 Task: Research Airbnb properties in Puyo, Ecuador from 6th December, 2023 to 10th December, 2023 for 6 adults, 2 children. Place can be entire room or shared room with 6 bedrooms having 6 beds and 6 bathrooms. Property type can be house. Amenities needed are: wifi, TV, free parkinig on premises, gym, breakfast.
Action: Mouse moved to (494, 118)
Screenshot: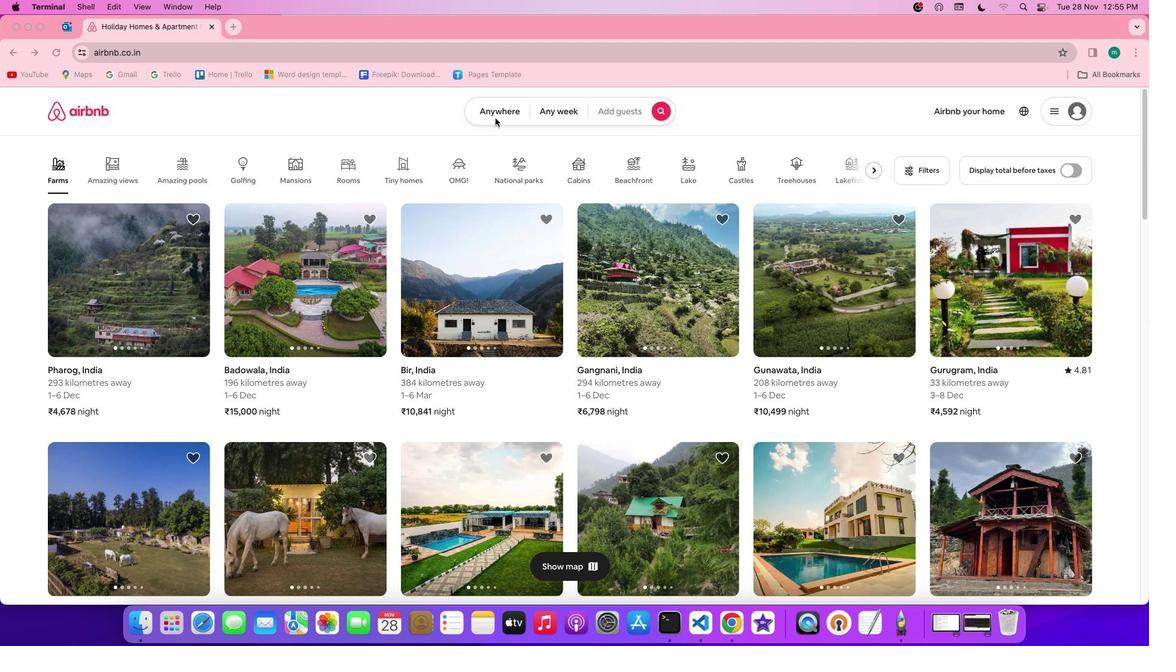 
Action: Mouse pressed left at (494, 118)
Screenshot: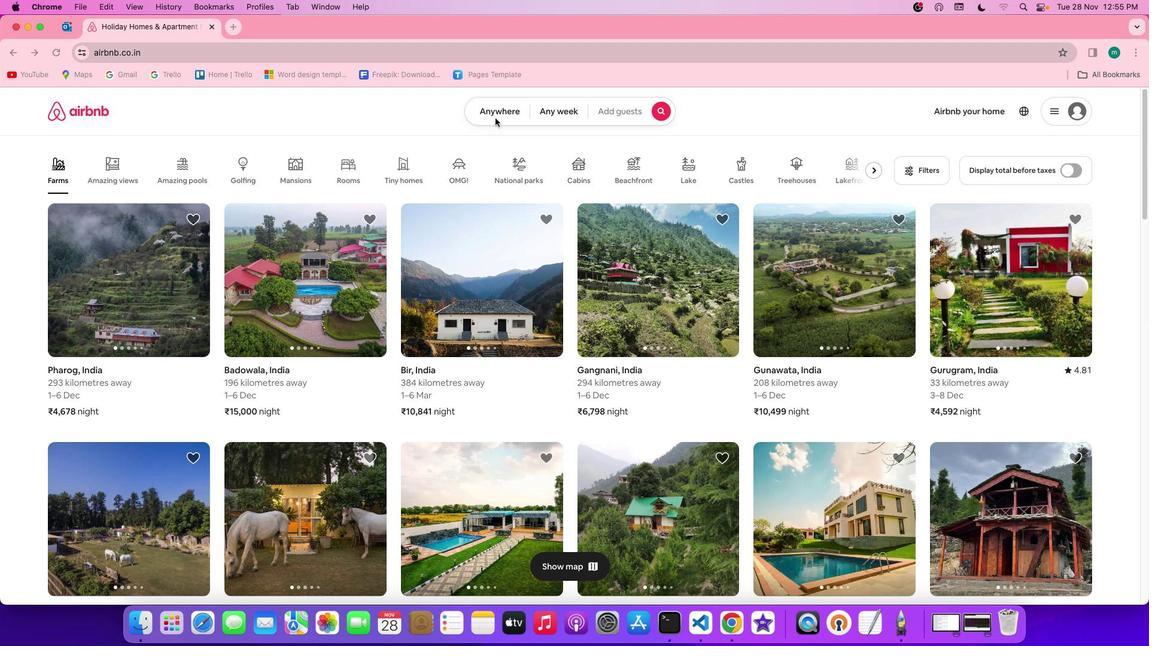 
Action: Mouse moved to (494, 114)
Screenshot: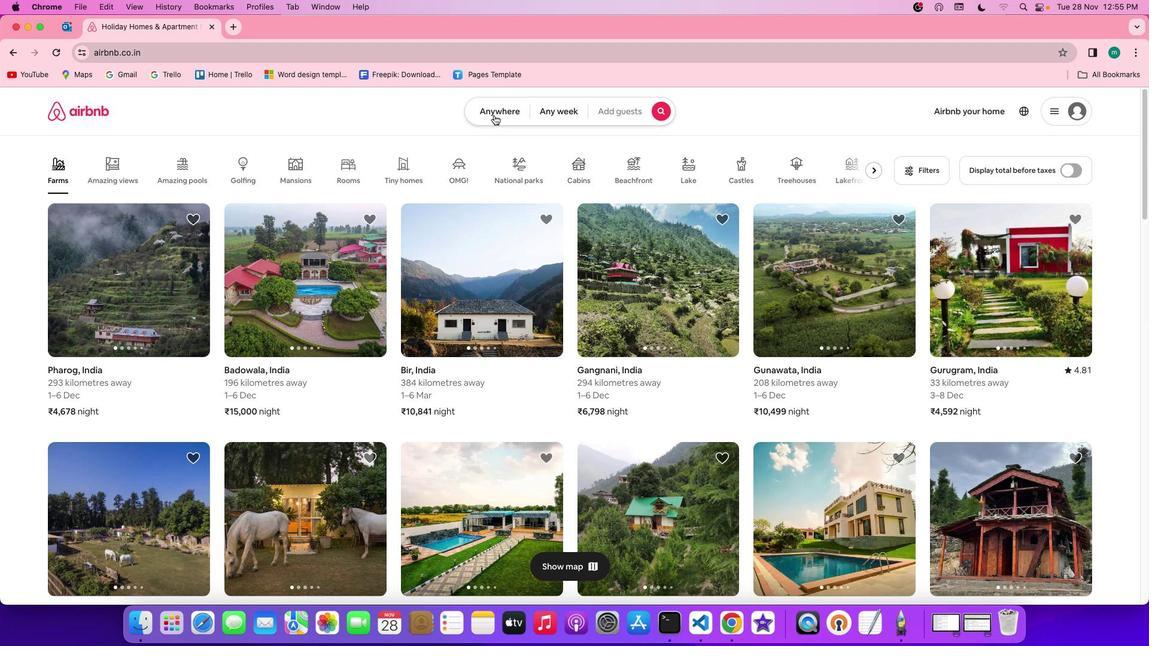 
Action: Mouse pressed left at (494, 114)
Screenshot: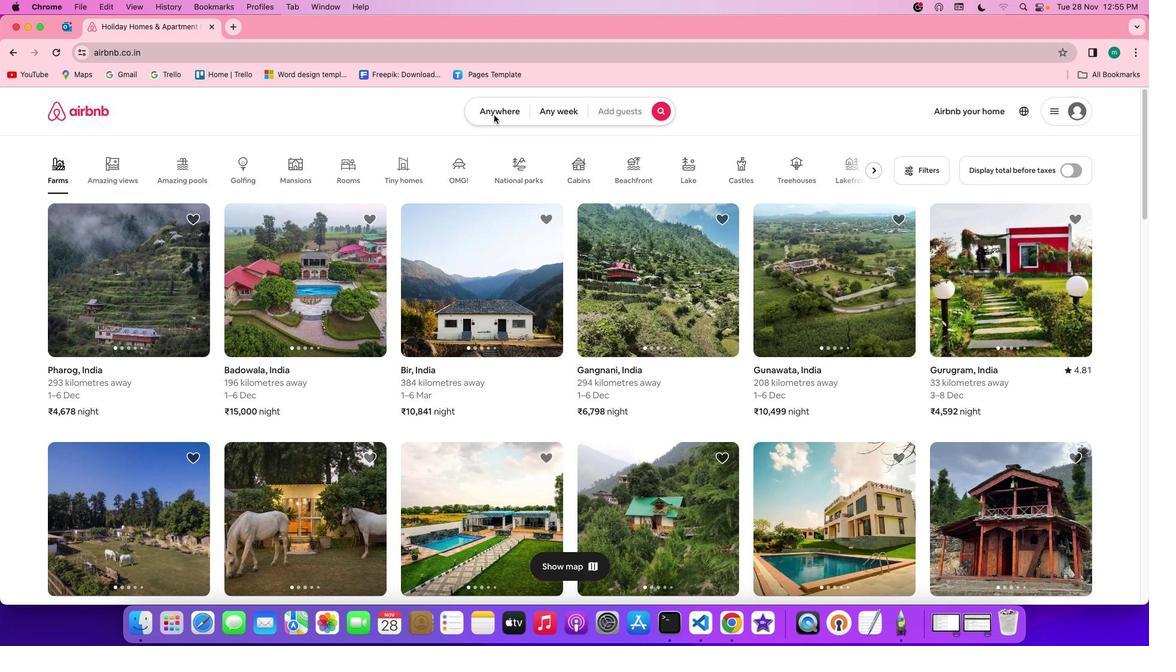 
Action: Mouse moved to (426, 158)
Screenshot: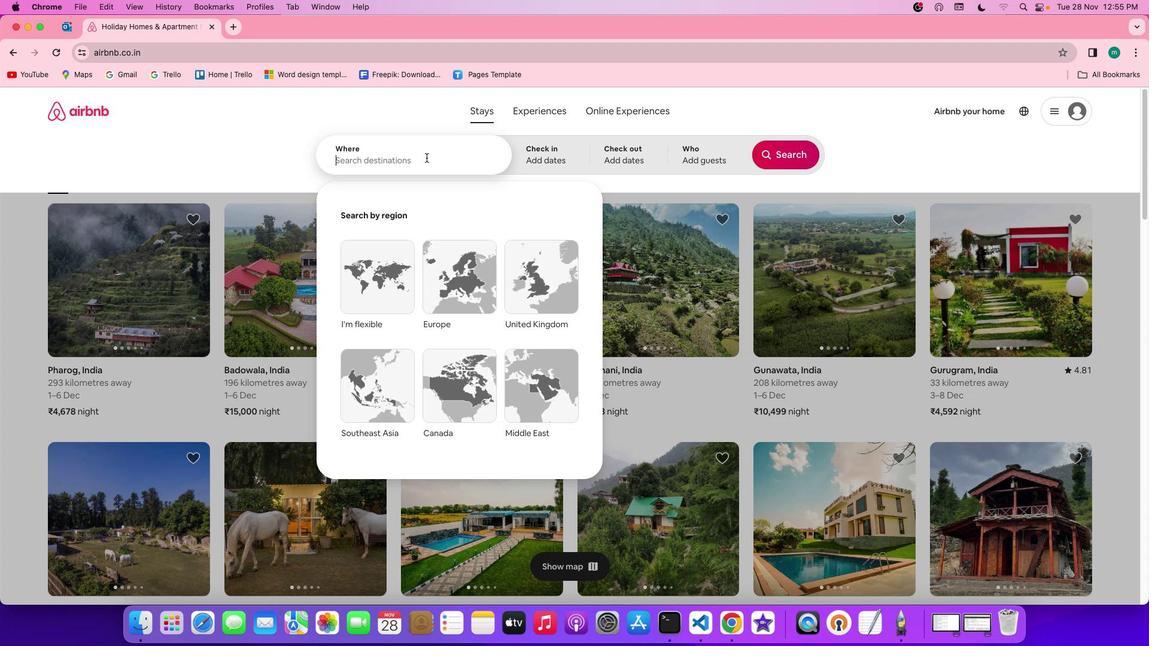 
Action: Mouse pressed left at (426, 158)
Screenshot: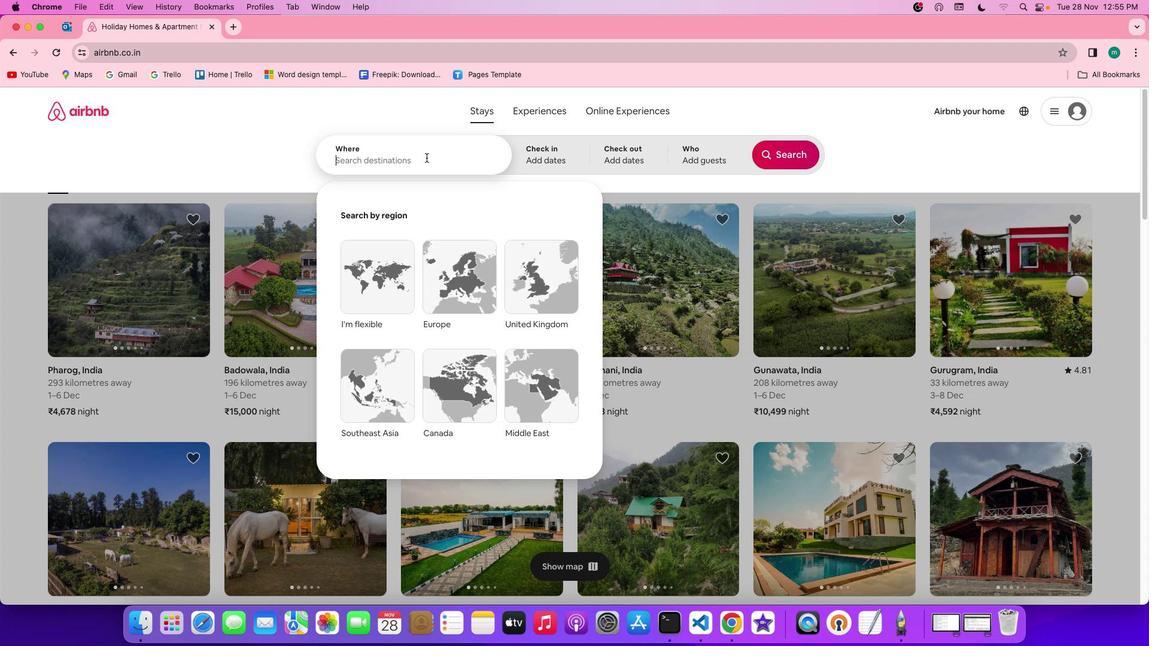 
Action: Mouse moved to (424, 158)
Screenshot: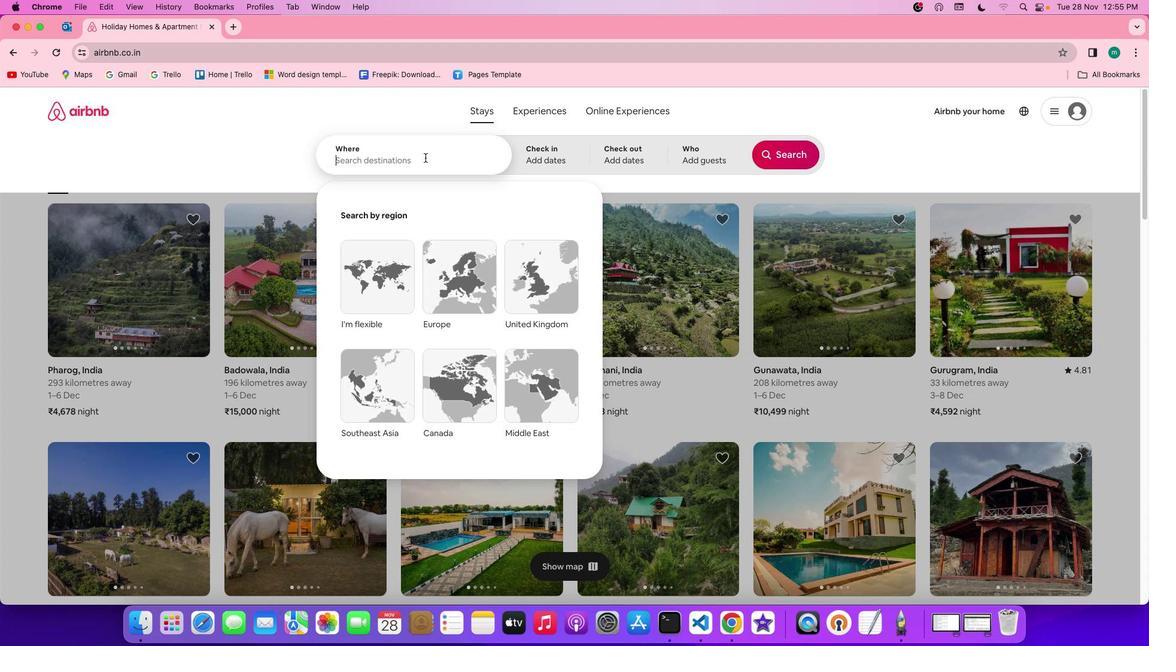 
Action: Key pressed Key.shift'P''u''y''o'','Key.spaceKey.shift'S'Key.backspaceKey.shift'E''d''u'Key.backspaceKey.backspace'c''u''d''o''r'
Screenshot: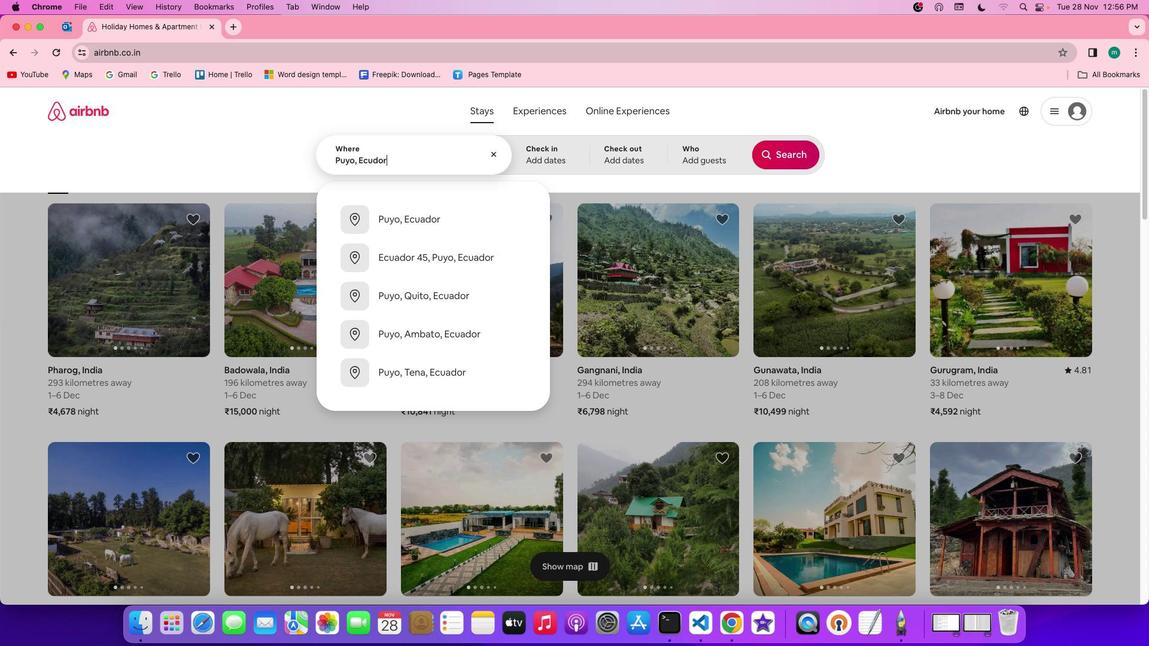 
Action: Mouse moved to (553, 156)
Screenshot: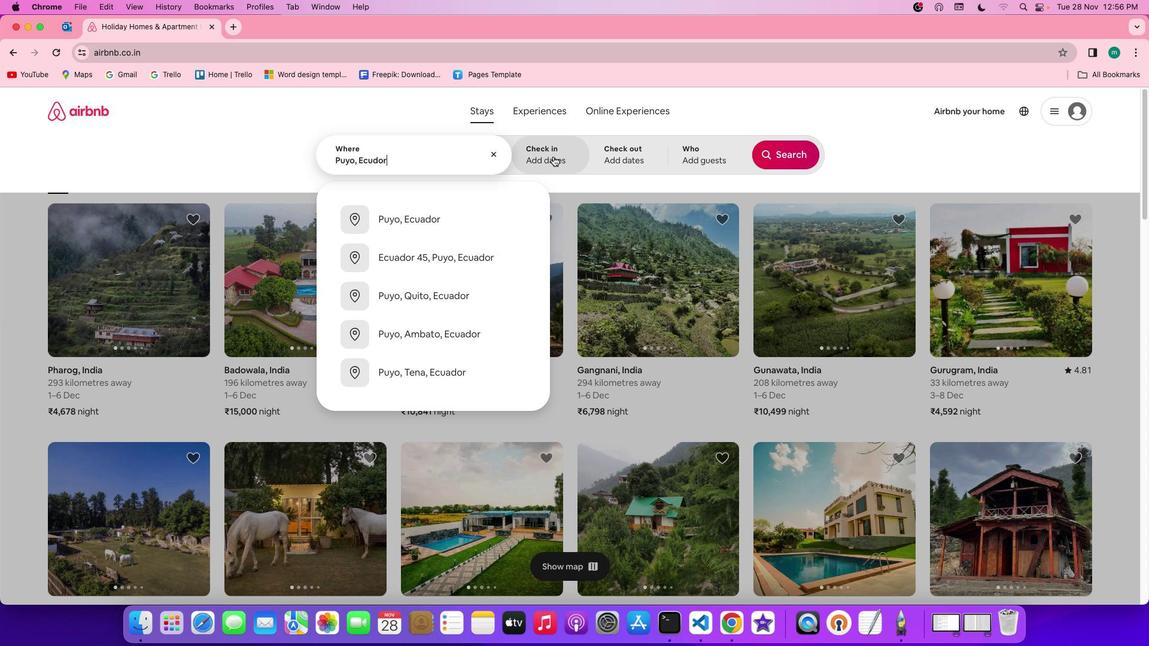 
Action: Mouse pressed left at (553, 156)
Screenshot: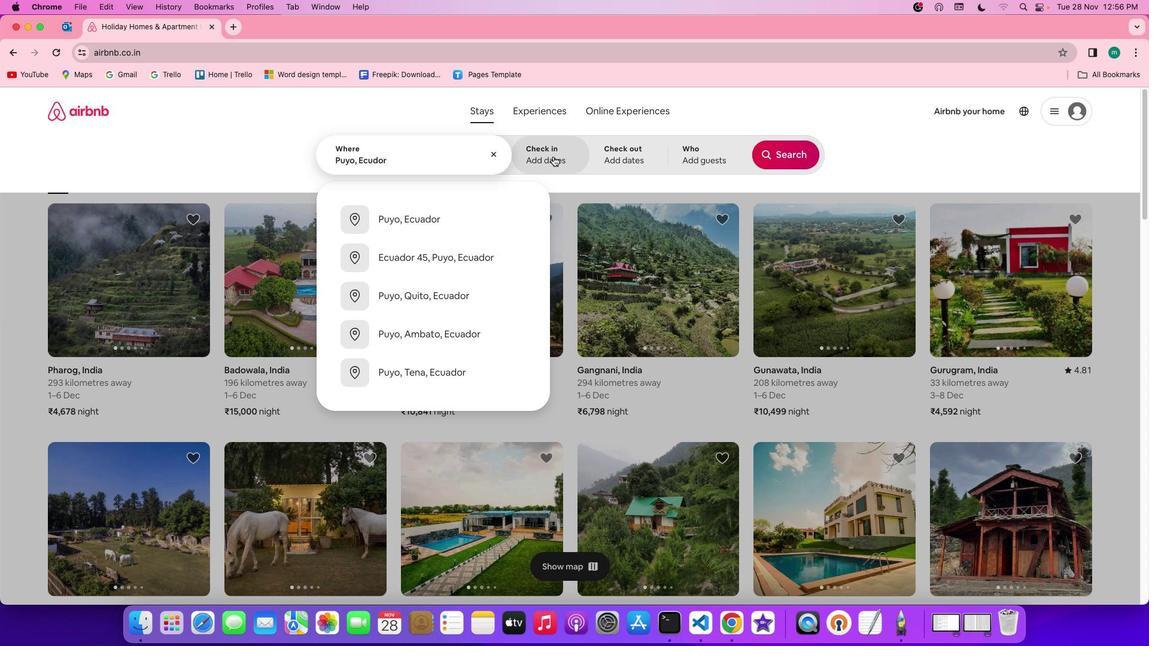 
Action: Mouse moved to (684, 327)
Screenshot: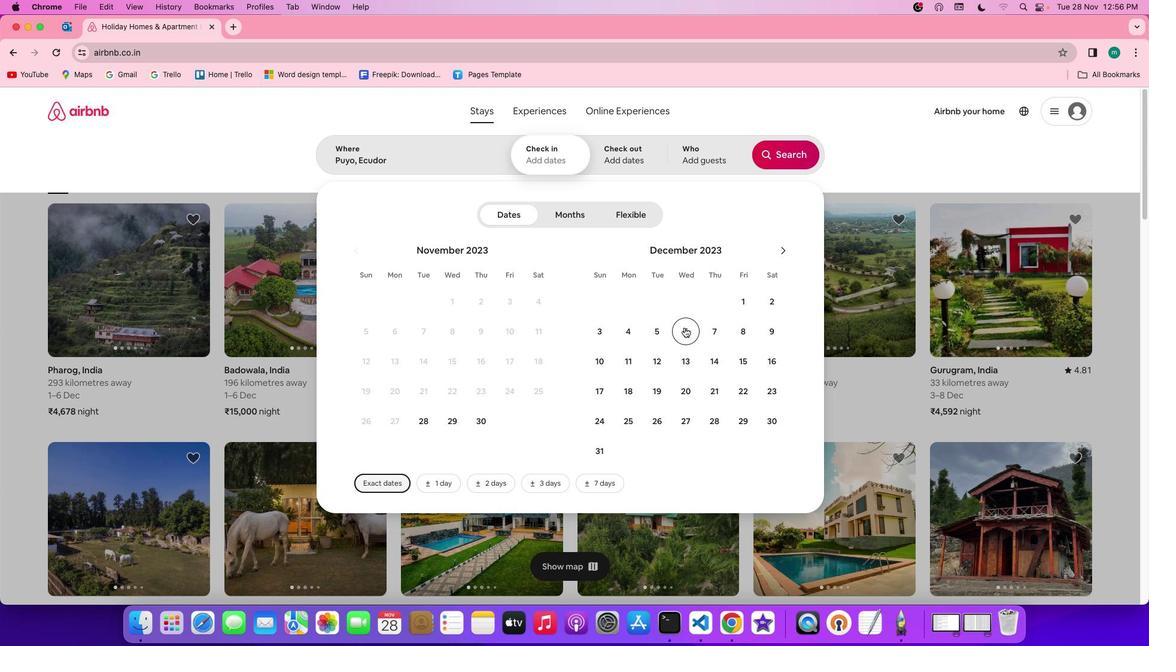 
Action: Mouse pressed left at (684, 327)
Screenshot: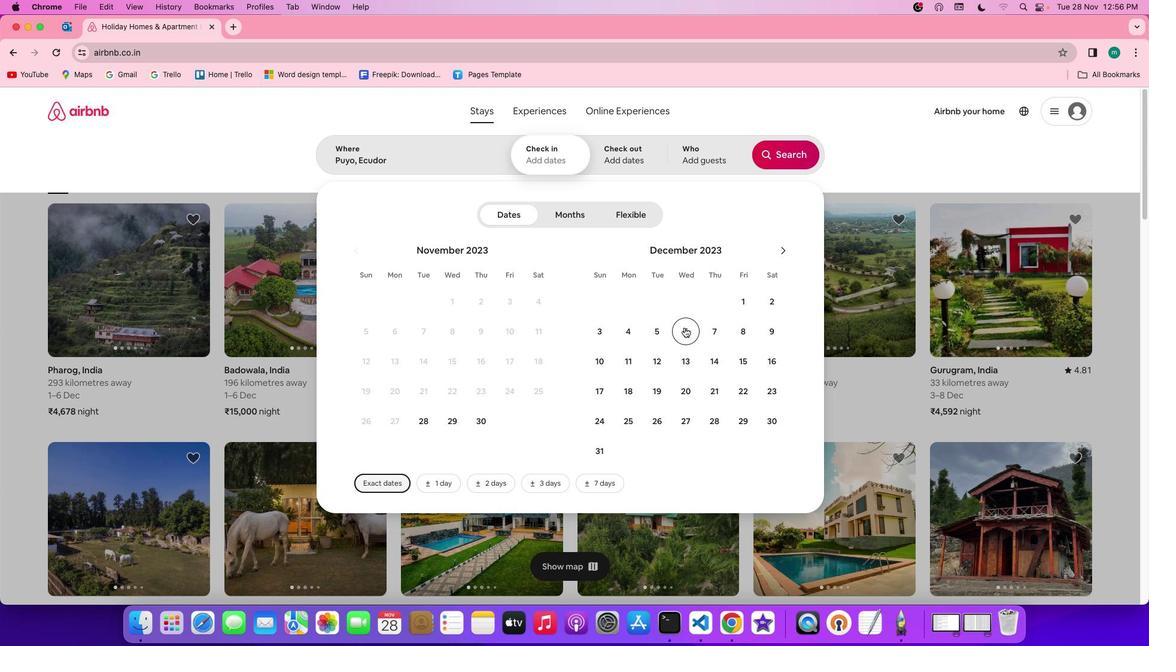 
Action: Mouse moved to (608, 368)
Screenshot: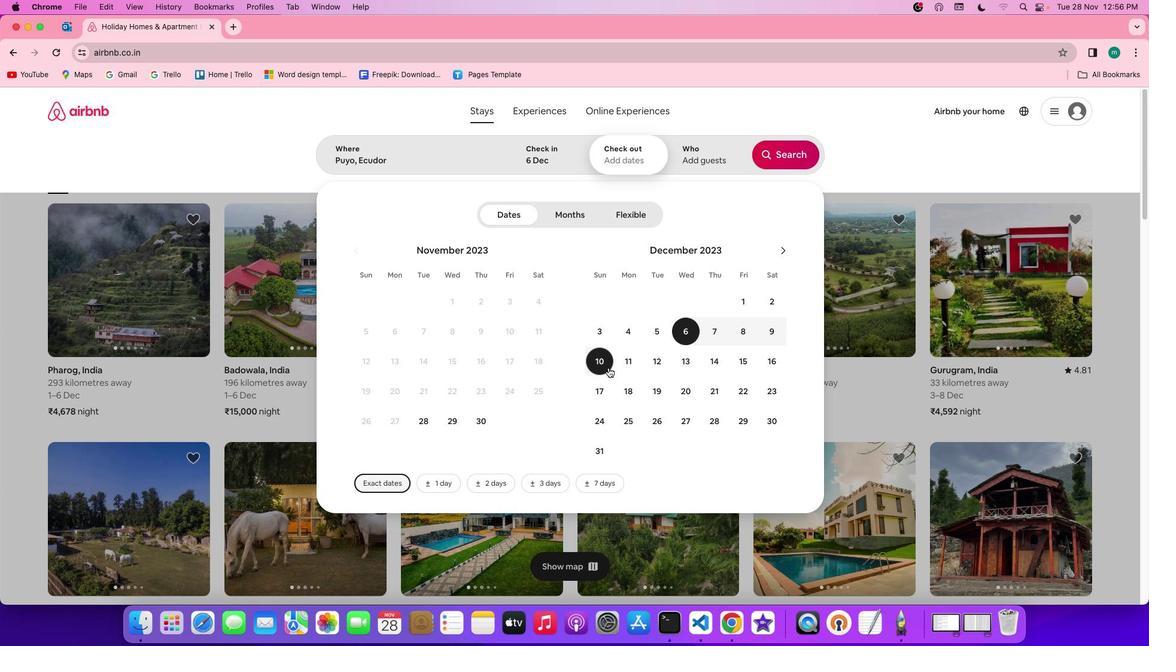 
Action: Mouse pressed left at (608, 368)
Screenshot: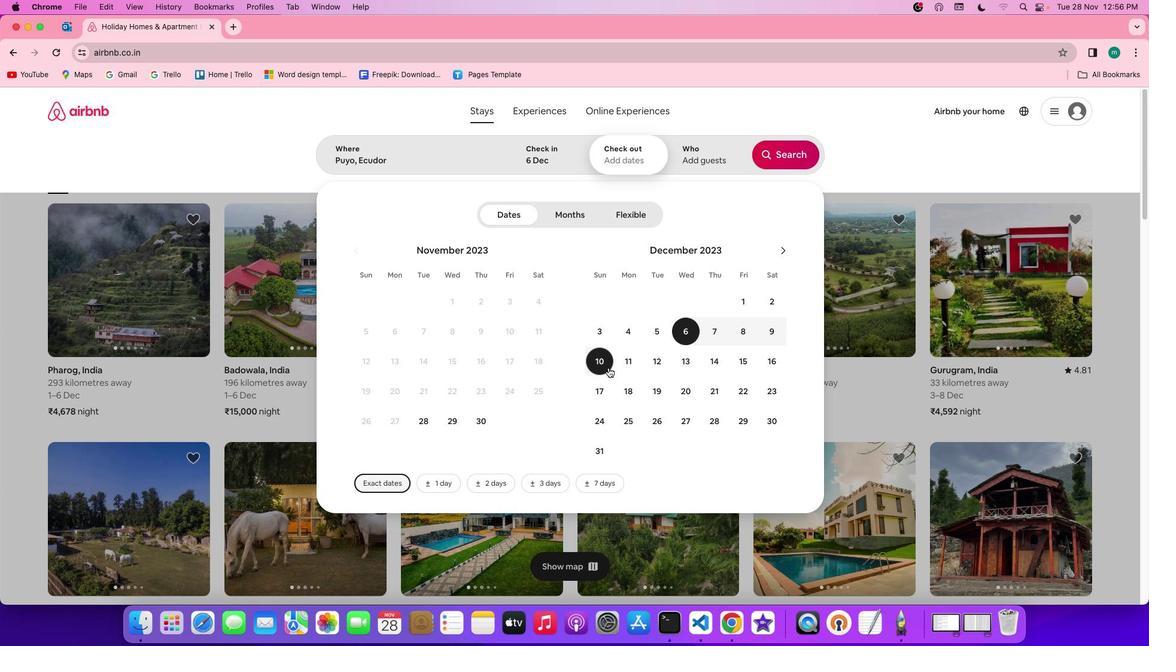 
Action: Mouse moved to (712, 162)
Screenshot: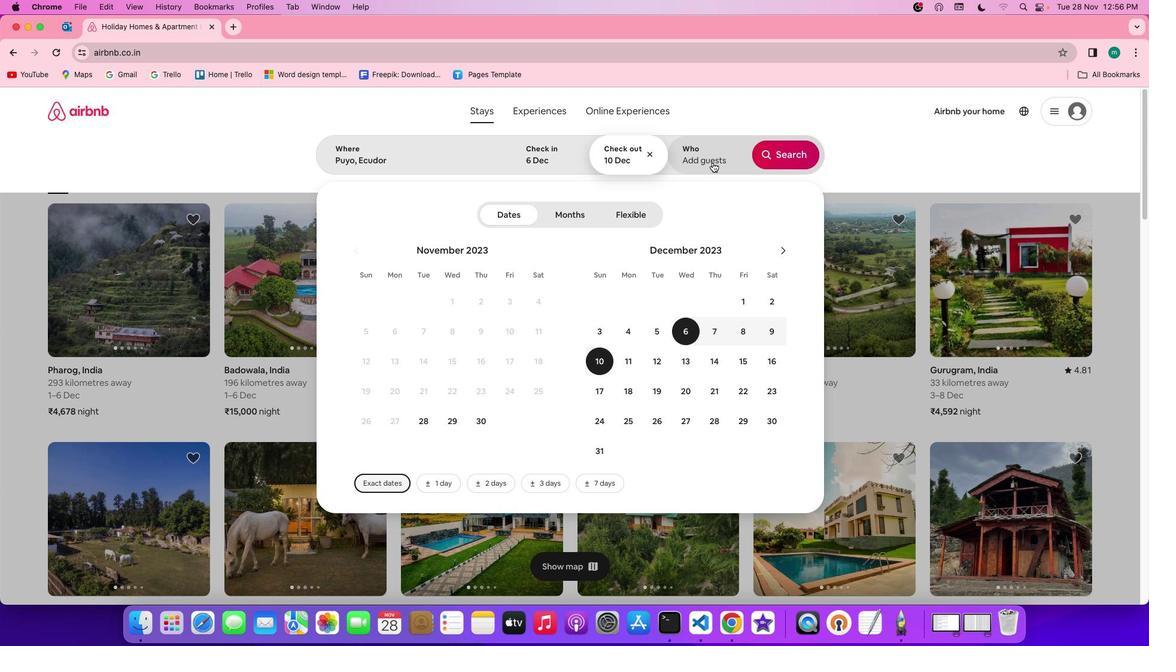 
Action: Mouse pressed left at (712, 162)
Screenshot: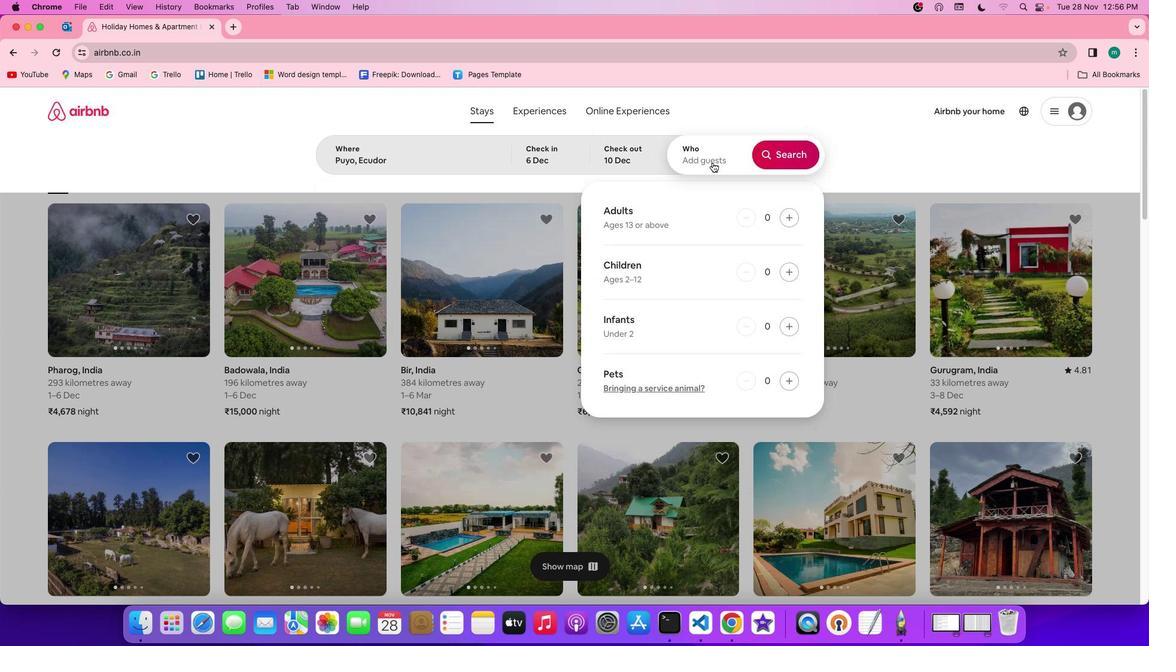 
Action: Mouse moved to (786, 220)
Screenshot: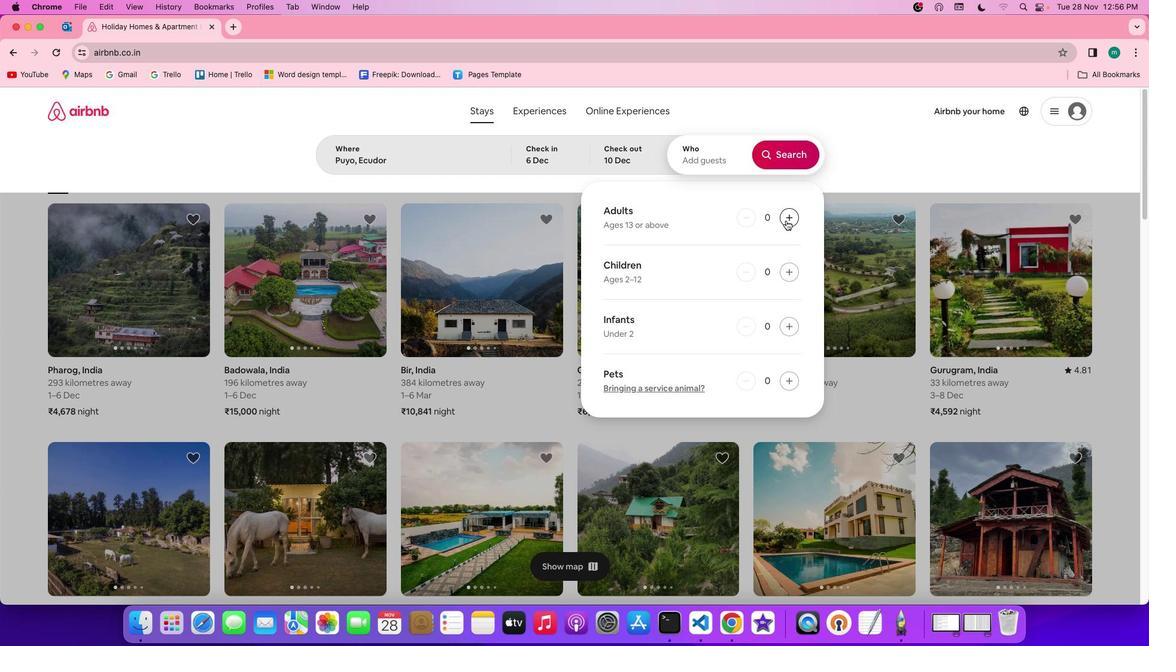 
Action: Mouse pressed left at (786, 220)
Screenshot: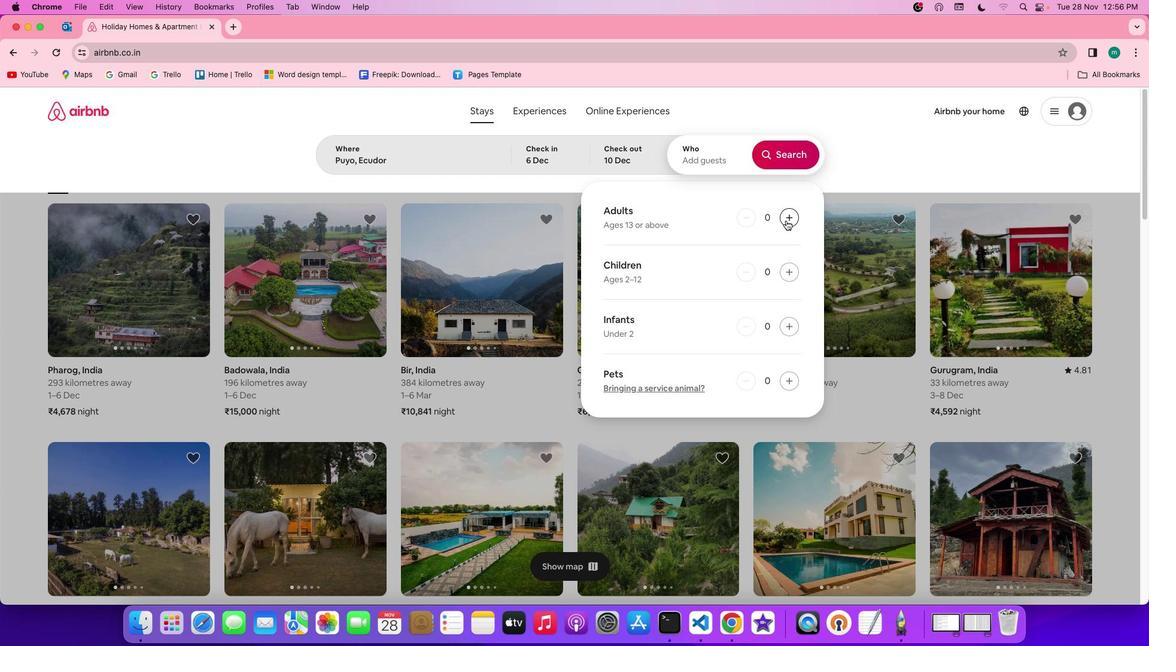 
Action: Mouse pressed left at (786, 220)
Screenshot: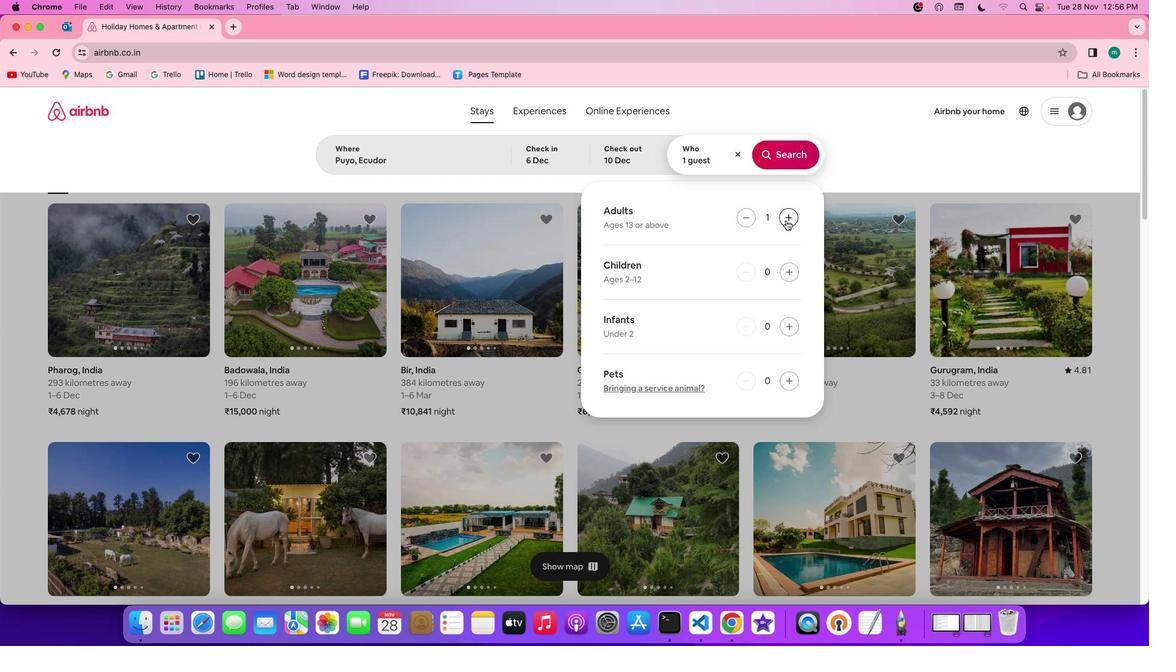 
Action: Mouse pressed left at (786, 220)
Screenshot: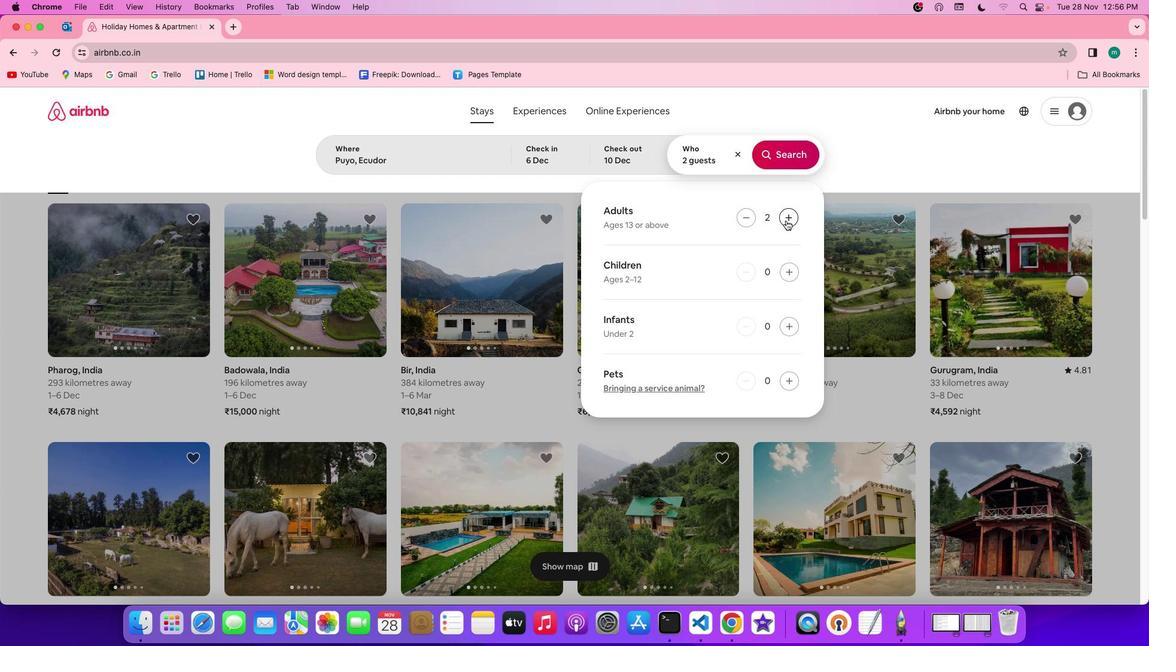 
Action: Mouse pressed left at (786, 220)
Screenshot: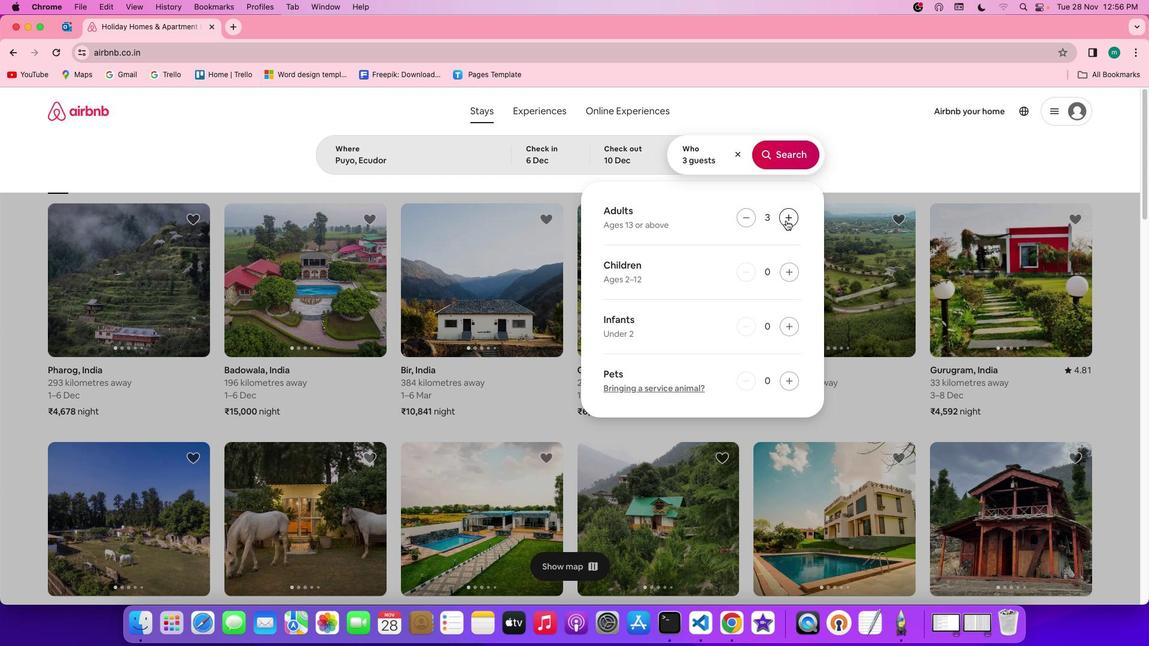
Action: Mouse pressed left at (786, 220)
Screenshot: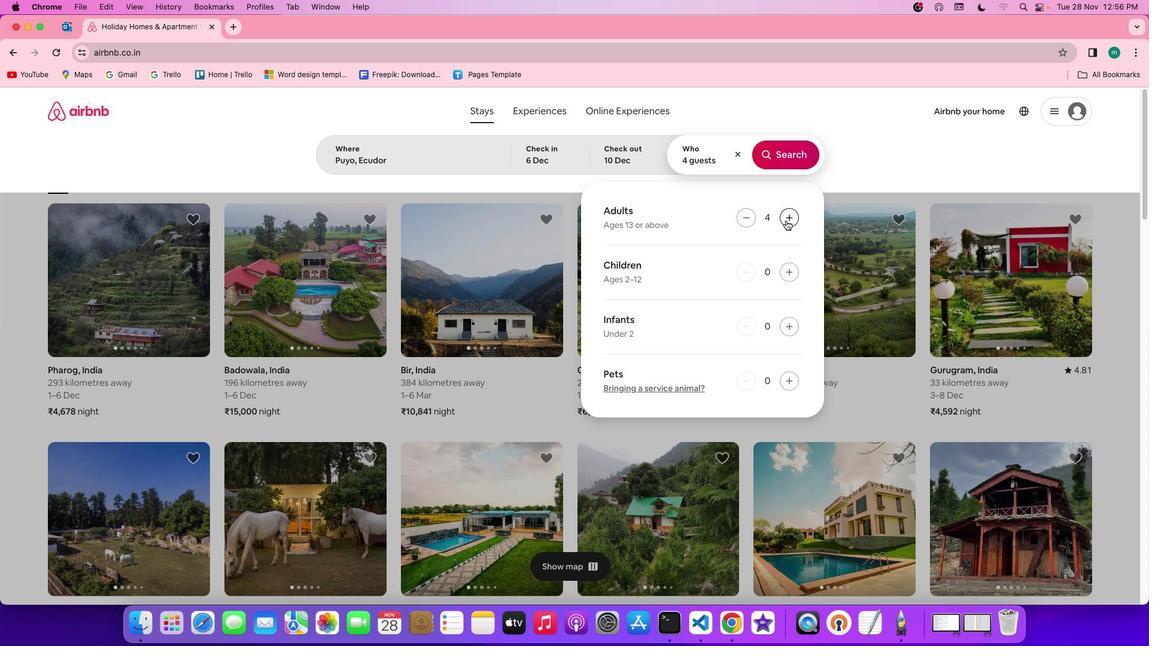 
Action: Mouse pressed left at (786, 220)
Screenshot: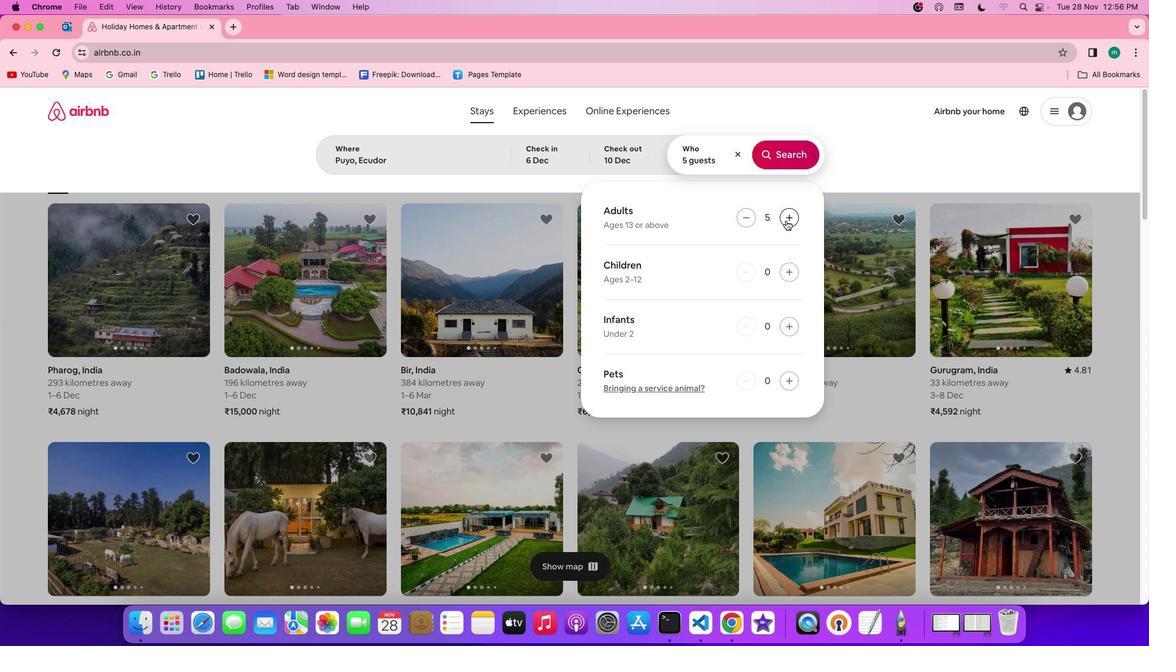 
Action: Mouse pressed left at (786, 220)
Screenshot: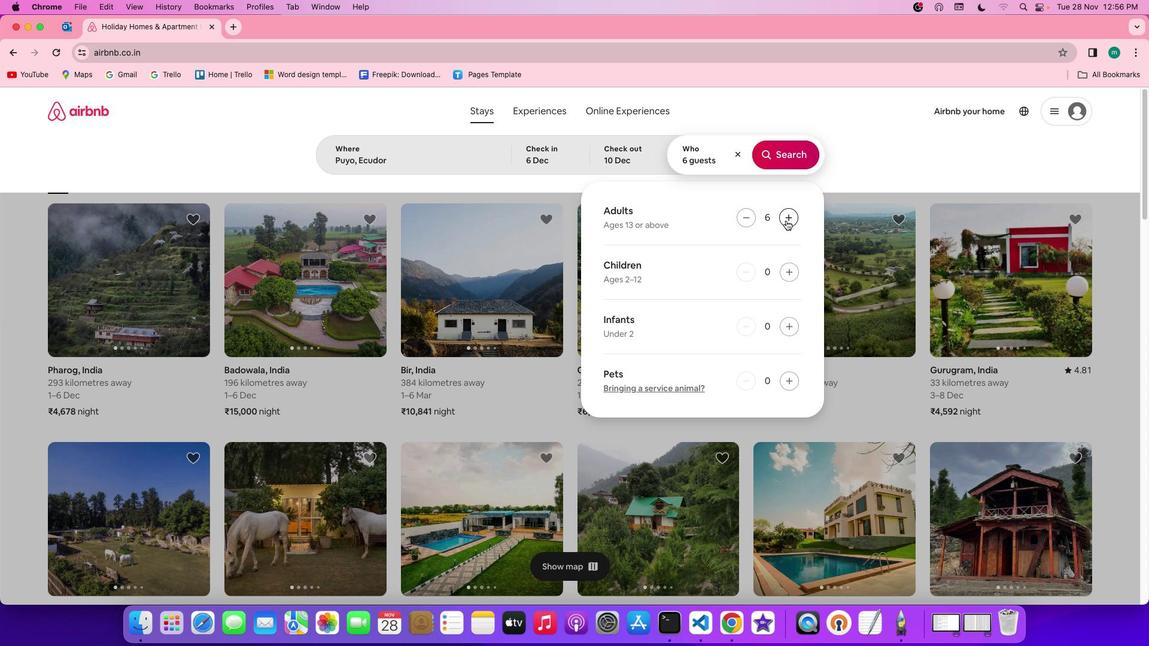 
Action: Mouse moved to (738, 217)
Screenshot: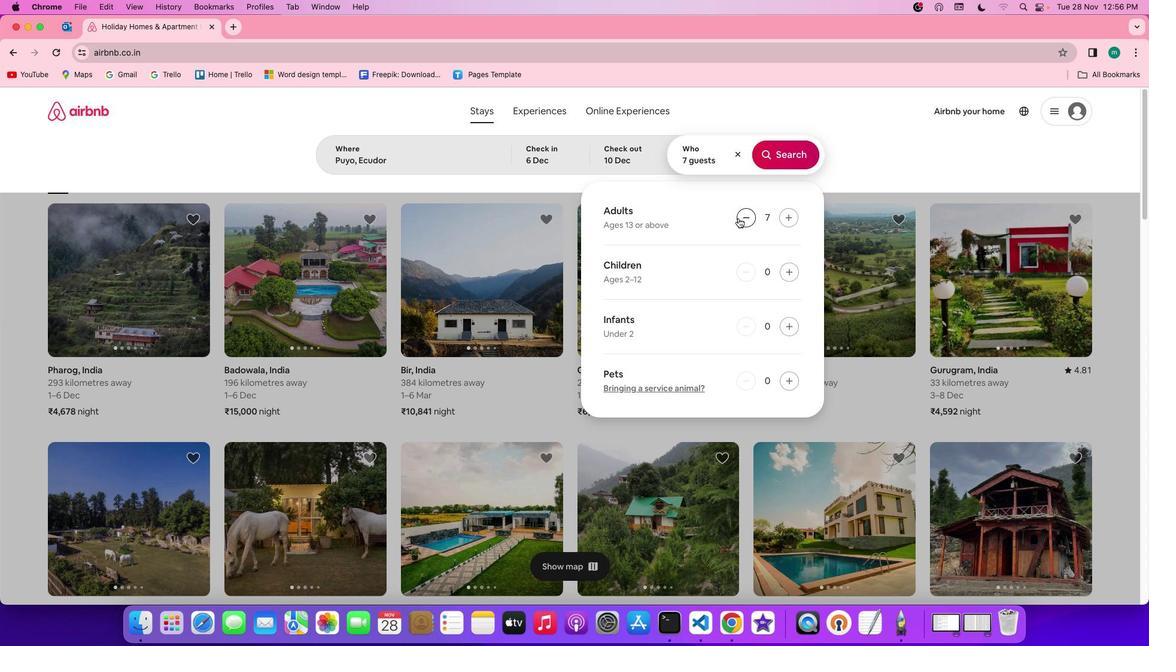 
Action: Mouse pressed left at (738, 217)
Screenshot: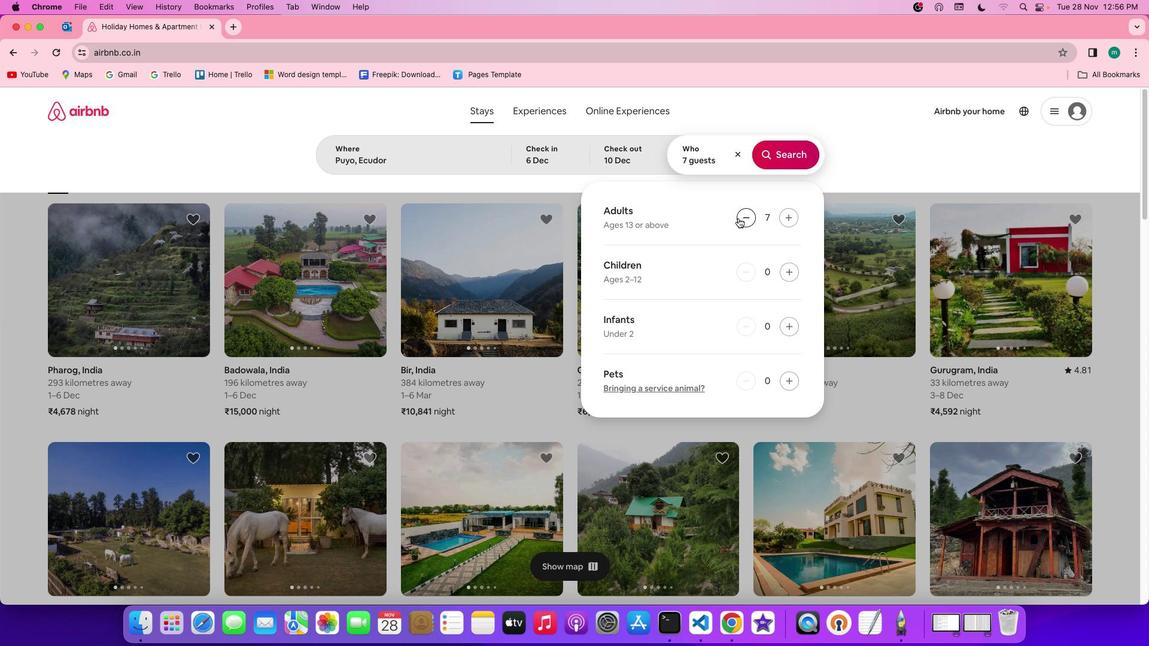 
Action: Mouse moved to (787, 154)
Screenshot: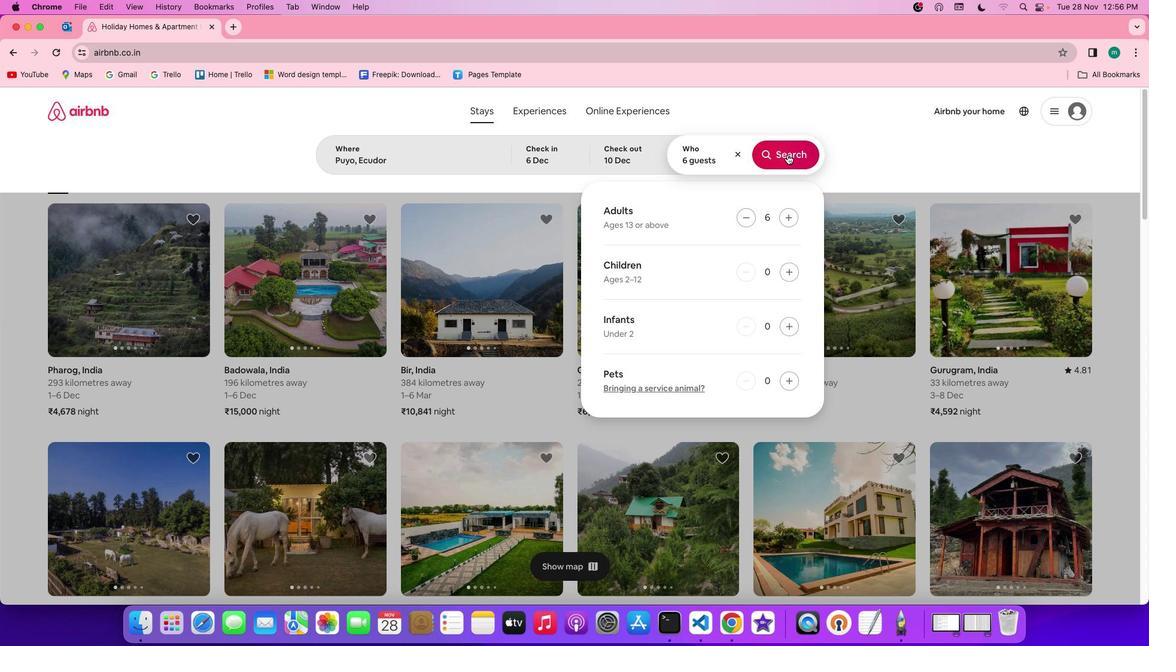
Action: Mouse pressed left at (787, 154)
Screenshot: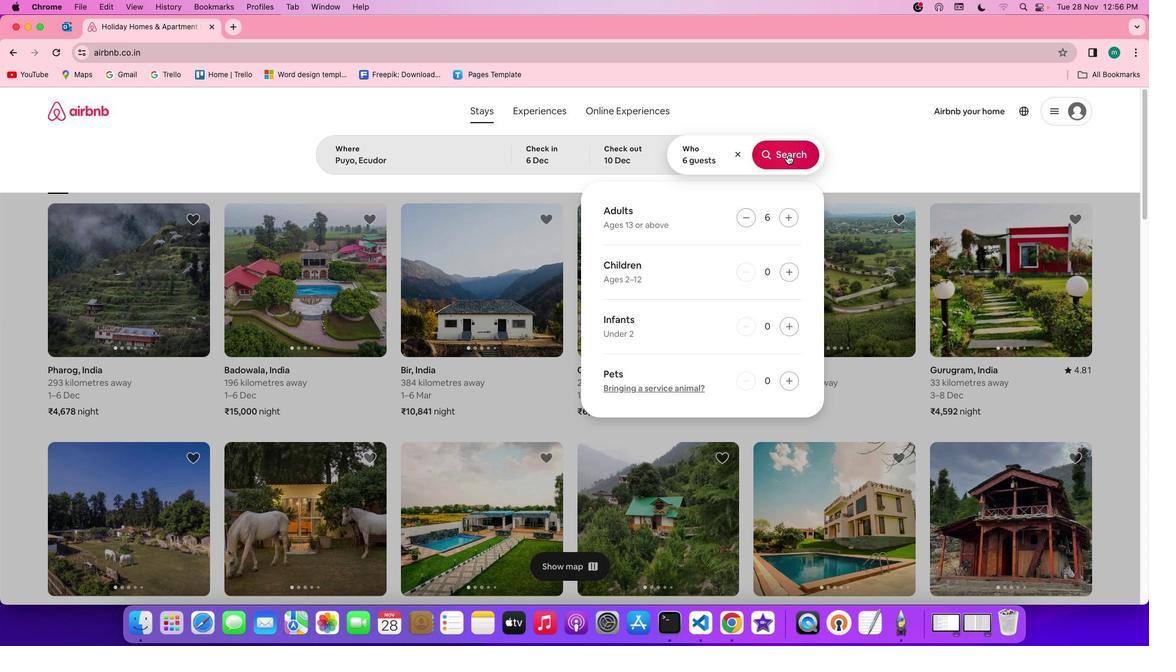
Action: Mouse moved to (948, 162)
Screenshot: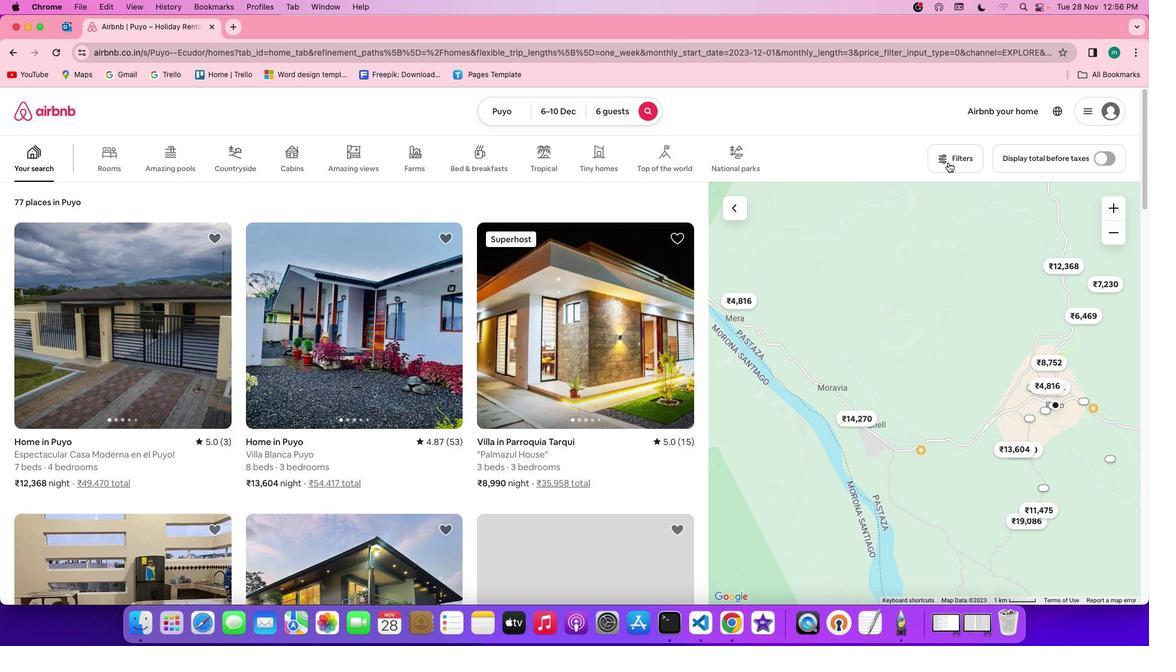 
Action: Mouse pressed left at (948, 162)
Screenshot: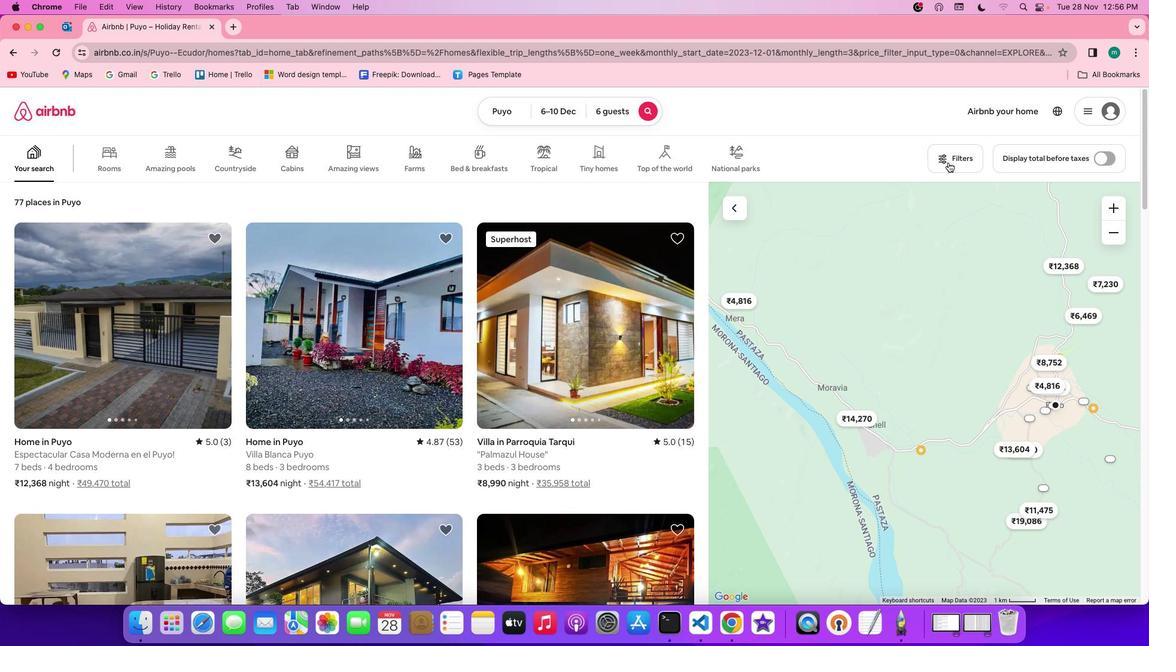 
Action: Mouse moved to (357, 126)
Screenshot: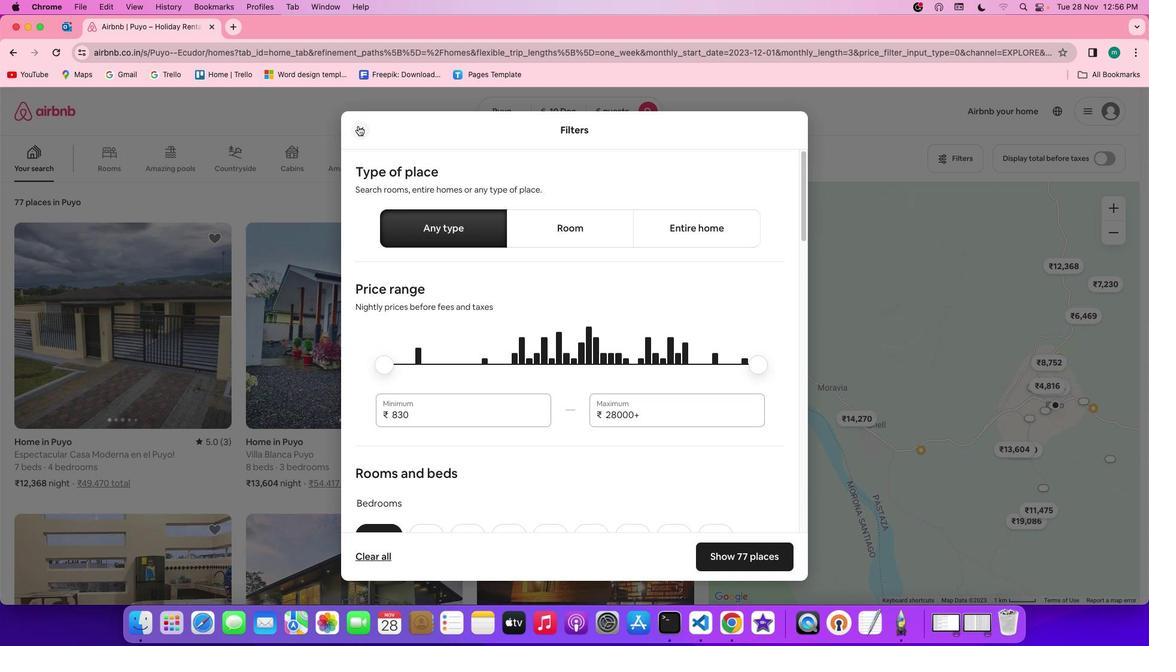 
Action: Mouse pressed left at (357, 126)
Screenshot: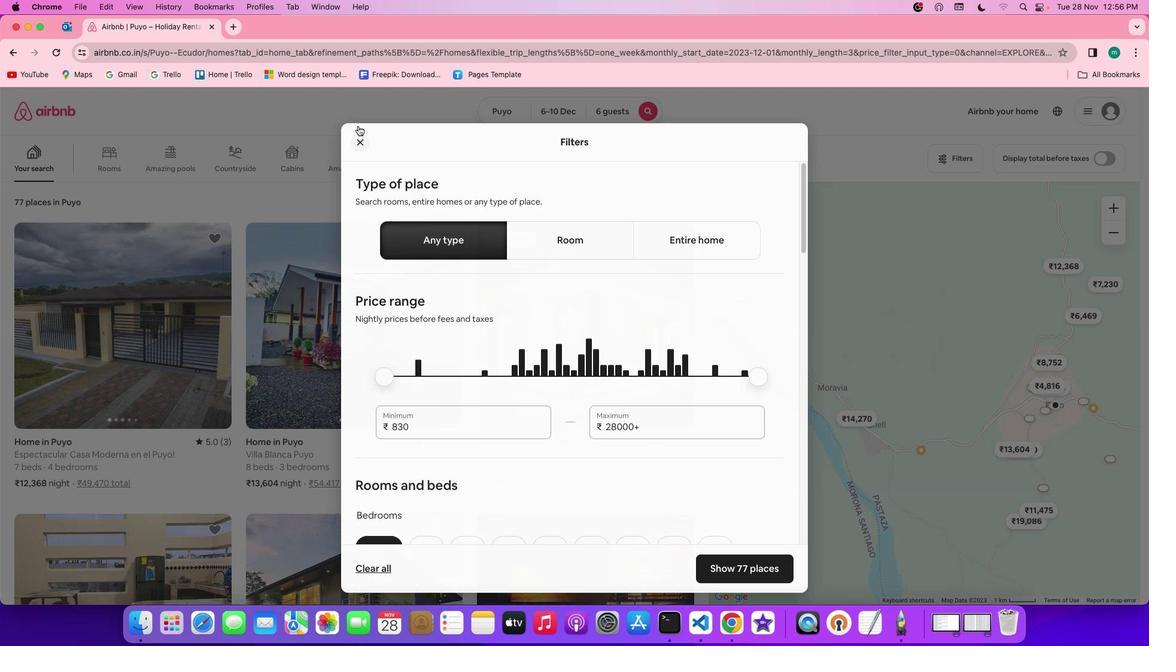 
Action: Mouse moved to (616, 115)
Screenshot: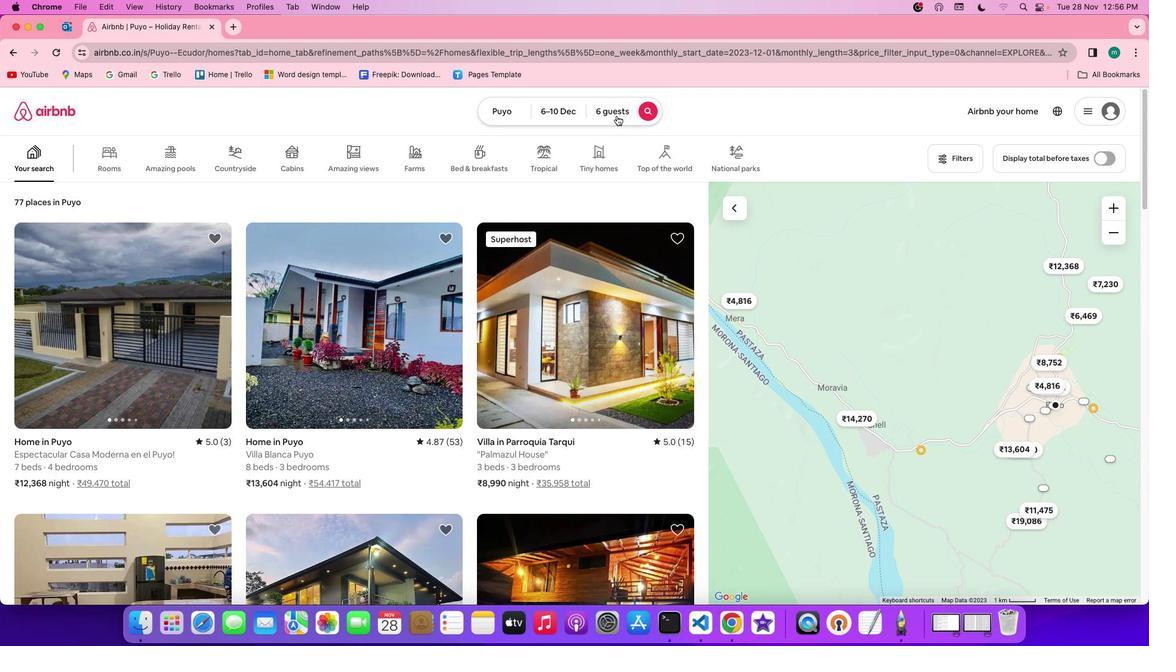 
Action: Mouse pressed left at (616, 115)
Screenshot: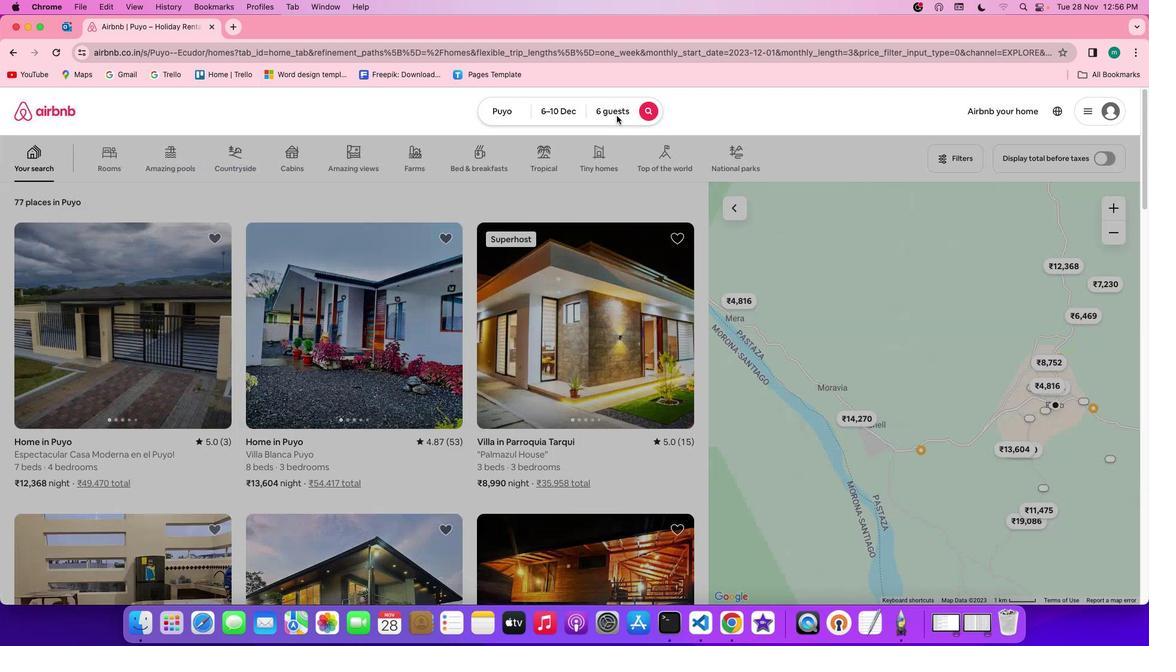 
Action: Mouse moved to (785, 268)
Screenshot: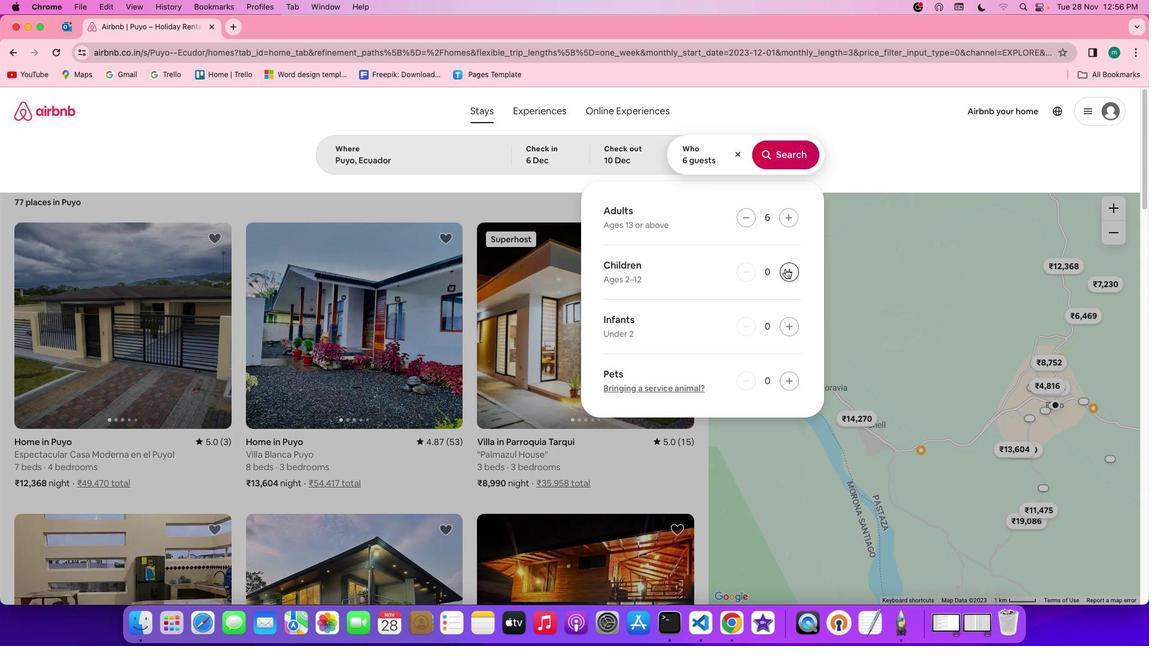 
Action: Mouse pressed left at (785, 268)
Screenshot: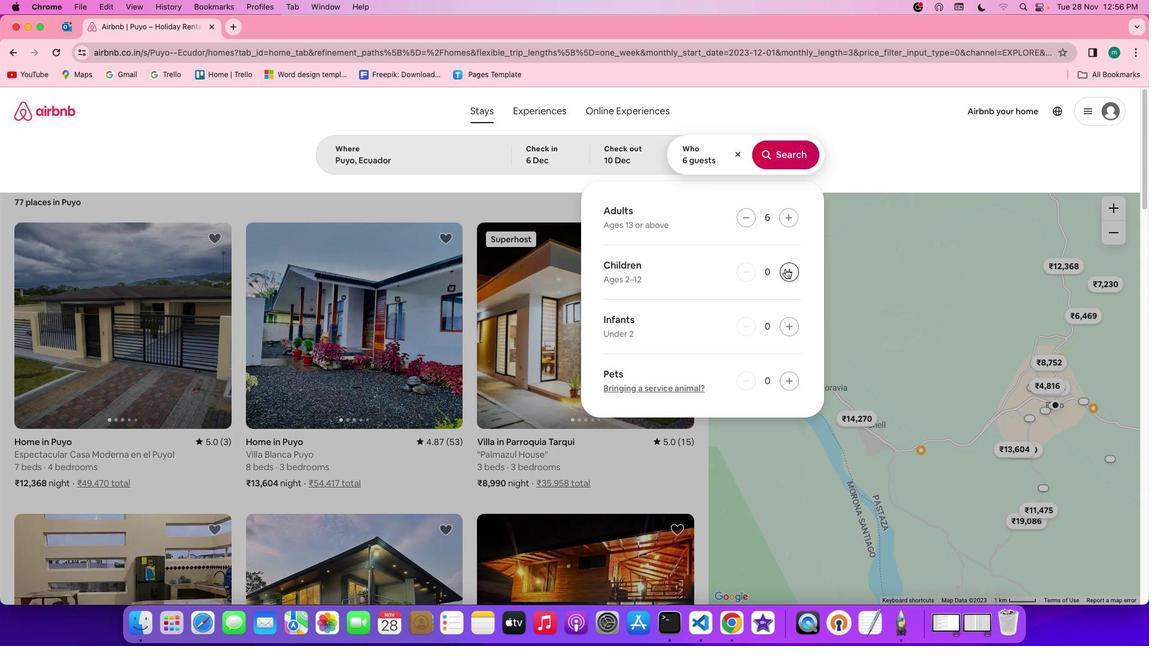 
Action: Mouse pressed left at (785, 268)
Screenshot: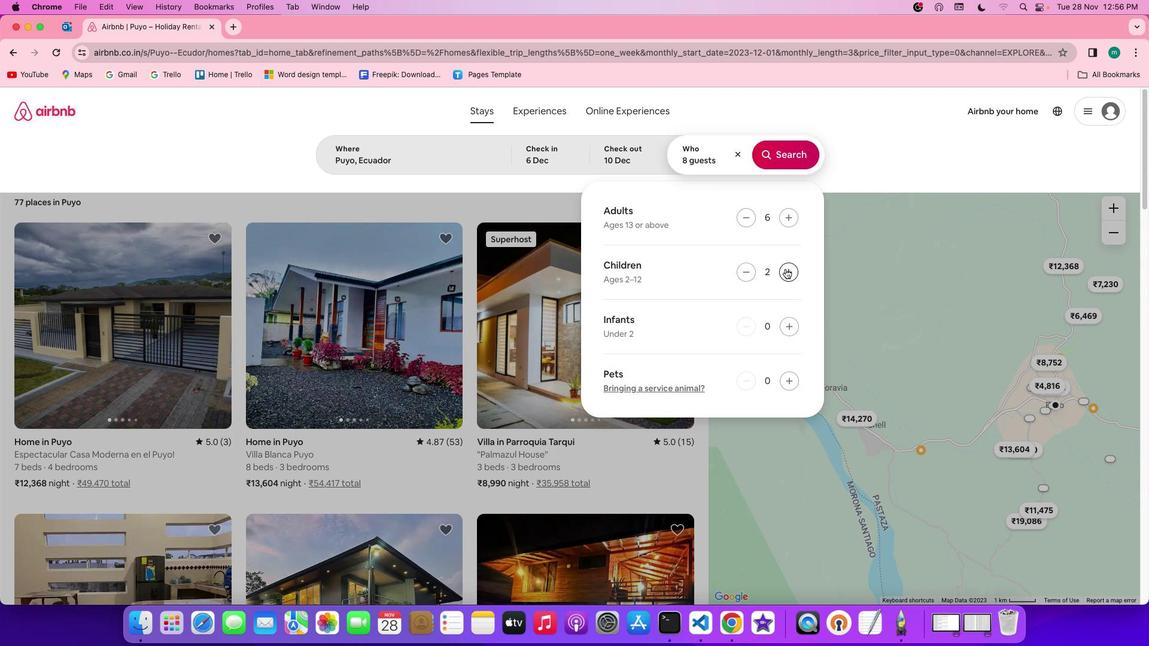 
Action: Mouse moved to (793, 158)
Screenshot: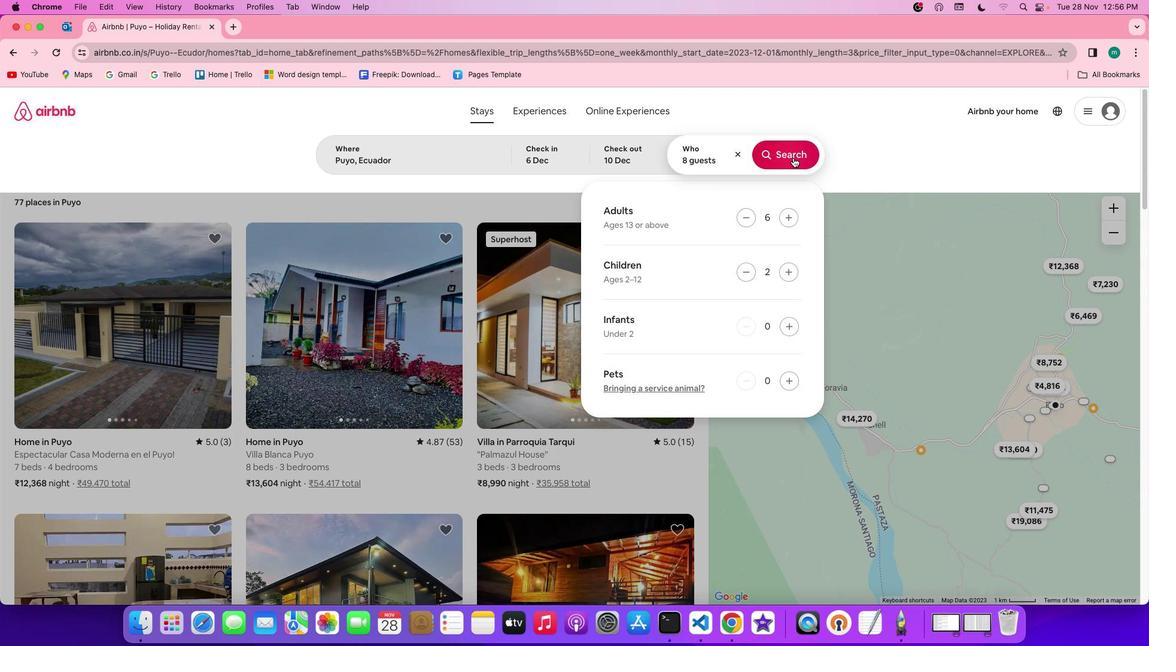 
Action: Mouse pressed left at (793, 158)
Screenshot: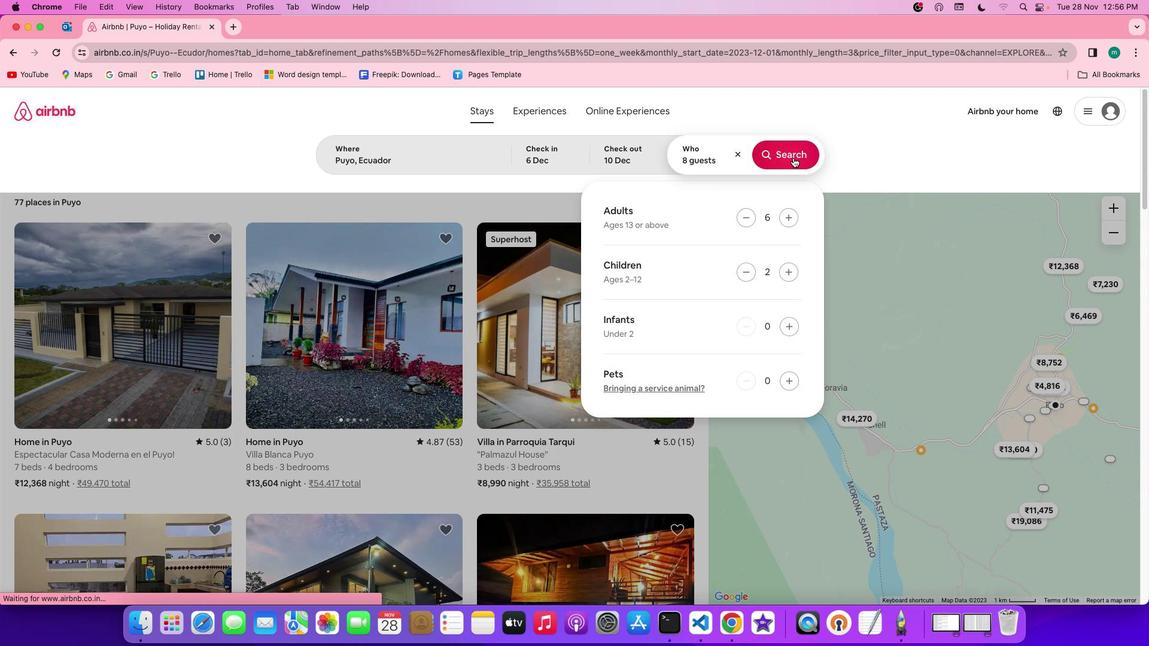 
Action: Mouse moved to (961, 161)
Screenshot: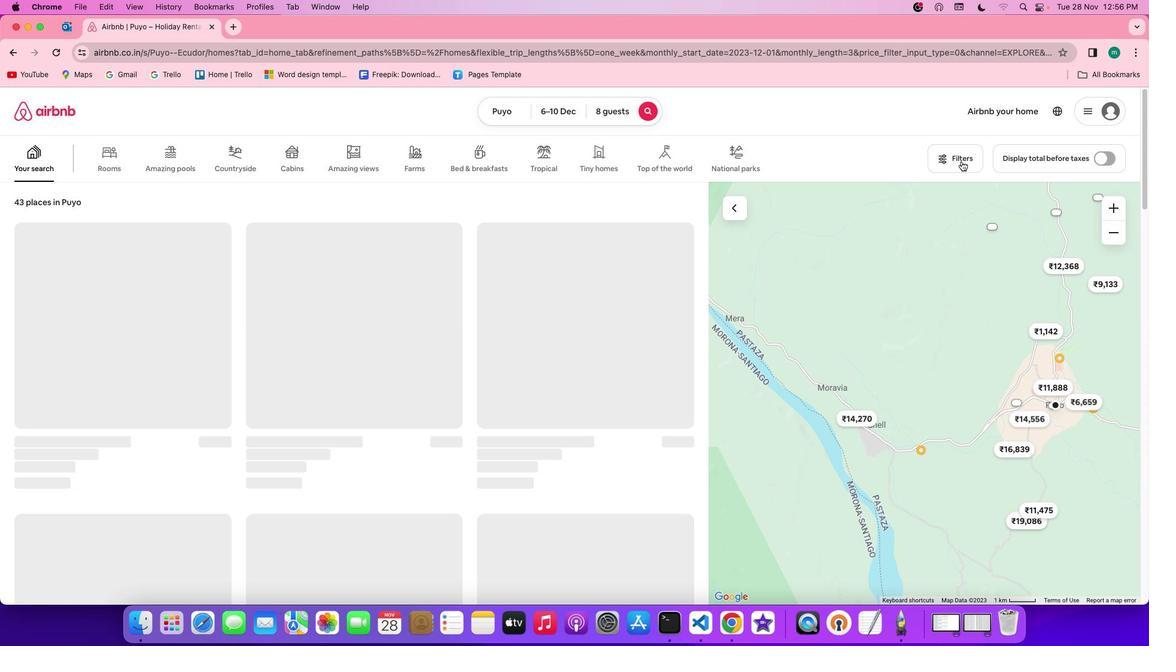 
Action: Mouse pressed left at (961, 161)
Screenshot: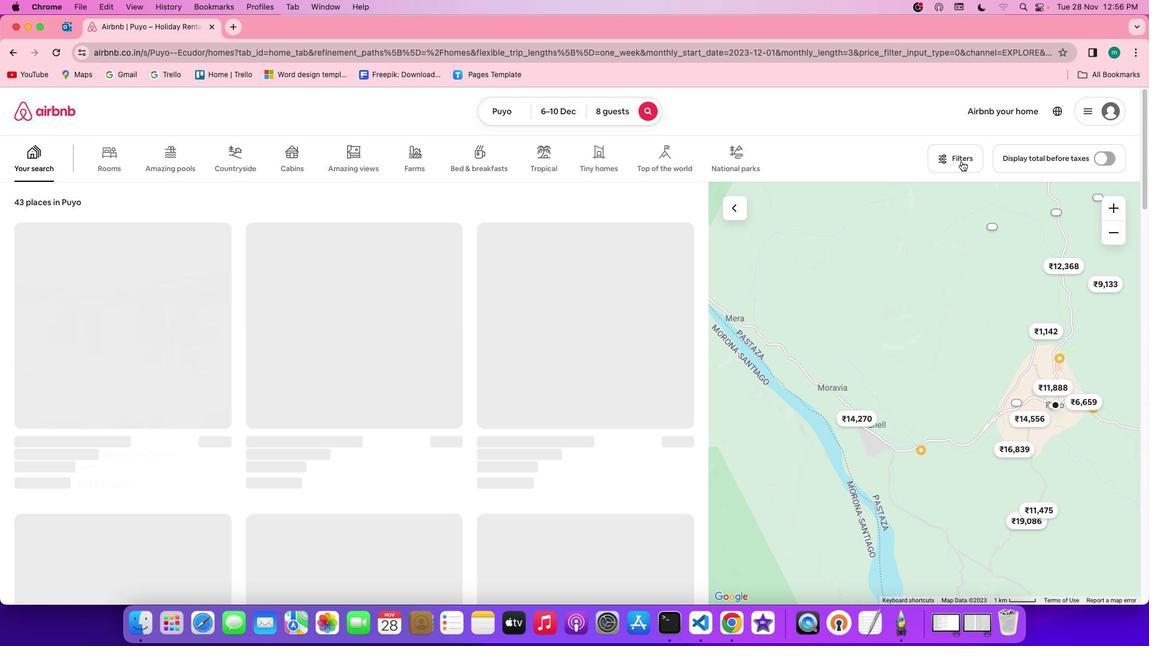 
Action: Mouse moved to (617, 369)
Screenshot: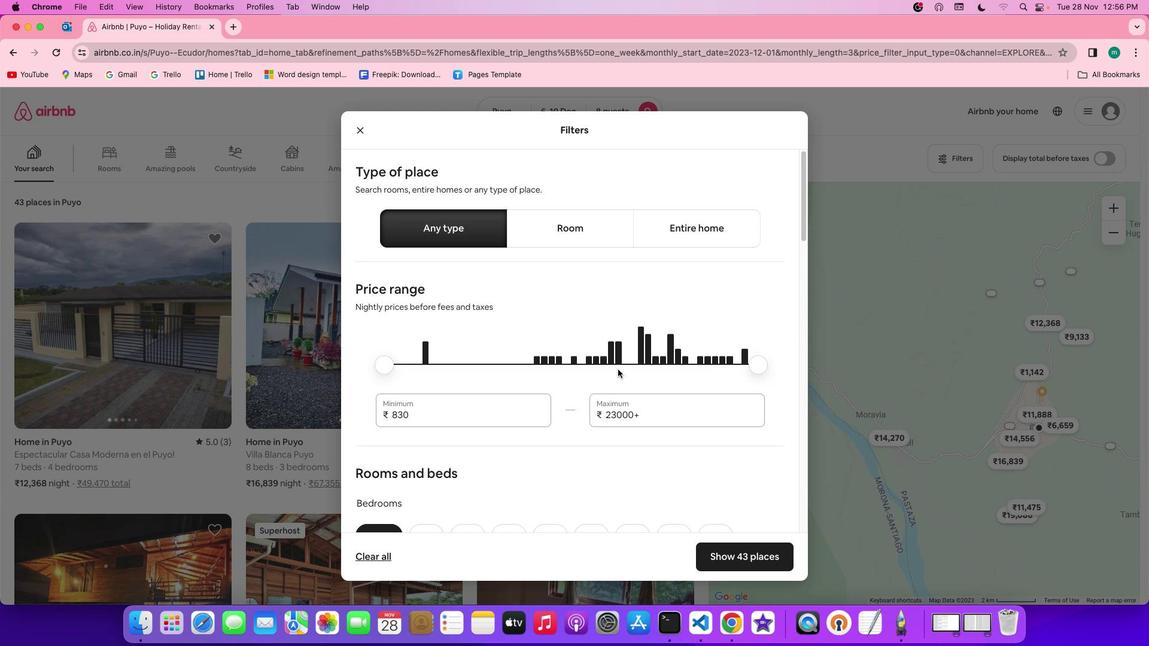 
Action: Mouse scrolled (617, 369) with delta (0, 0)
Screenshot: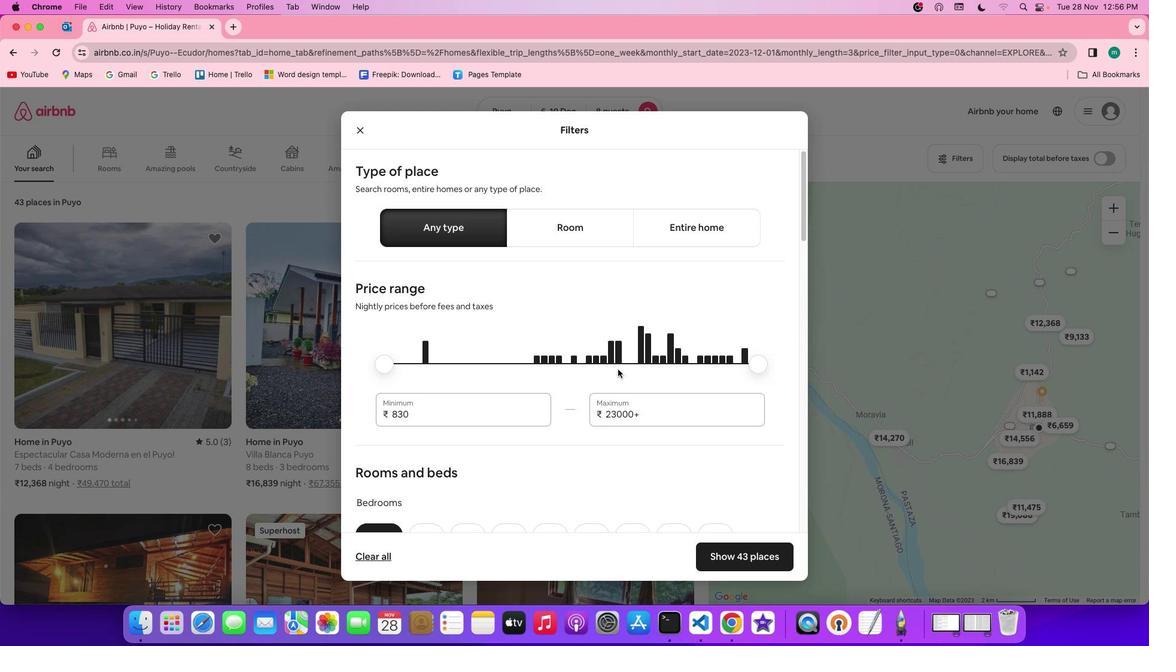 
Action: Mouse scrolled (617, 369) with delta (0, 0)
Screenshot: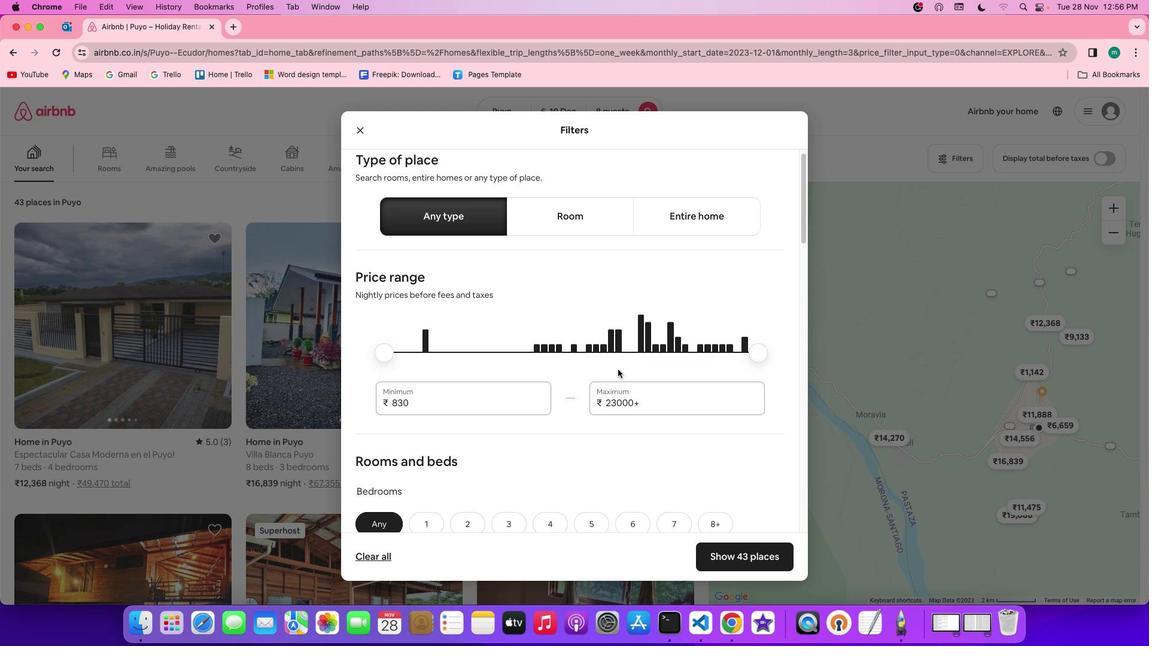 
Action: Mouse scrolled (617, 369) with delta (0, -1)
Screenshot: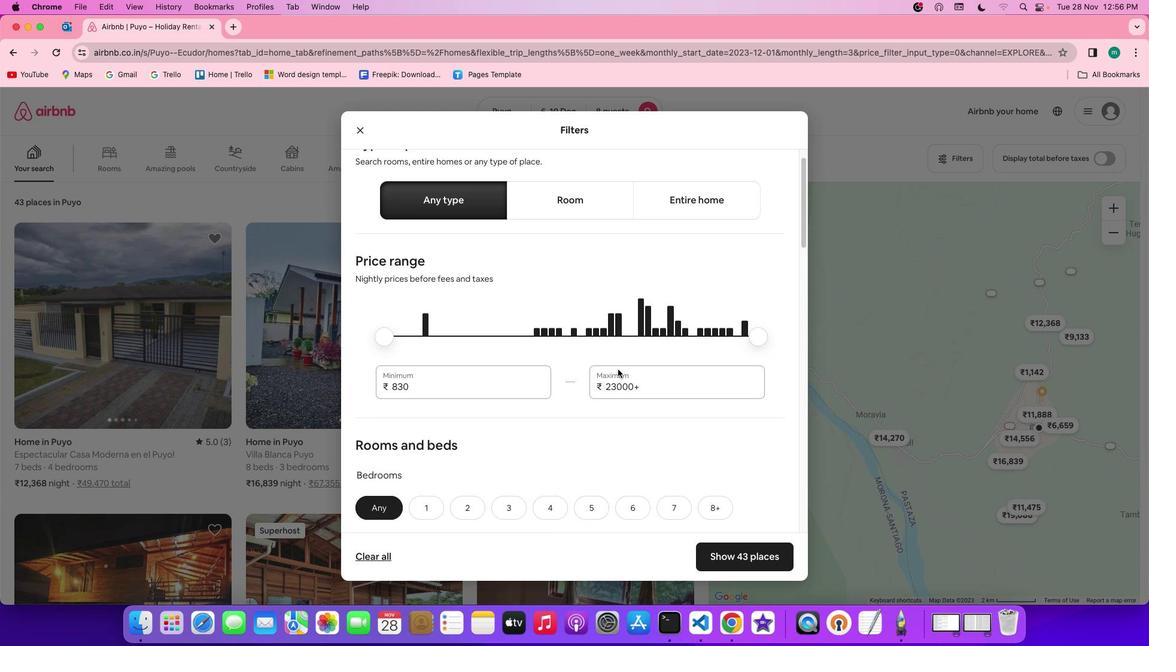 
Action: Mouse scrolled (617, 369) with delta (0, -1)
Screenshot: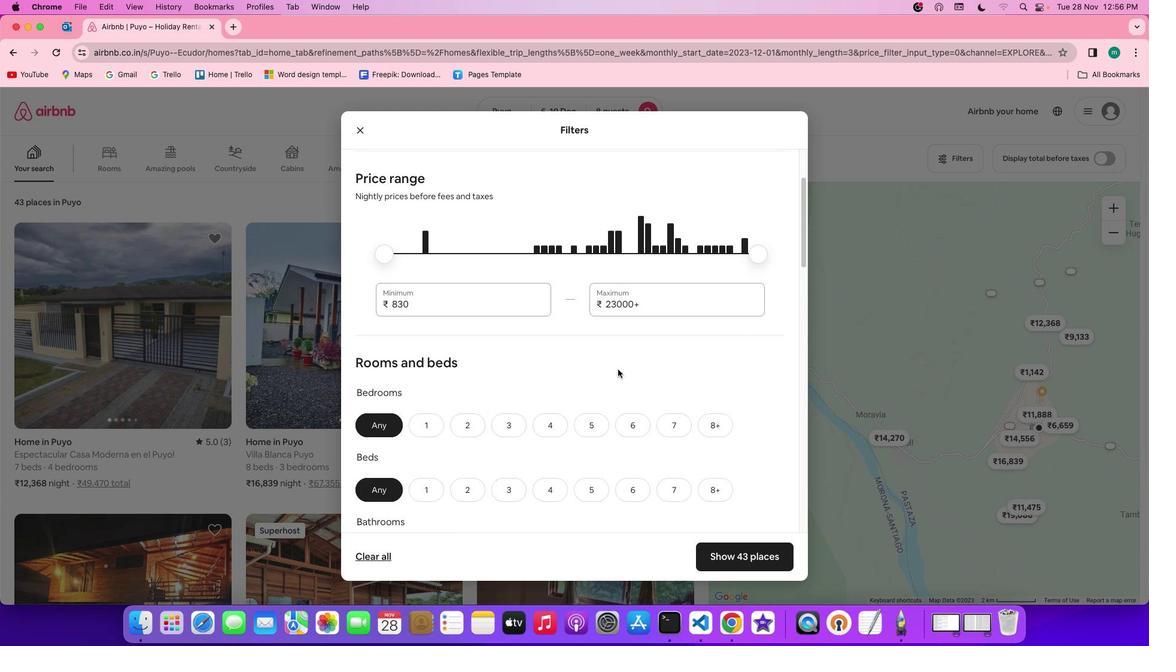 
Action: Mouse moved to (612, 363)
Screenshot: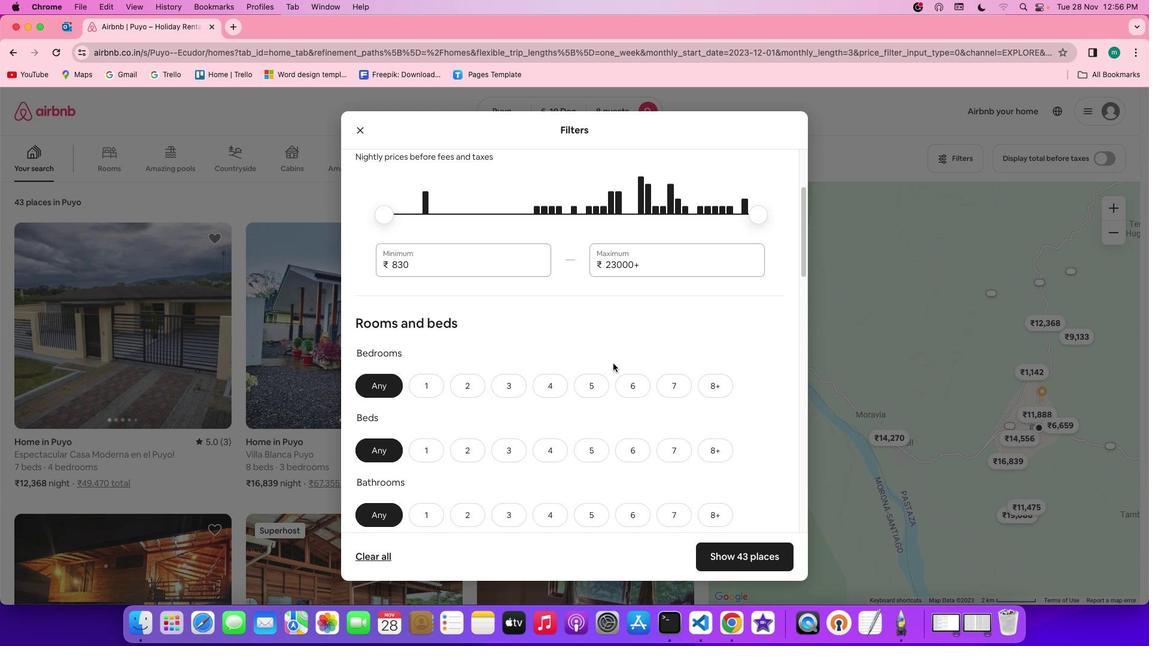 
Action: Mouse scrolled (612, 363) with delta (0, 0)
Screenshot: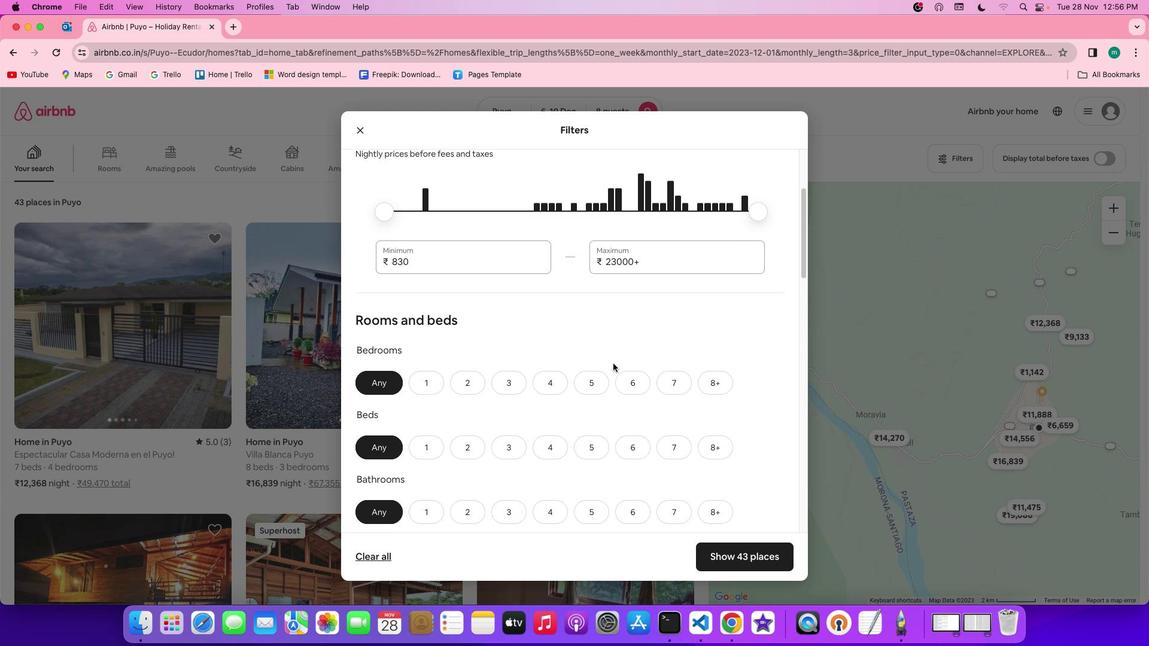 
Action: Mouse scrolled (612, 363) with delta (0, 0)
Screenshot: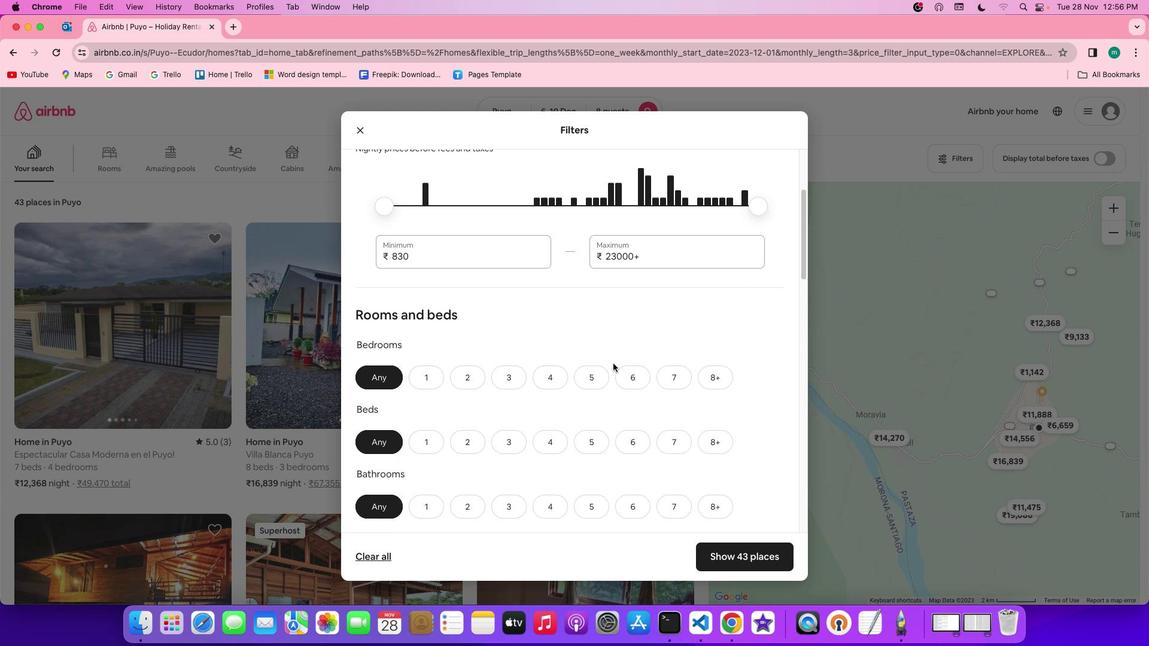 
Action: Mouse scrolled (612, 363) with delta (0, -1)
Screenshot: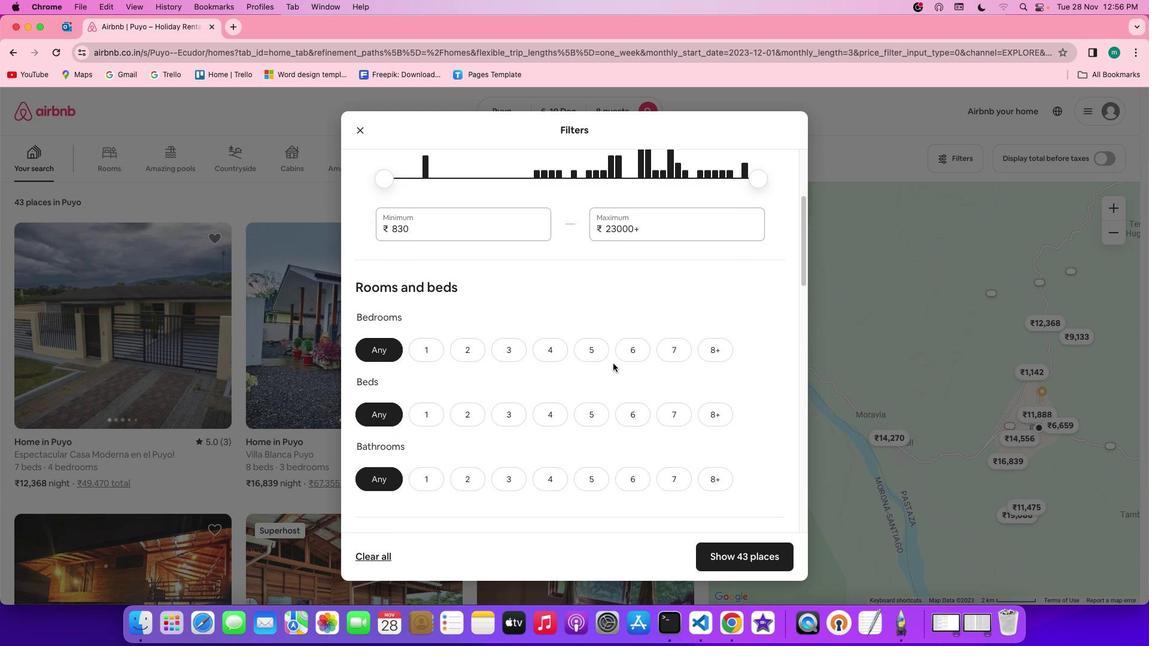 
Action: Mouse moved to (645, 299)
Screenshot: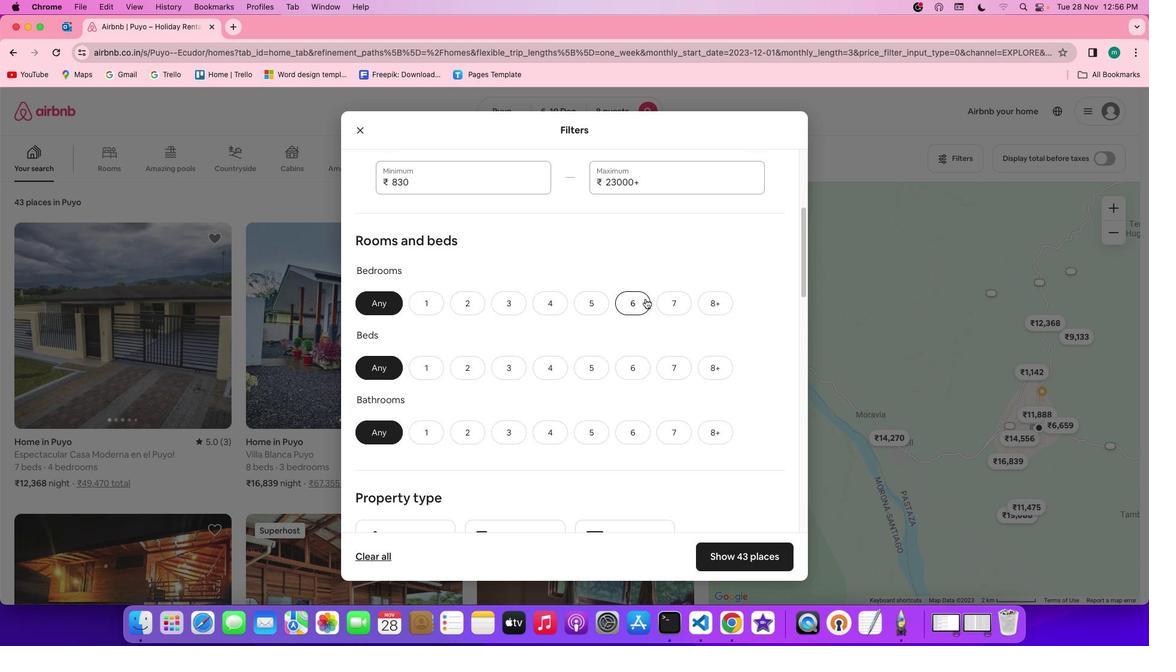 
Action: Mouse pressed left at (645, 299)
Screenshot: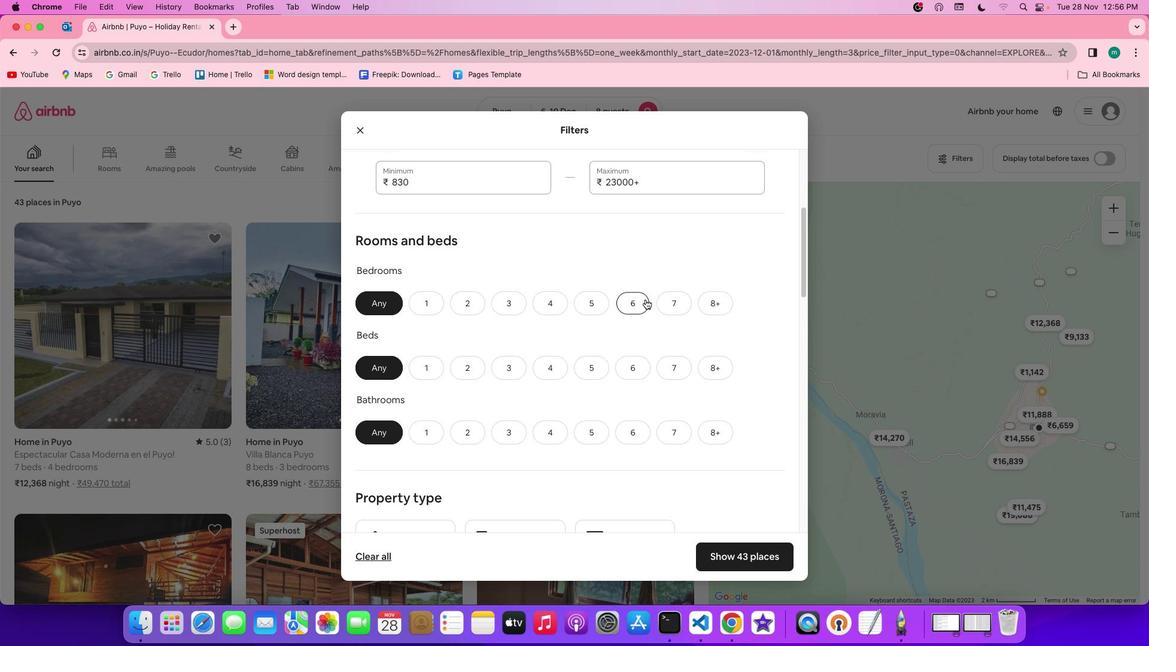 
Action: Mouse moved to (636, 375)
Screenshot: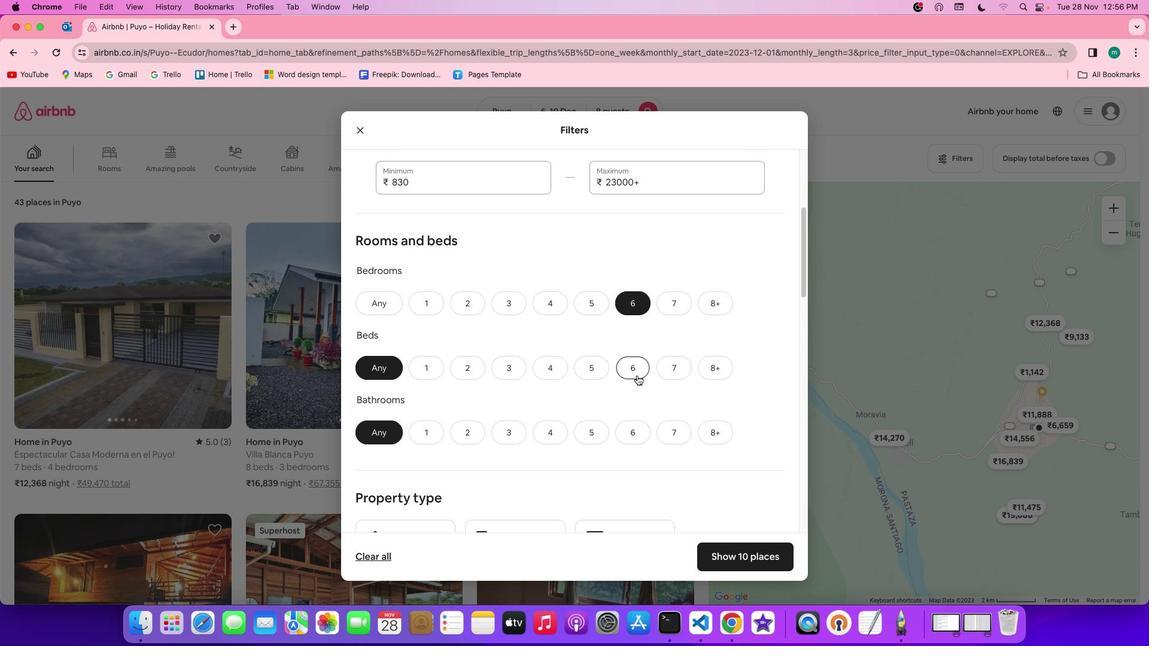 
Action: Mouse pressed left at (636, 375)
Screenshot: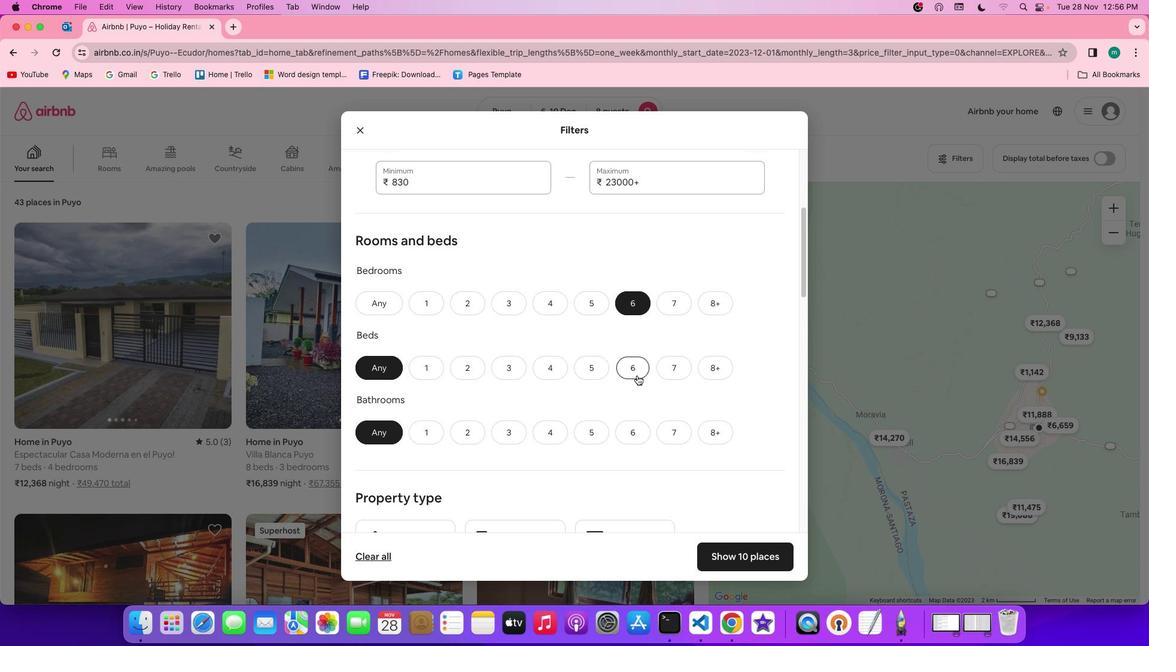 
Action: Mouse moved to (638, 432)
Screenshot: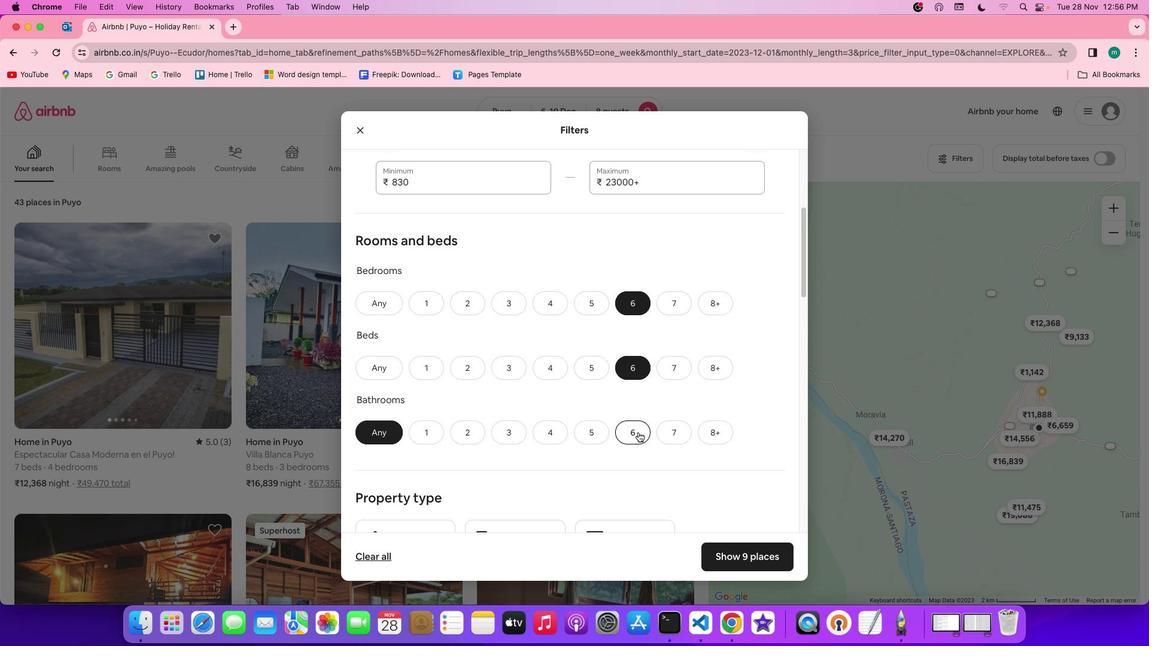 
Action: Mouse pressed left at (638, 432)
Screenshot: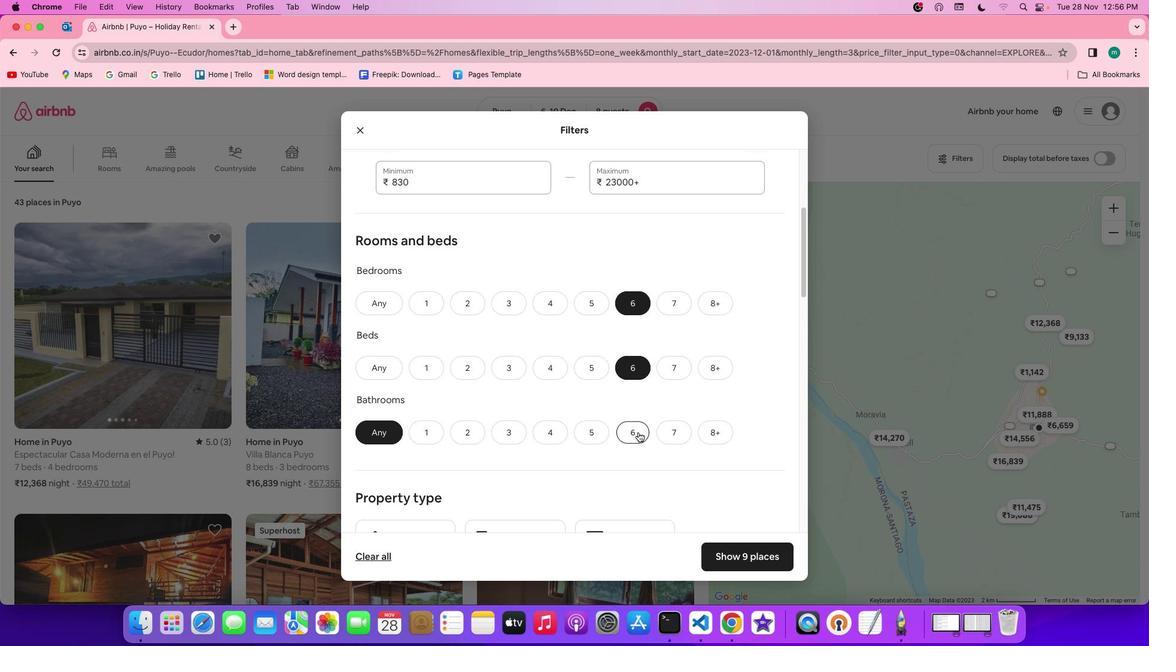 
Action: Mouse moved to (748, 402)
Screenshot: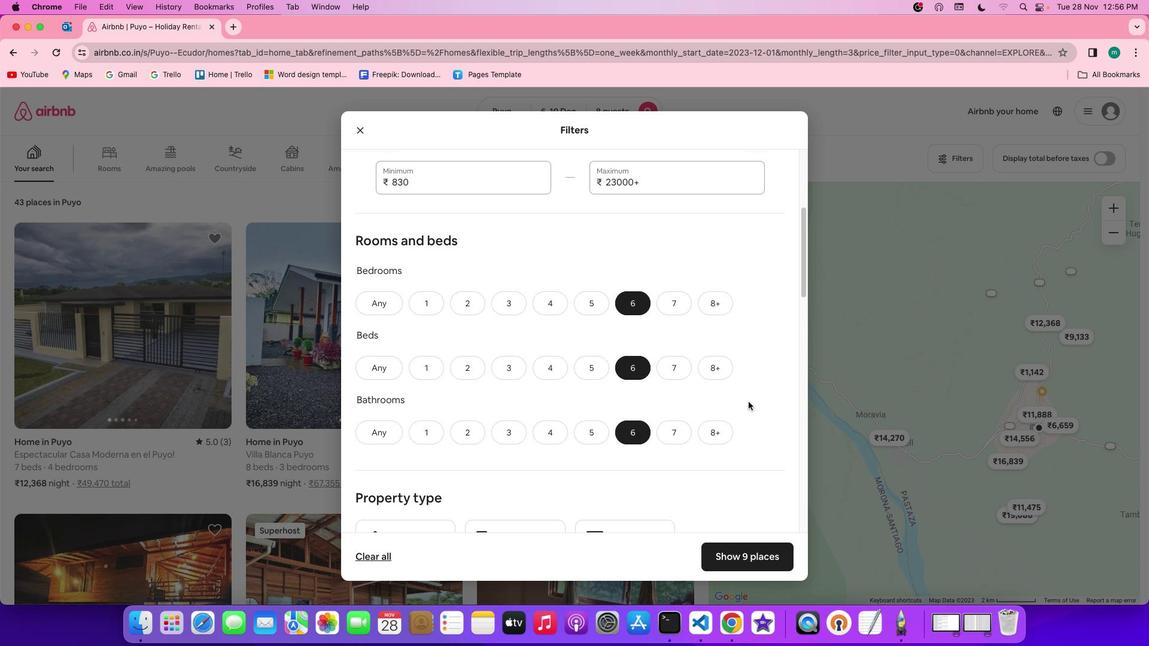
Action: Mouse scrolled (748, 402) with delta (0, 0)
Screenshot: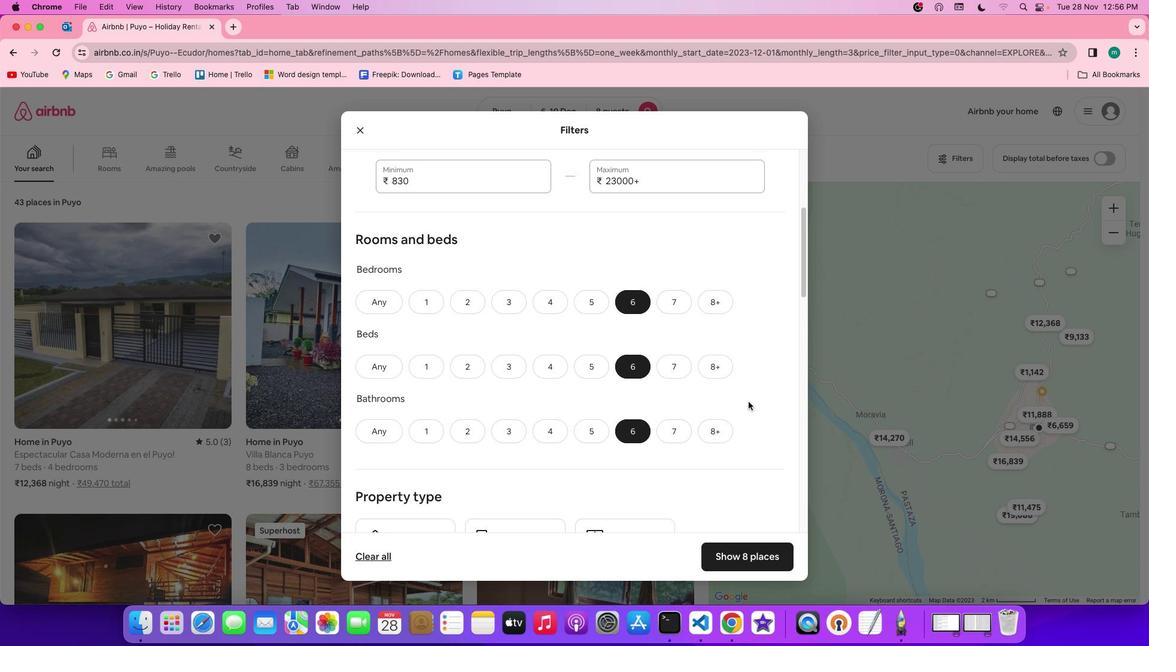 
Action: Mouse scrolled (748, 402) with delta (0, 0)
Screenshot: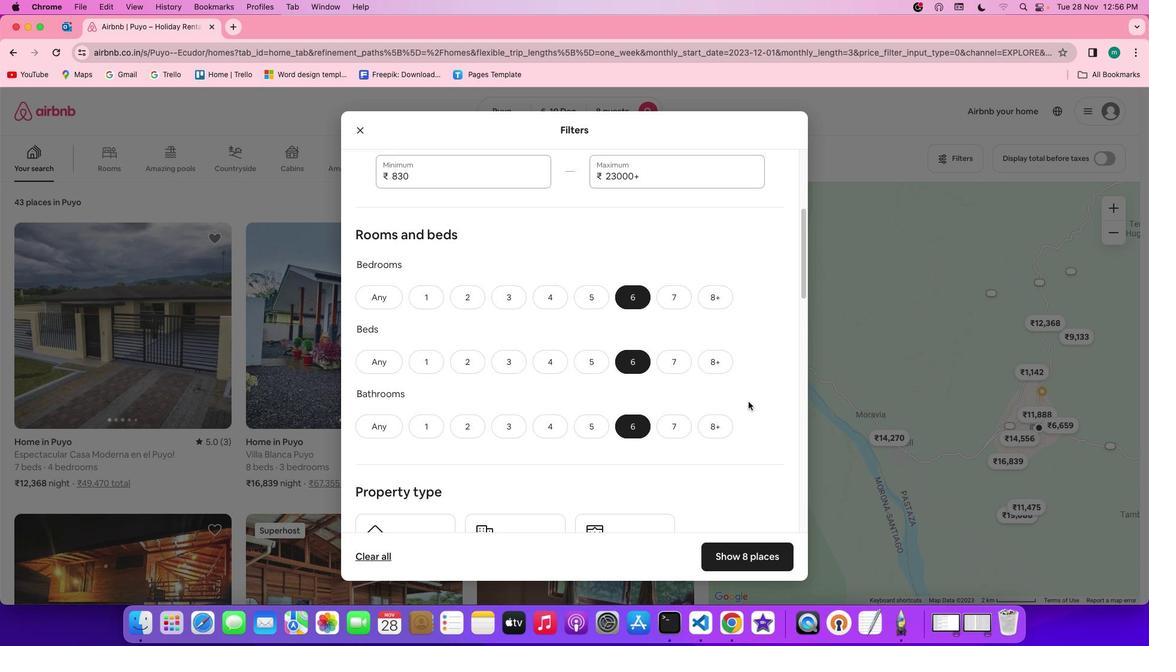 
Action: Mouse scrolled (748, 402) with delta (0, 0)
Screenshot: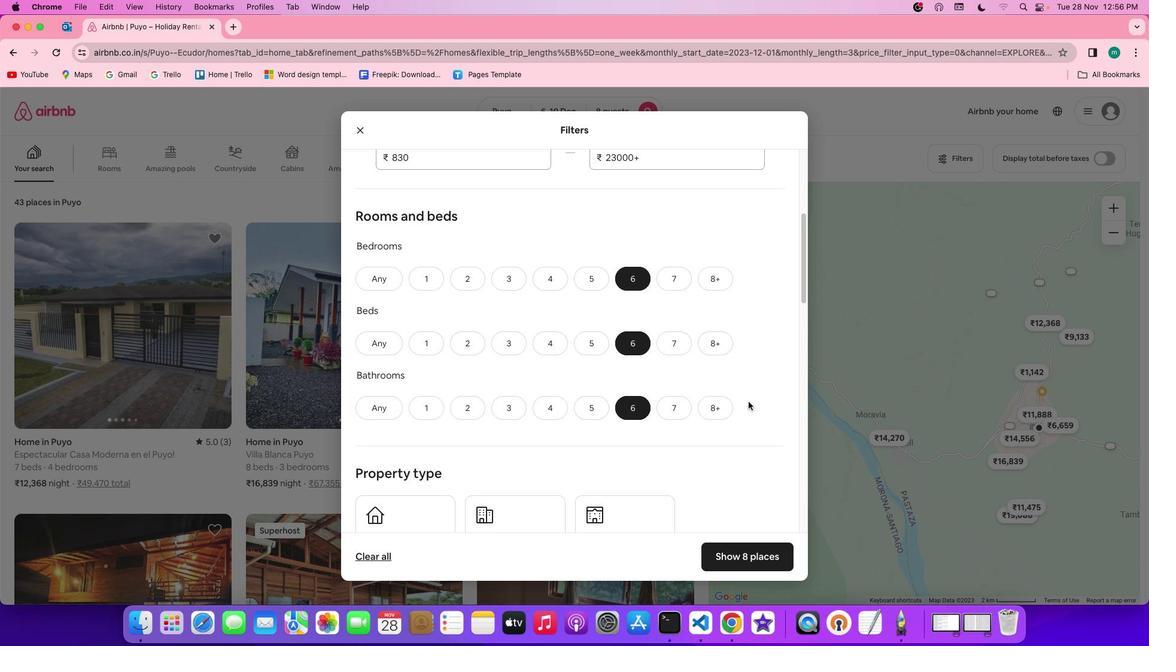 
Action: Mouse scrolled (748, 402) with delta (0, 0)
Screenshot: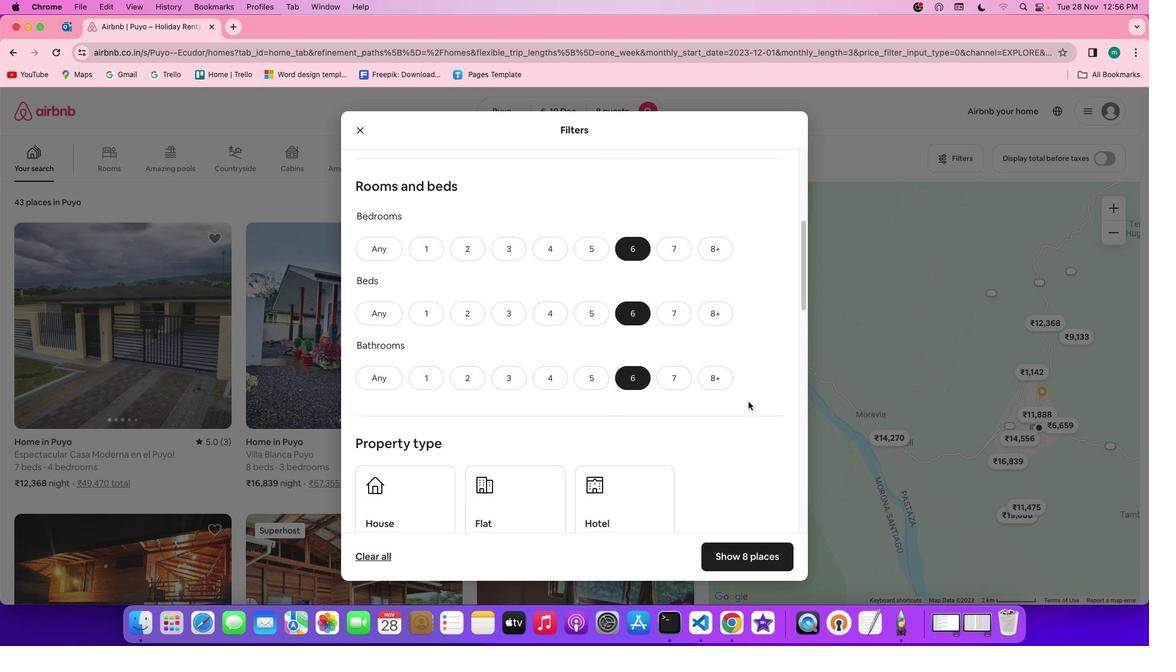 
Action: Mouse moved to (749, 402)
Screenshot: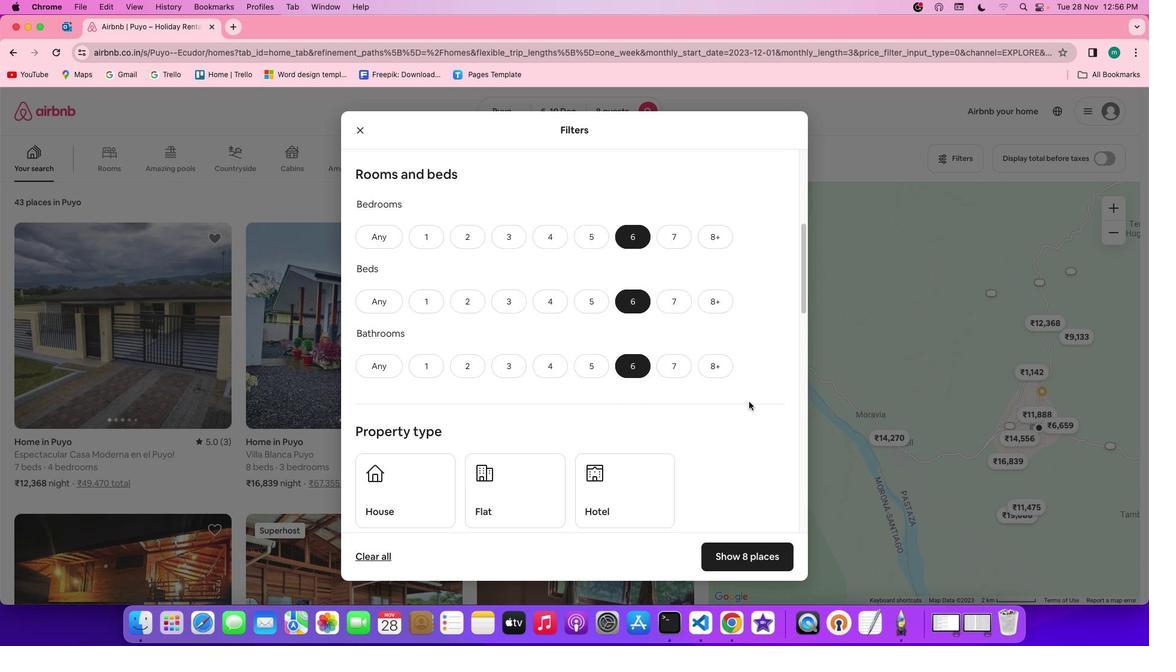 
Action: Mouse scrolled (749, 402) with delta (0, 0)
Screenshot: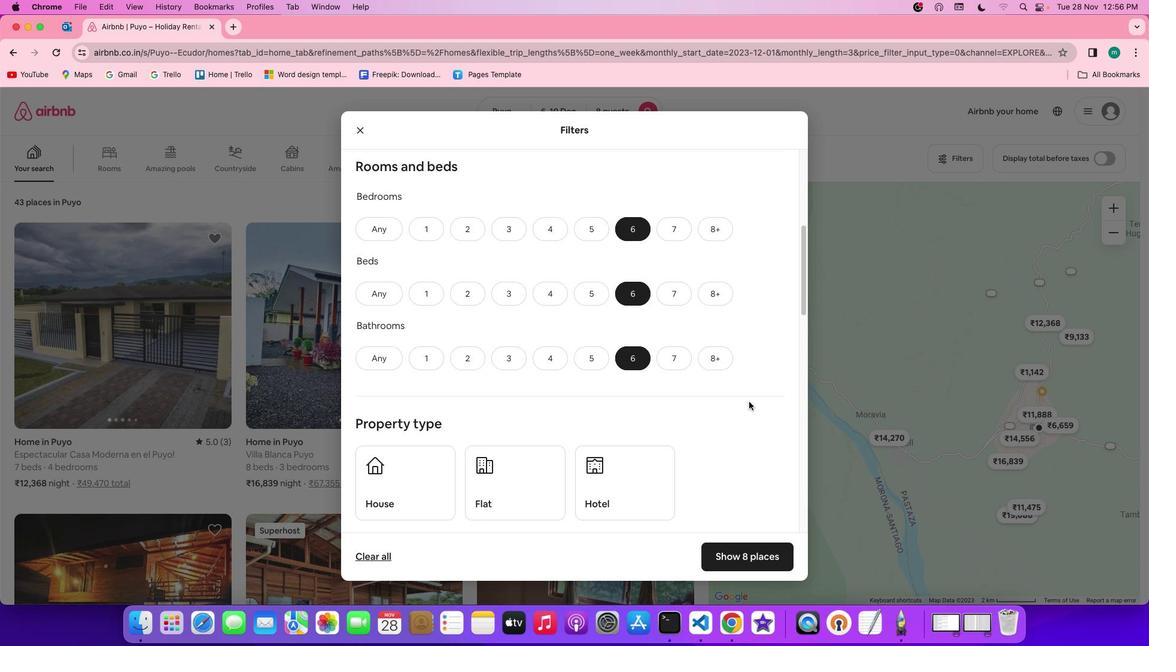 
Action: Mouse scrolled (749, 402) with delta (0, 0)
Screenshot: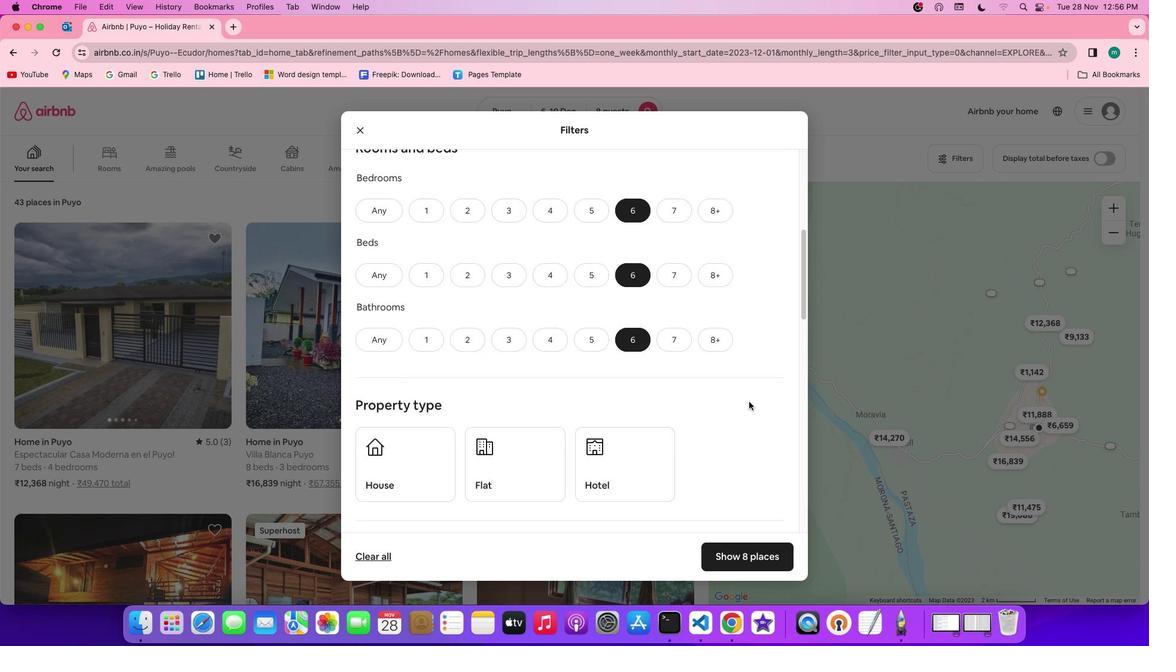 
Action: Mouse scrolled (749, 402) with delta (0, -1)
Screenshot: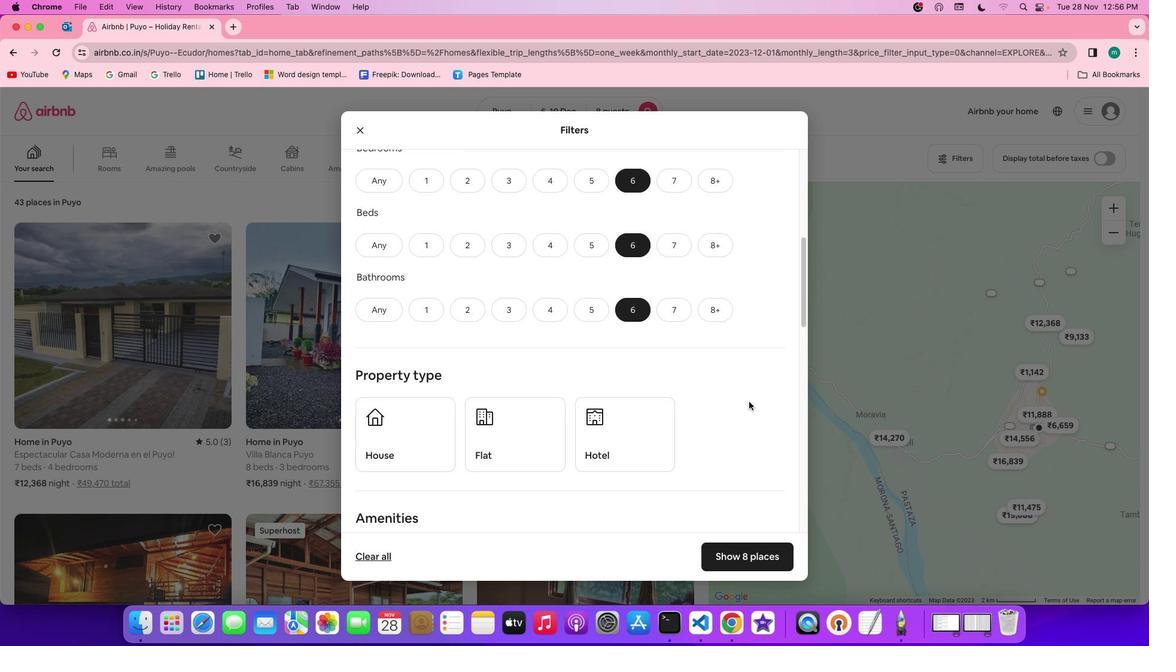 
Action: Mouse scrolled (749, 402) with delta (0, -1)
Screenshot: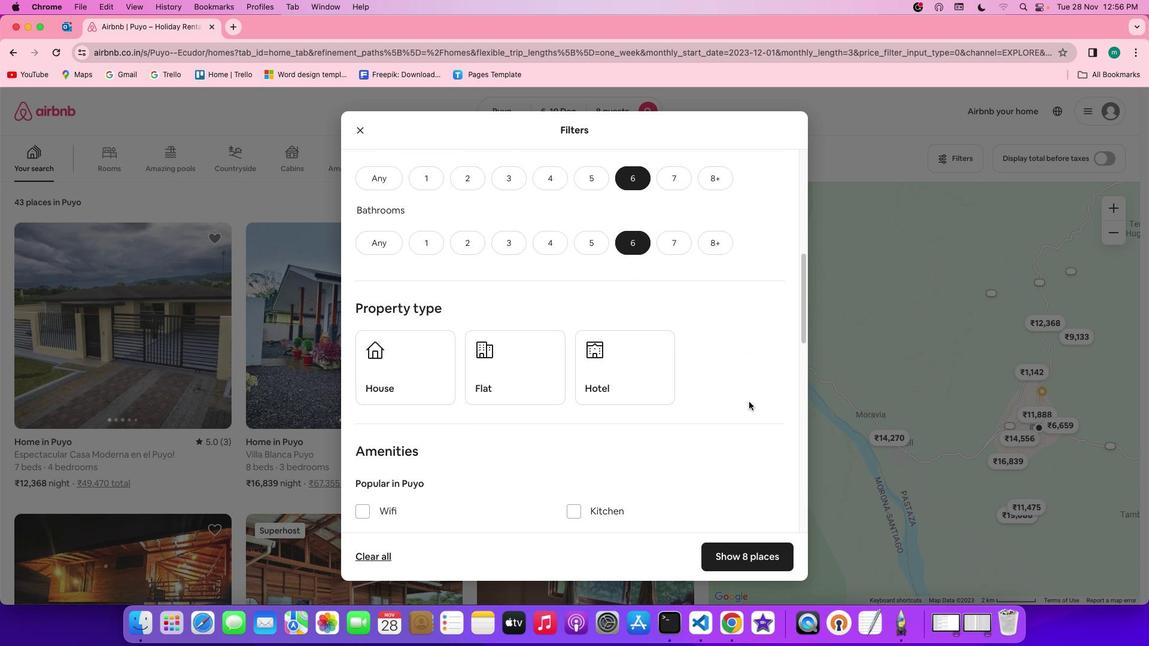 
Action: Mouse moved to (414, 307)
Screenshot: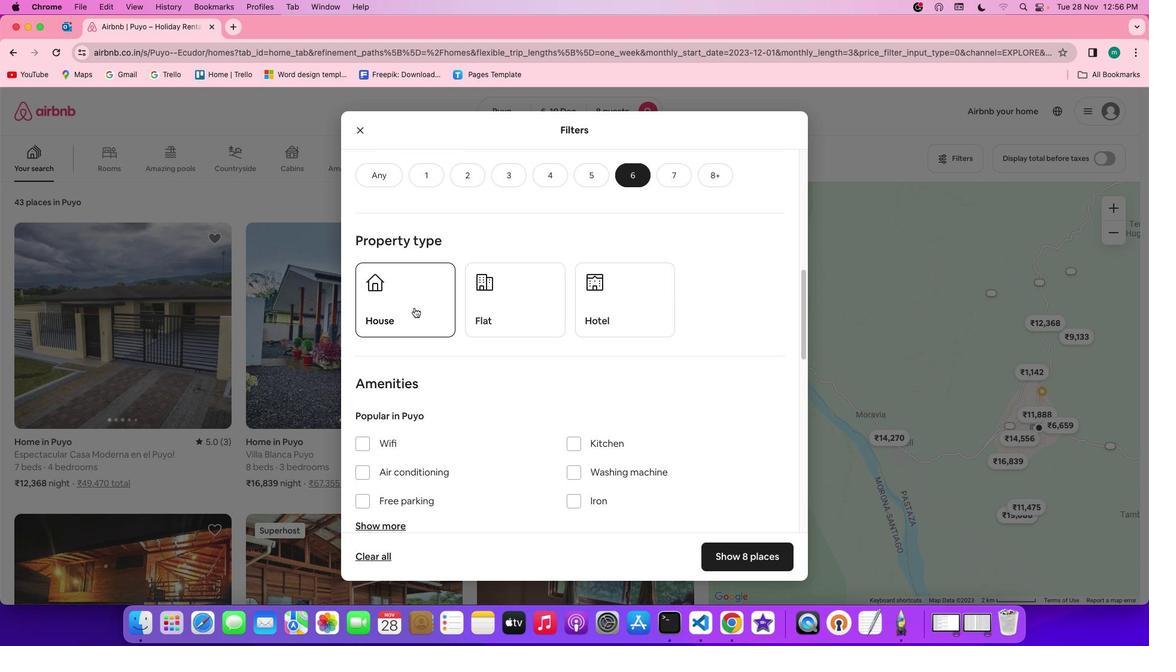 
Action: Mouse pressed left at (414, 307)
Screenshot: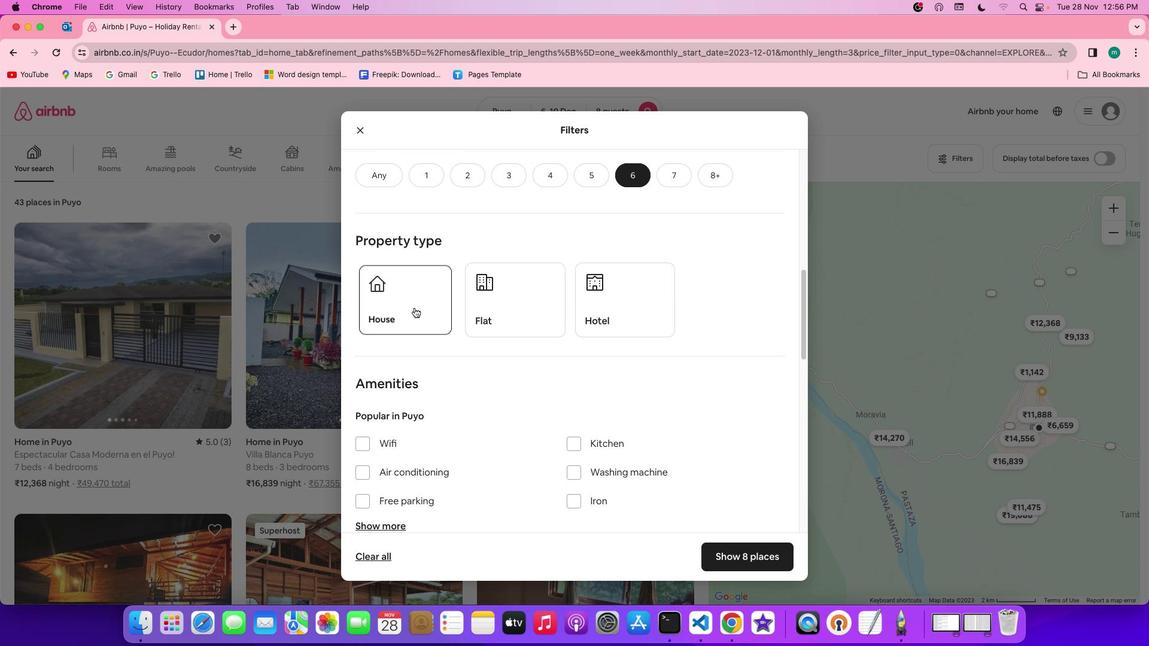 
Action: Mouse moved to (637, 367)
Screenshot: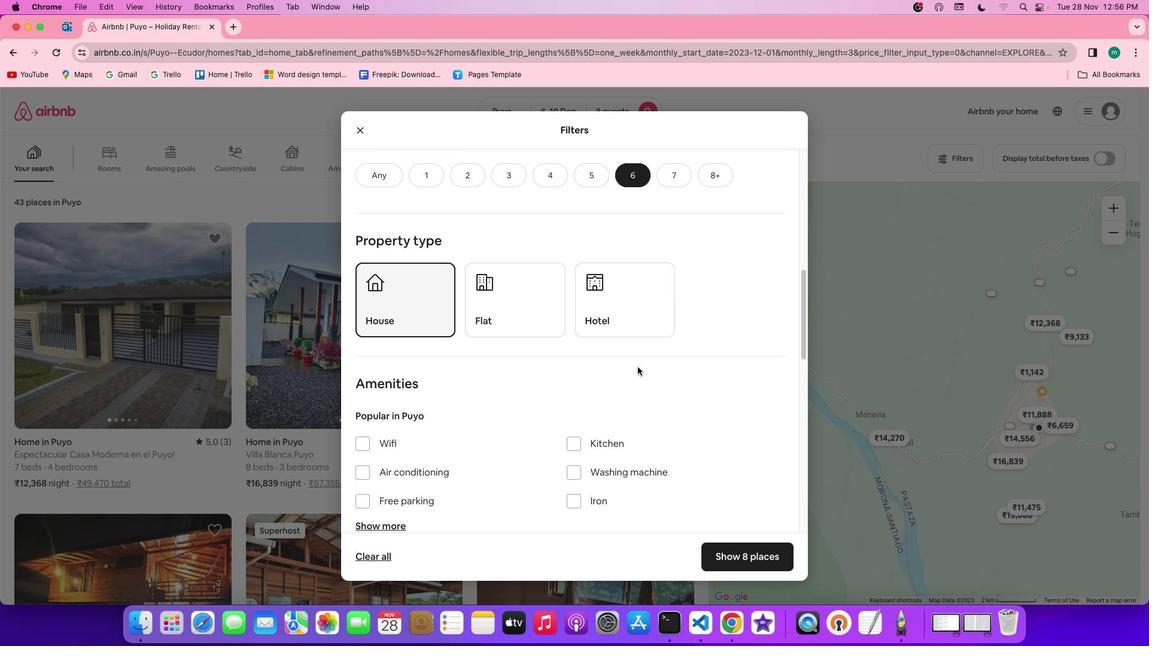 
Action: Mouse scrolled (637, 367) with delta (0, 0)
Screenshot: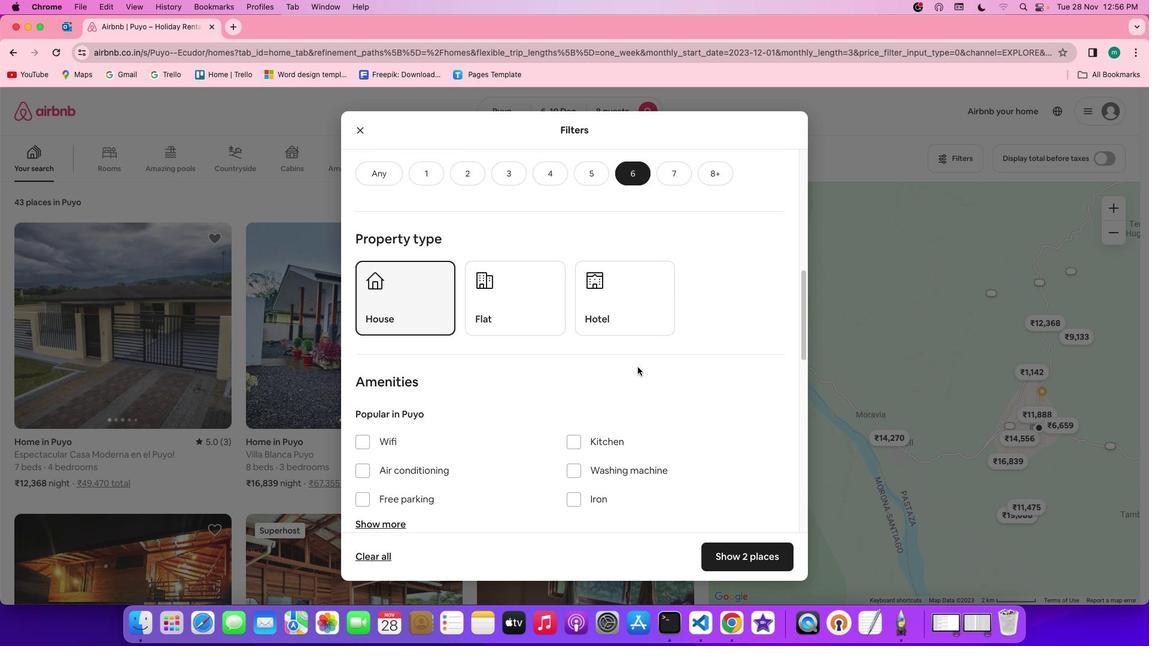 
Action: Mouse scrolled (637, 367) with delta (0, 0)
Screenshot: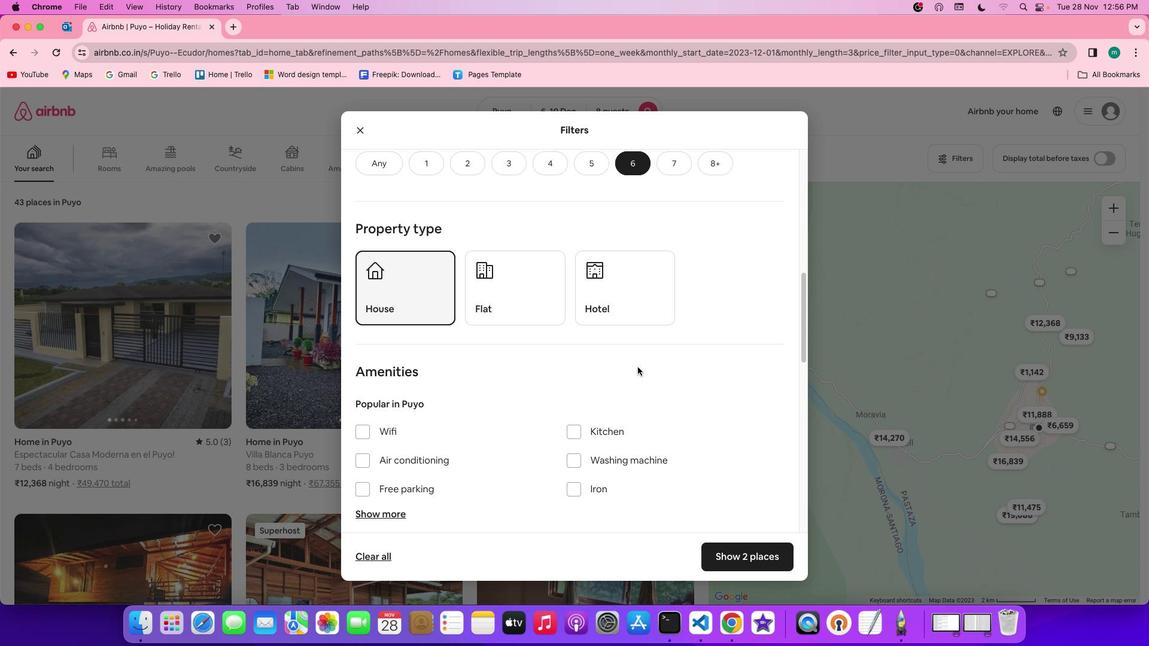 
Action: Mouse scrolled (637, 367) with delta (0, 0)
Screenshot: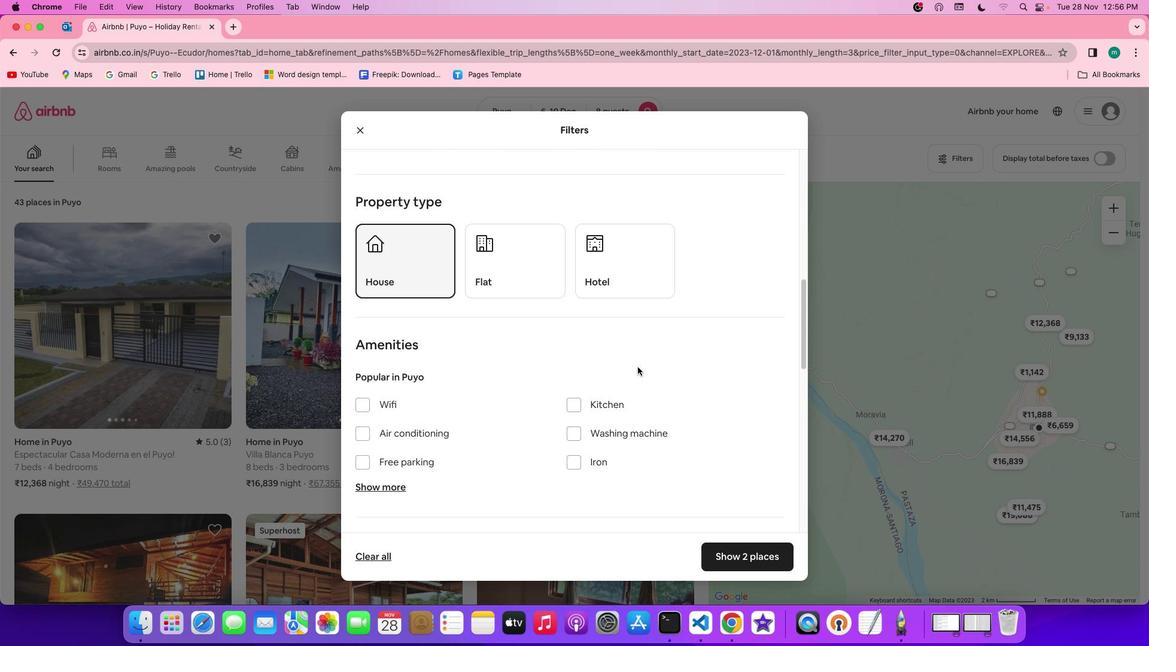 
Action: Mouse moved to (639, 368)
Screenshot: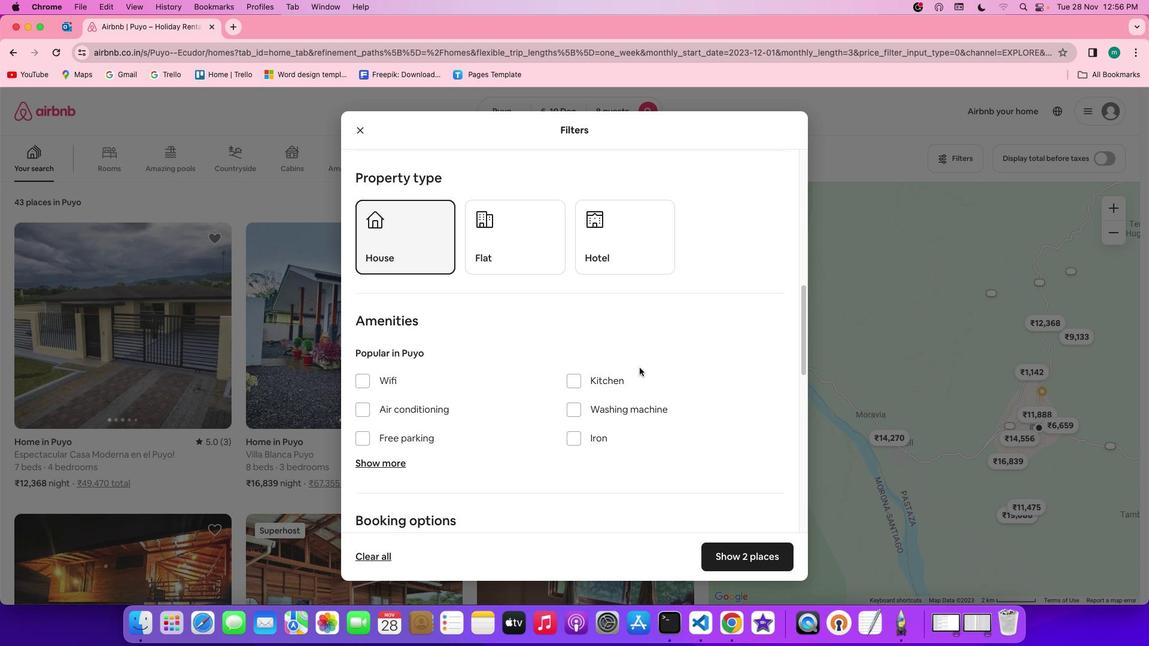 
Action: Mouse scrolled (639, 368) with delta (0, 0)
Screenshot: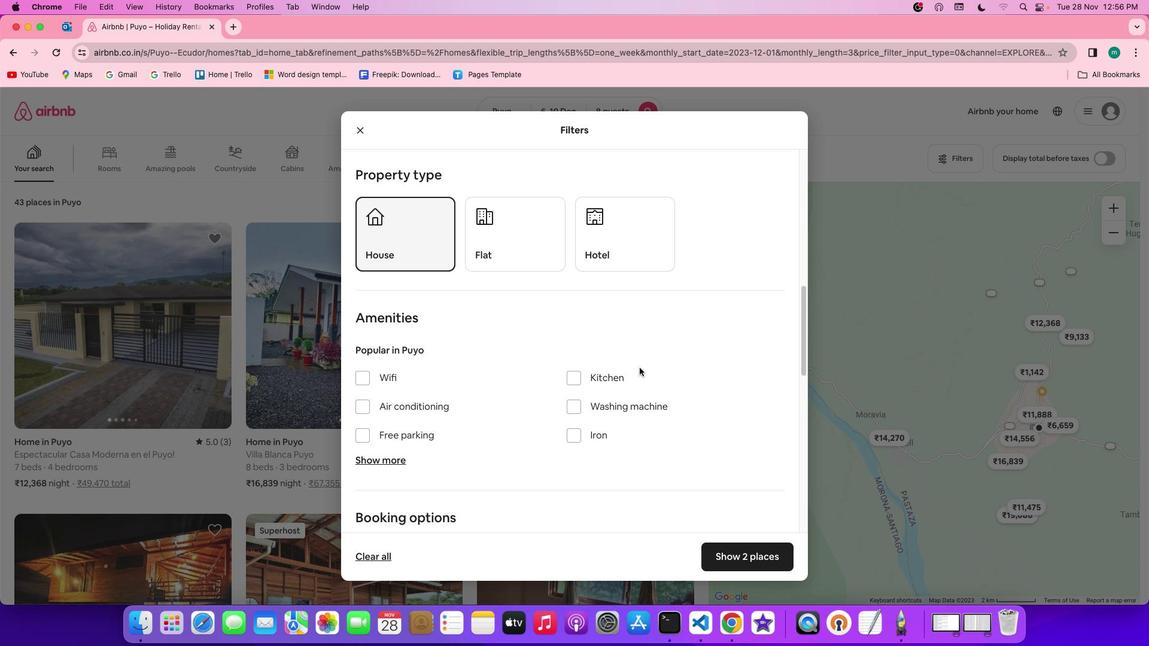 
Action: Mouse scrolled (639, 368) with delta (0, 0)
Screenshot: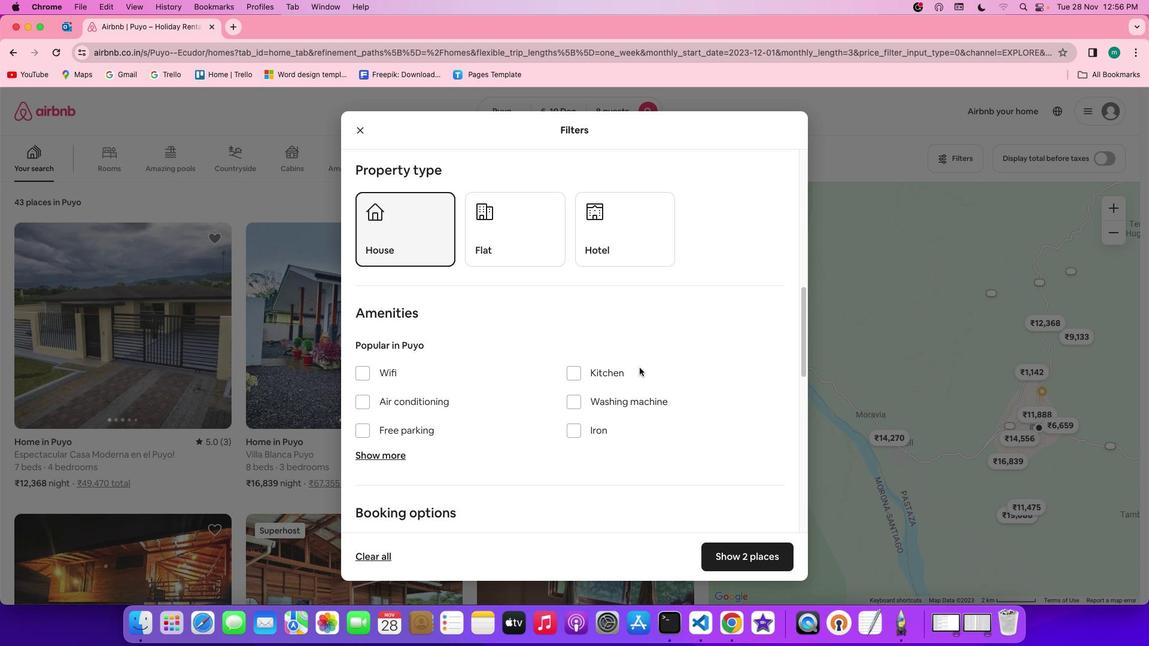 
Action: Mouse moved to (639, 368)
Screenshot: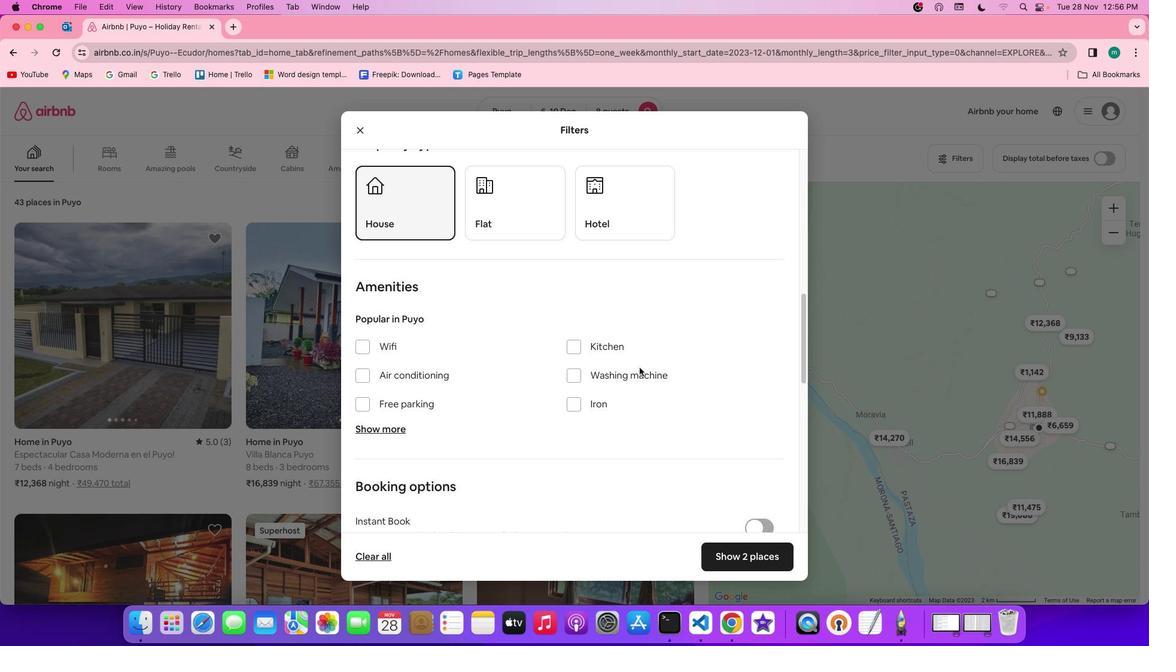 
Action: Mouse scrolled (639, 368) with delta (0, -1)
Screenshot: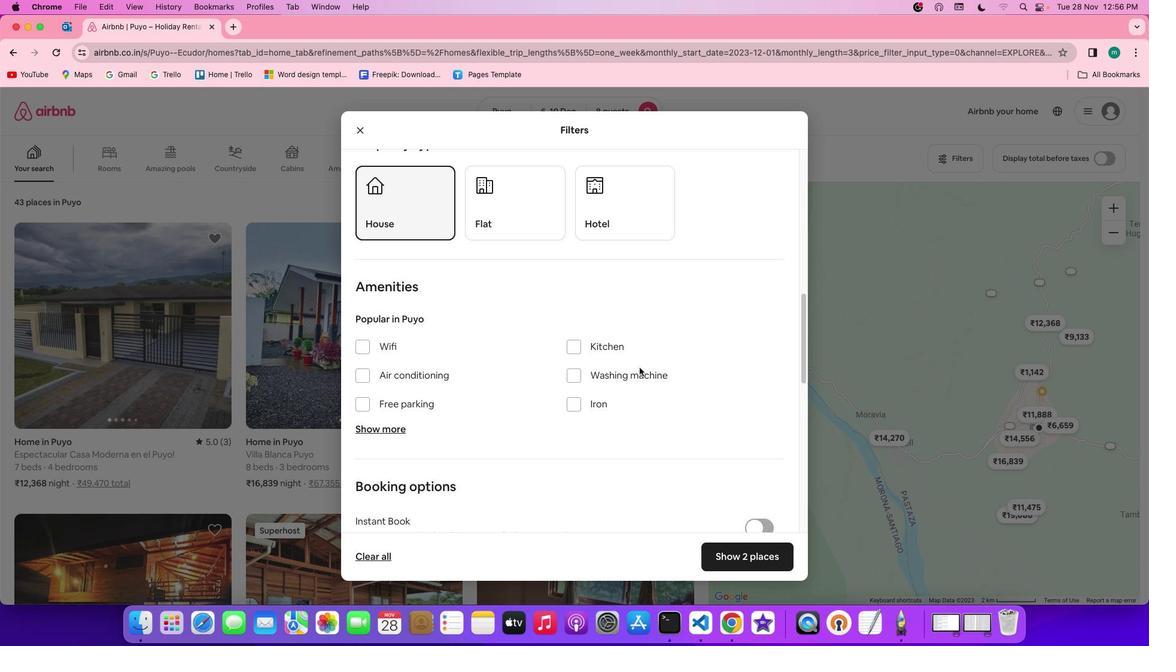 
Action: Mouse scrolled (639, 368) with delta (0, 0)
Screenshot: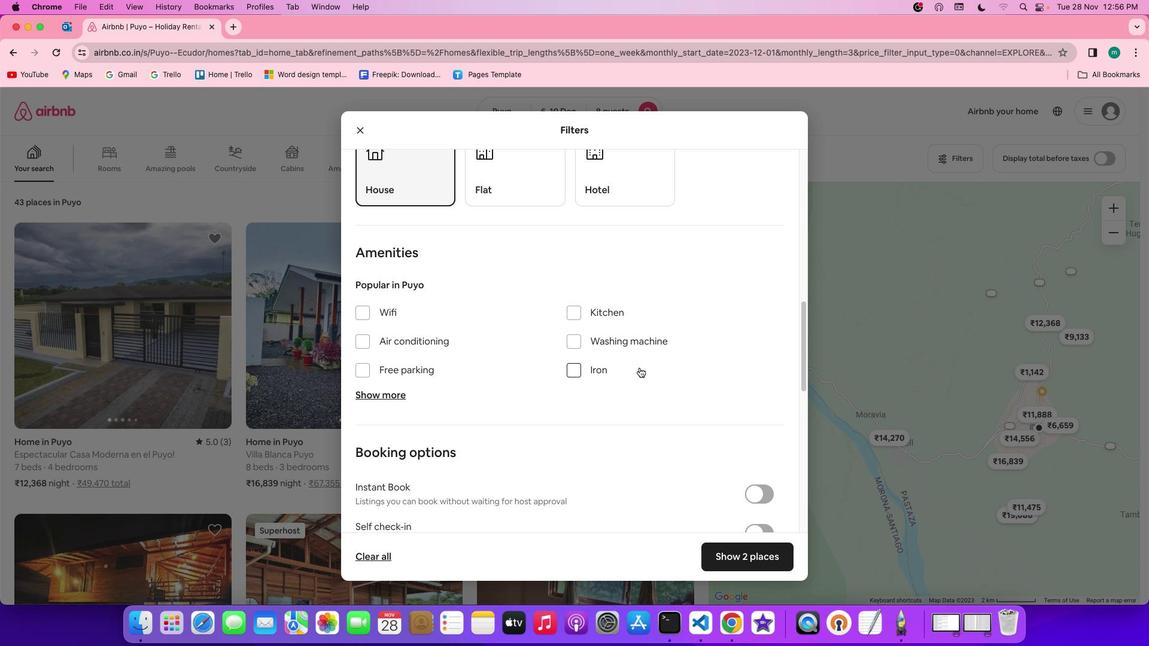 
Action: Mouse scrolled (639, 368) with delta (0, 0)
Screenshot: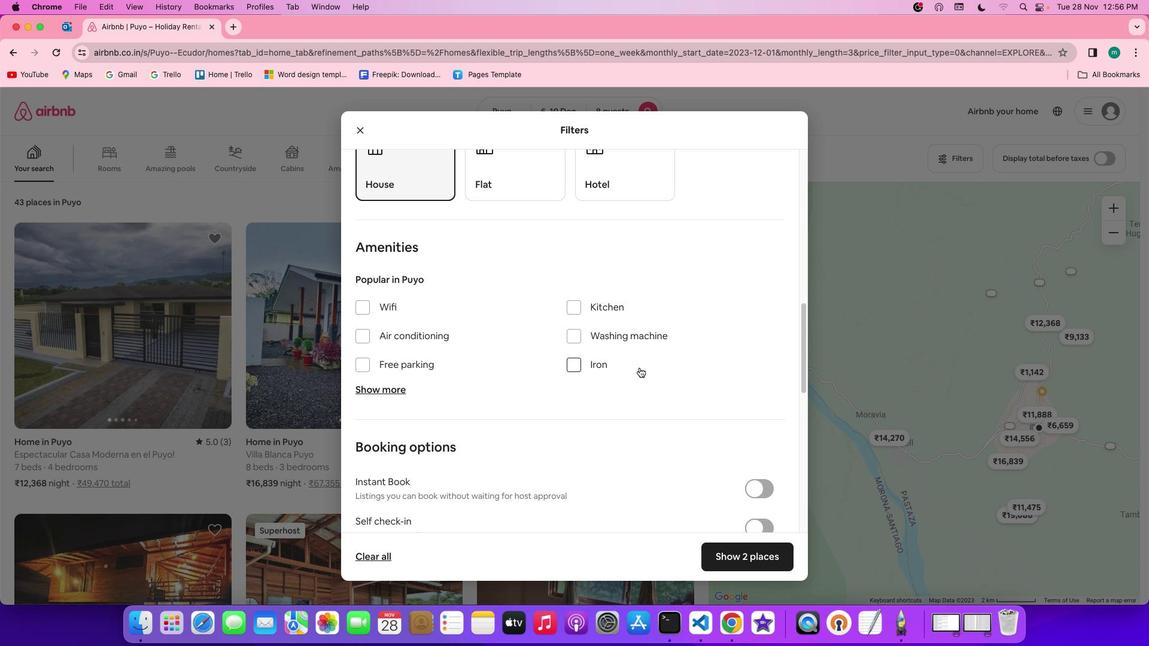 
Action: Mouse scrolled (639, 368) with delta (0, 0)
Screenshot: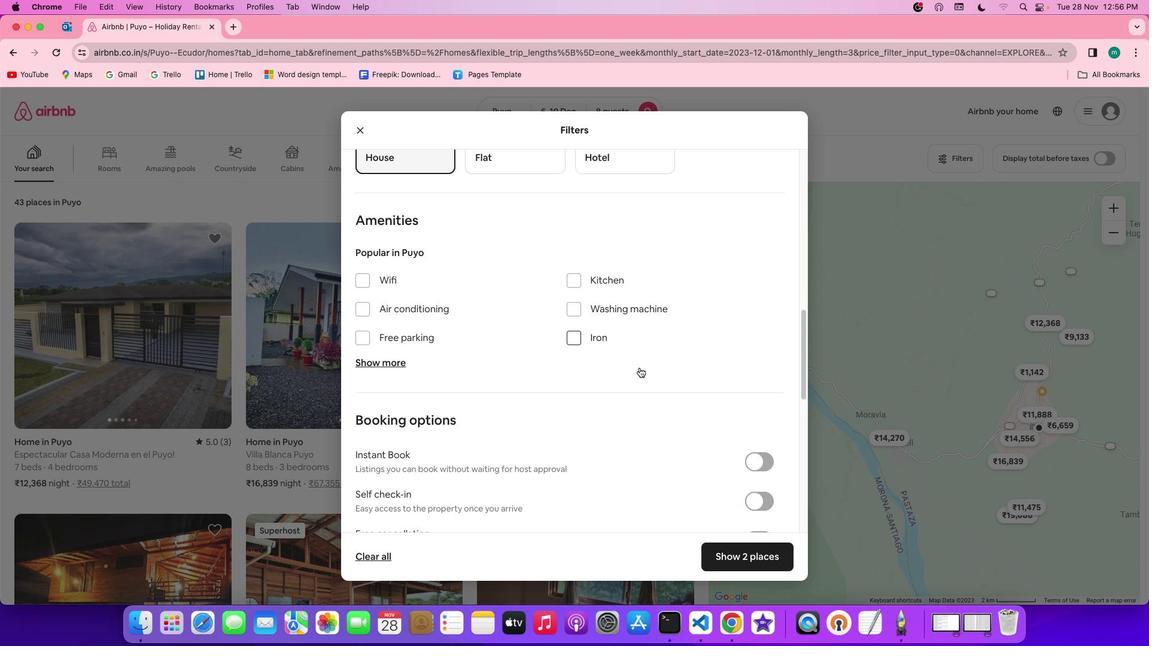 
Action: Mouse moved to (363, 269)
Screenshot: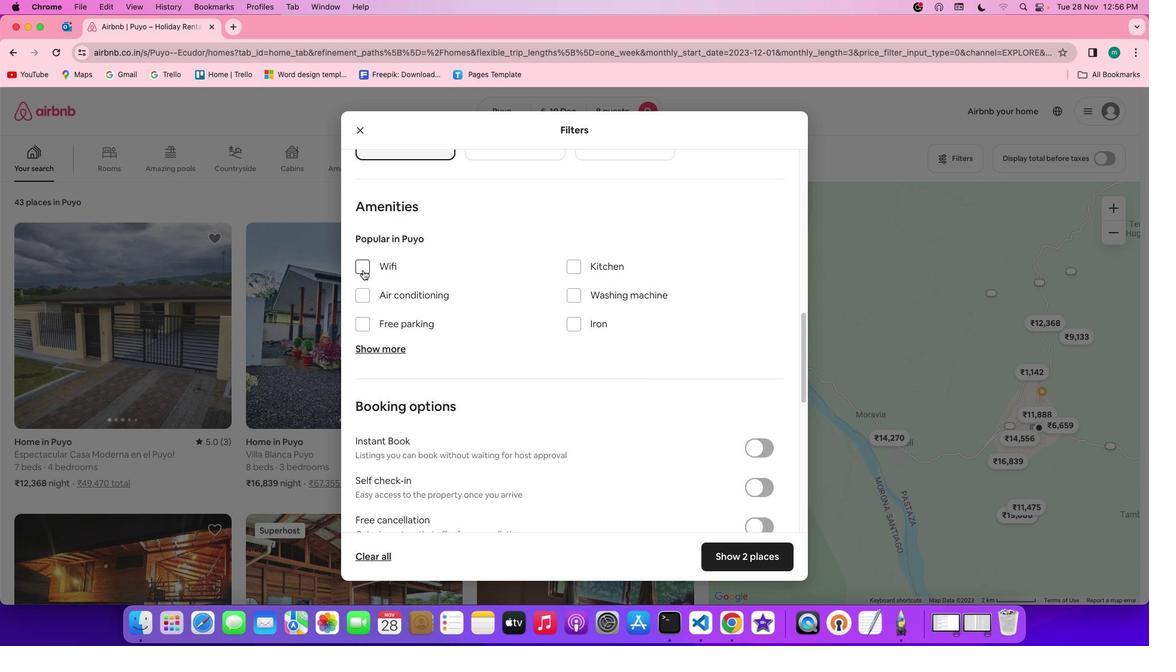 
Action: Mouse pressed left at (363, 269)
Screenshot: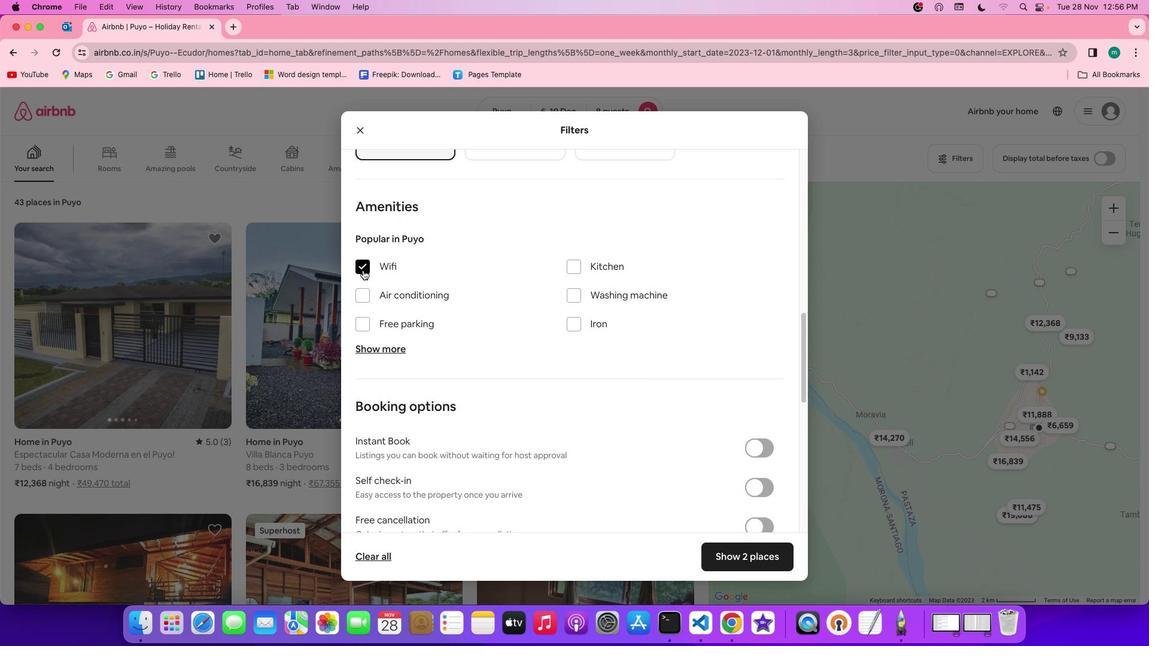 
Action: Mouse moved to (385, 344)
Screenshot: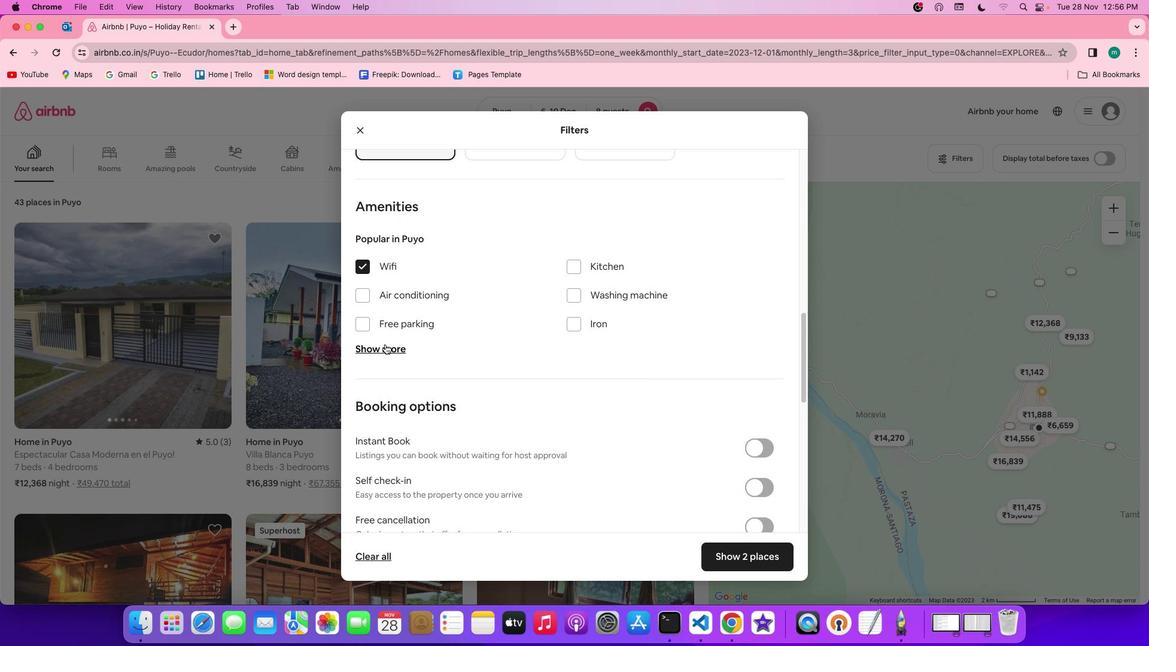 
Action: Mouse pressed left at (385, 344)
Screenshot: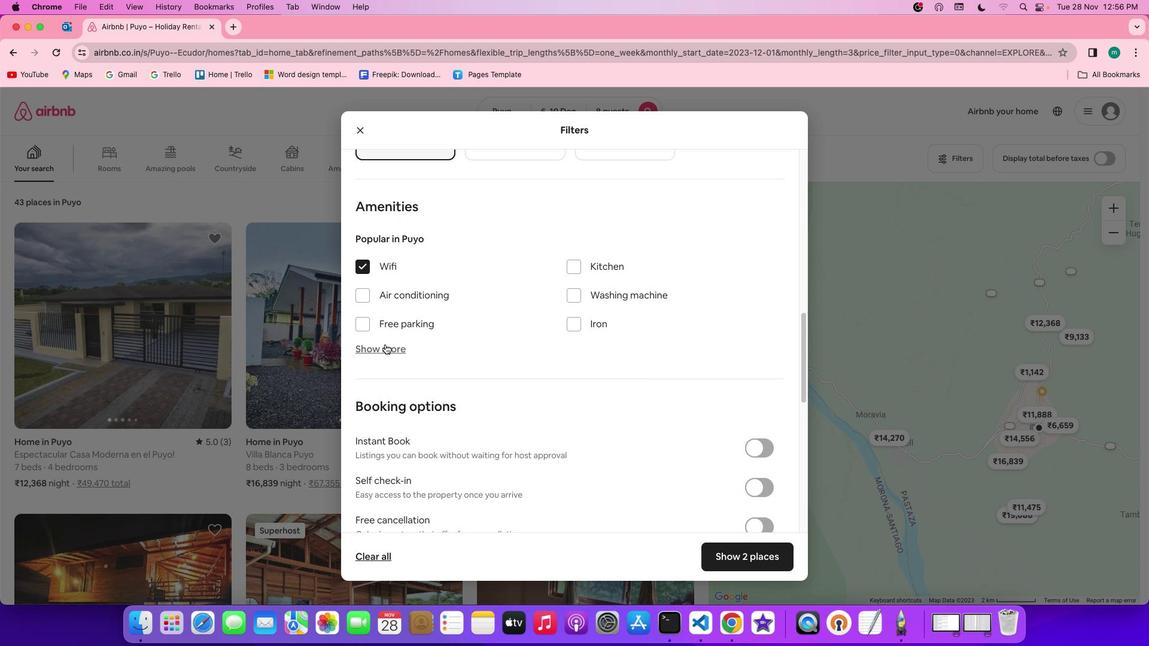 
Action: Mouse moved to (596, 371)
Screenshot: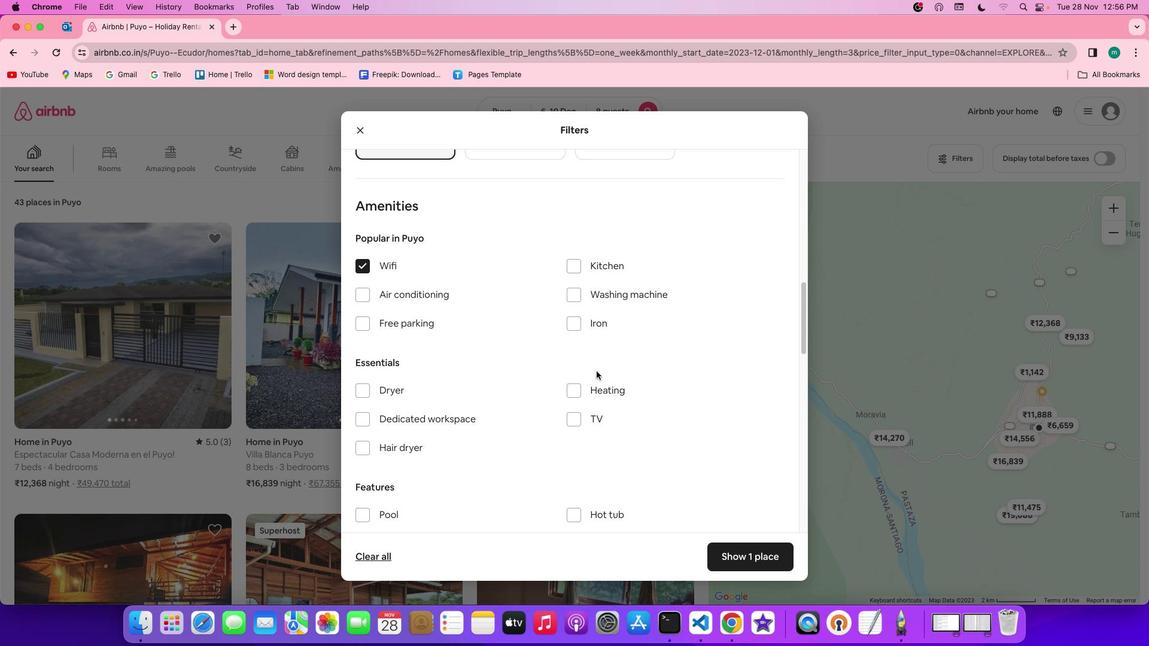 
Action: Mouse scrolled (596, 371) with delta (0, 0)
Screenshot: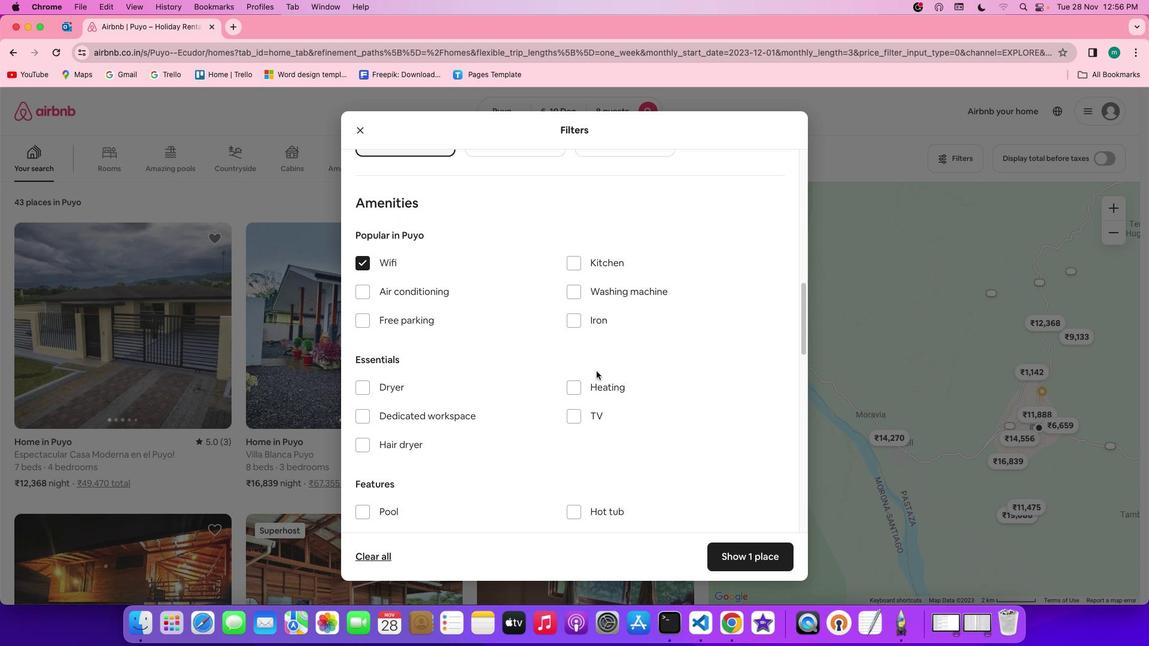 
Action: Mouse scrolled (596, 371) with delta (0, 0)
Screenshot: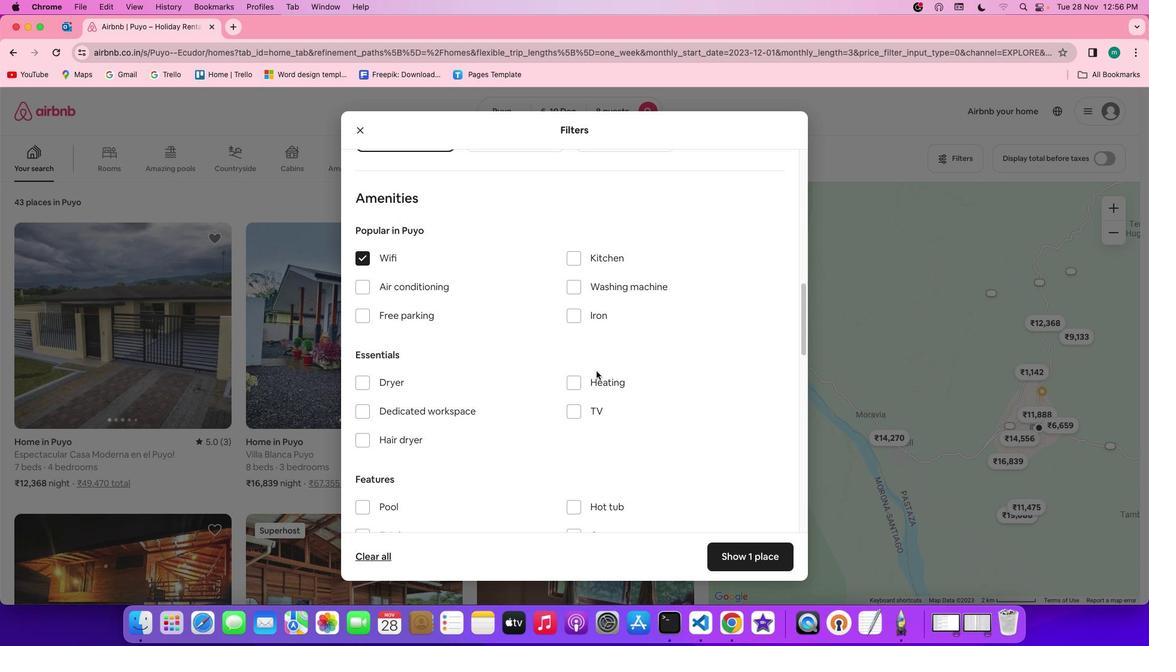 
Action: Mouse scrolled (596, 371) with delta (0, 0)
Screenshot: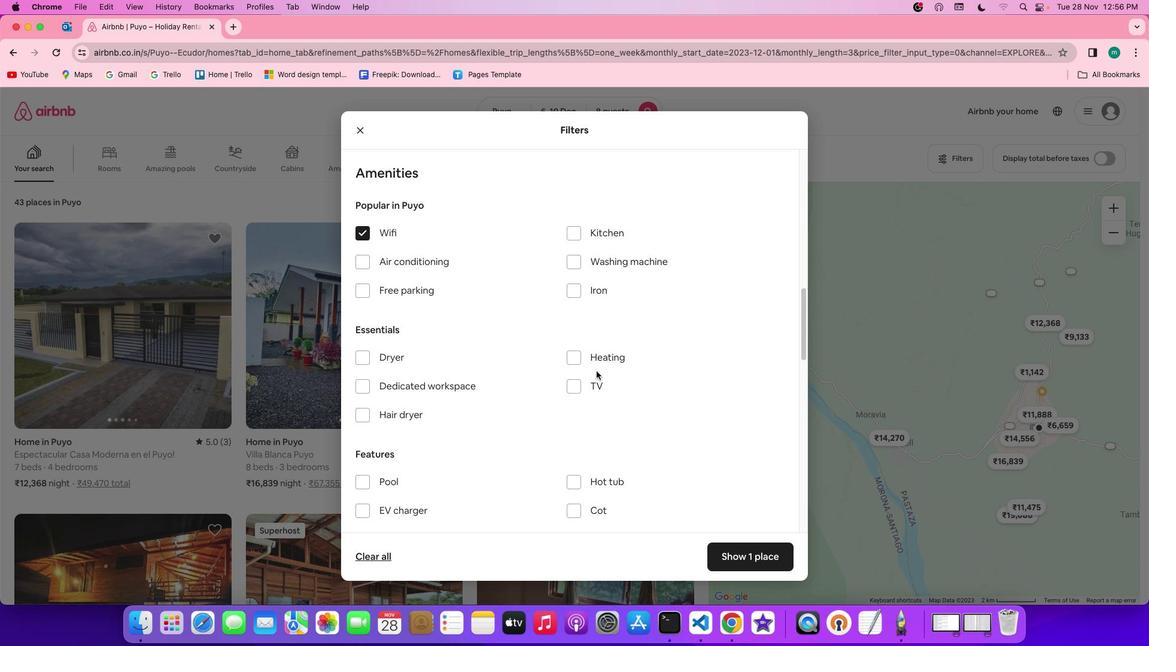 
Action: Mouse moved to (585, 369)
Screenshot: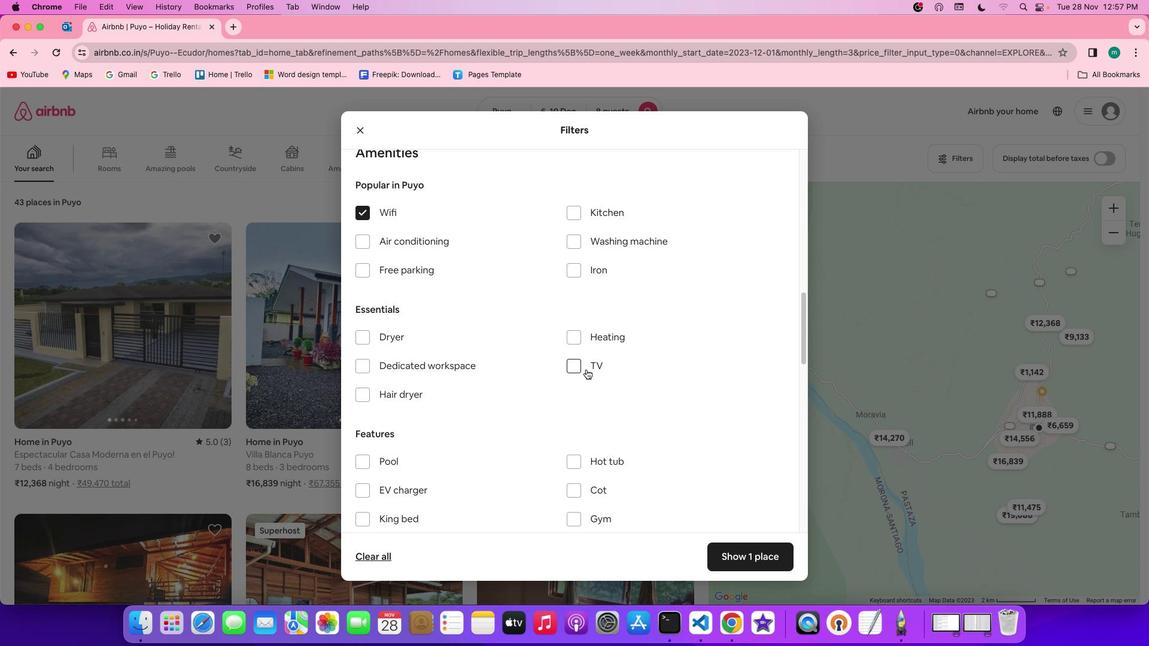 
Action: Mouse pressed left at (585, 369)
Screenshot: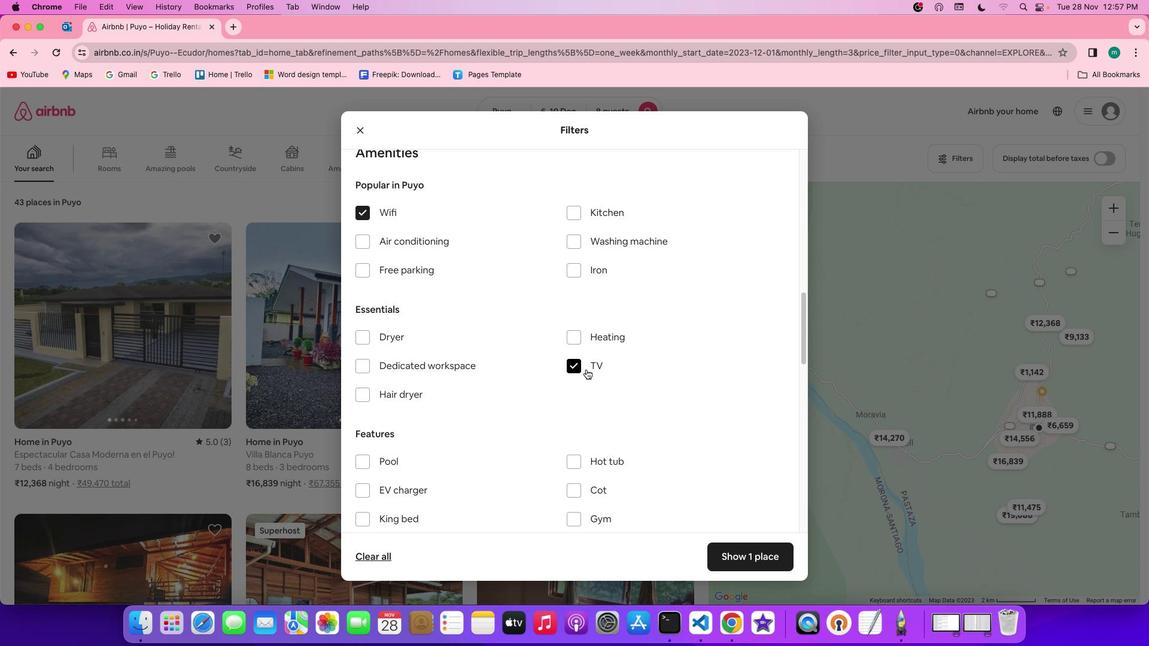 
Action: Mouse moved to (410, 269)
Screenshot: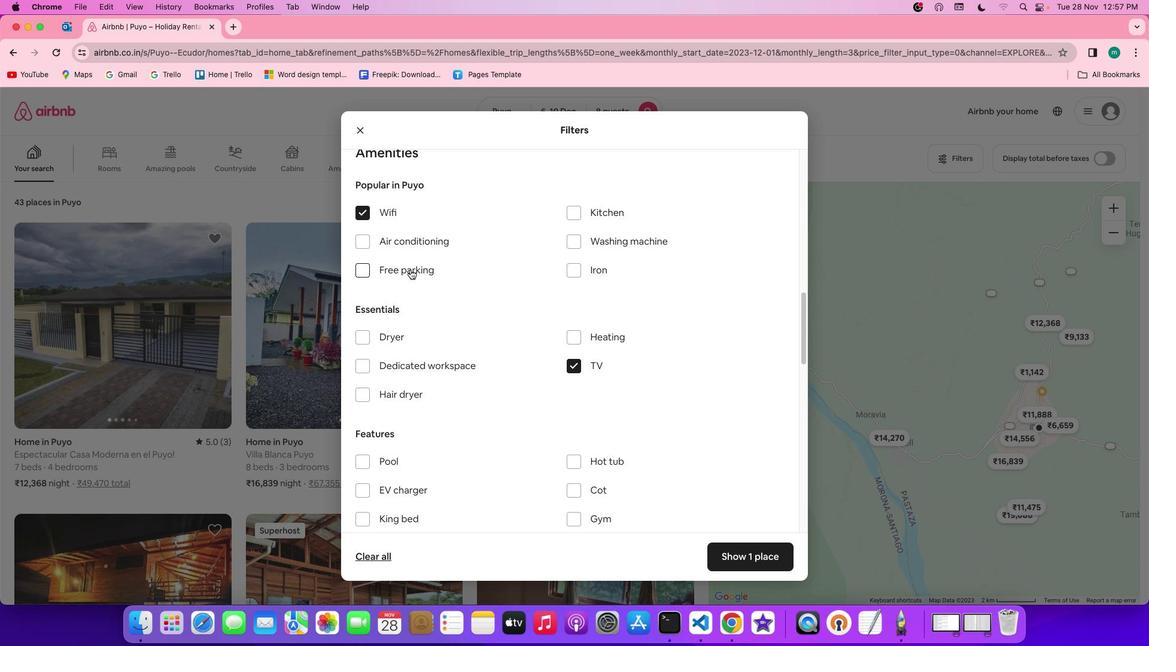 
Action: Mouse pressed left at (410, 269)
Screenshot: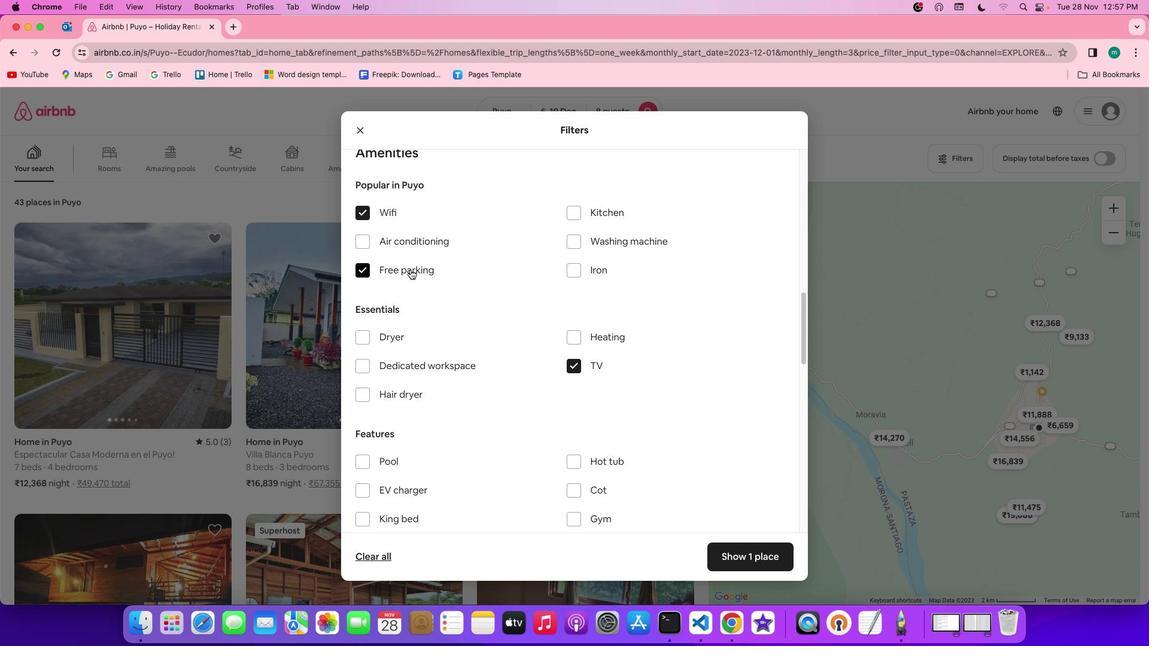 
Action: Mouse moved to (568, 323)
Screenshot: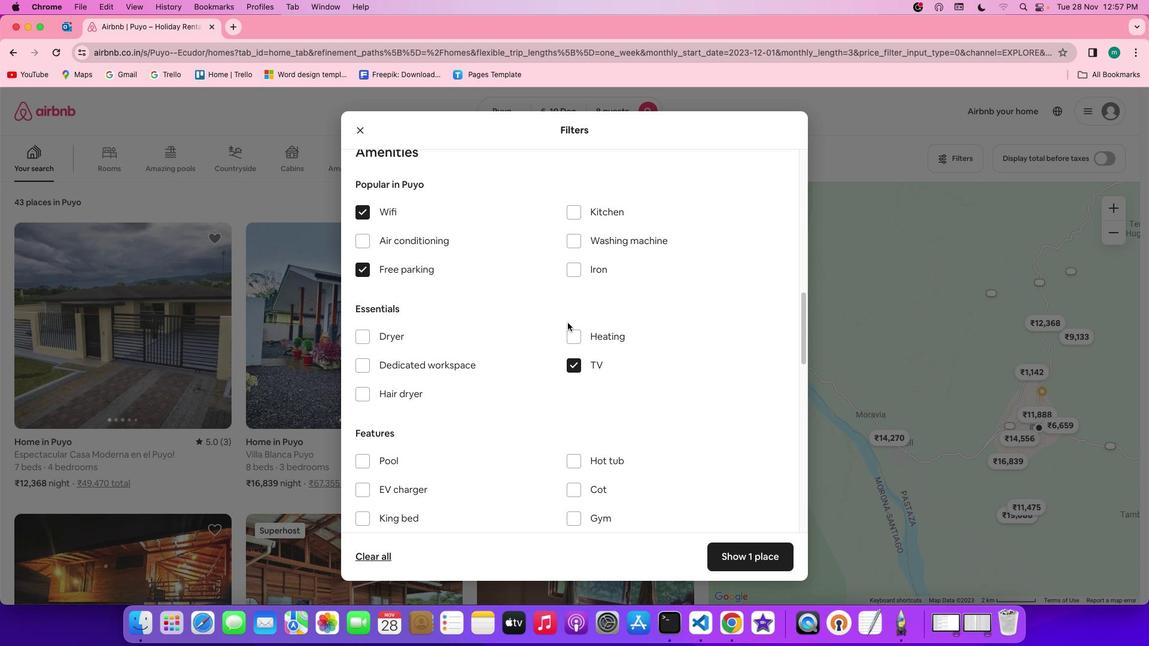 
Action: Mouse scrolled (568, 323) with delta (0, 0)
Screenshot: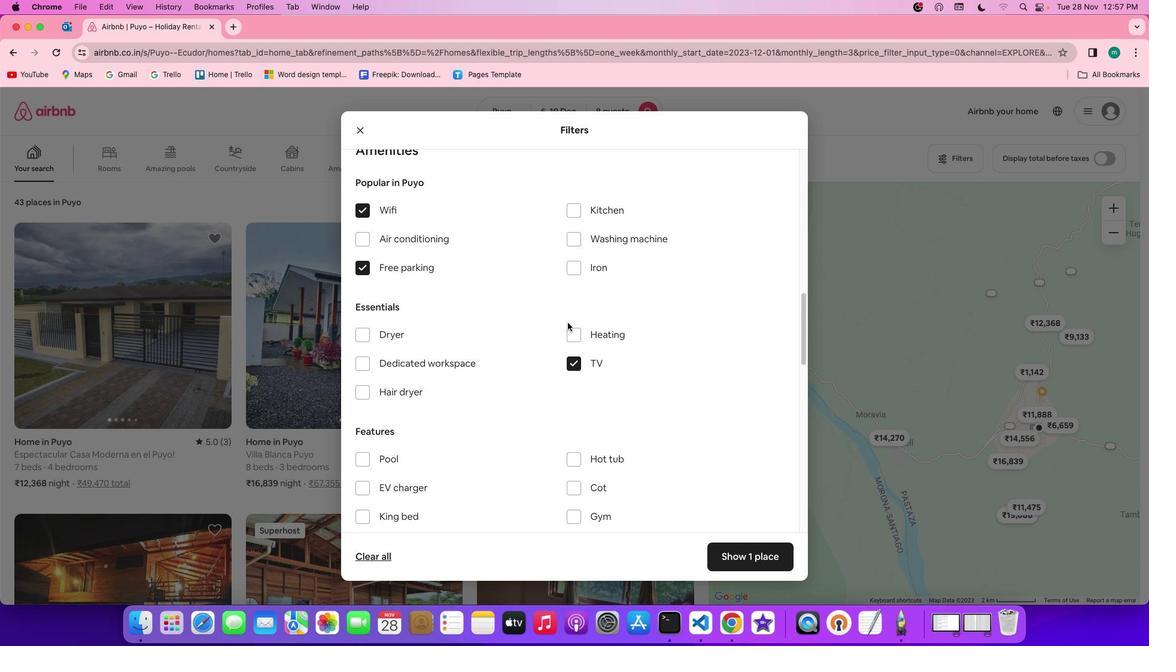 
Action: Mouse scrolled (568, 323) with delta (0, 0)
Screenshot: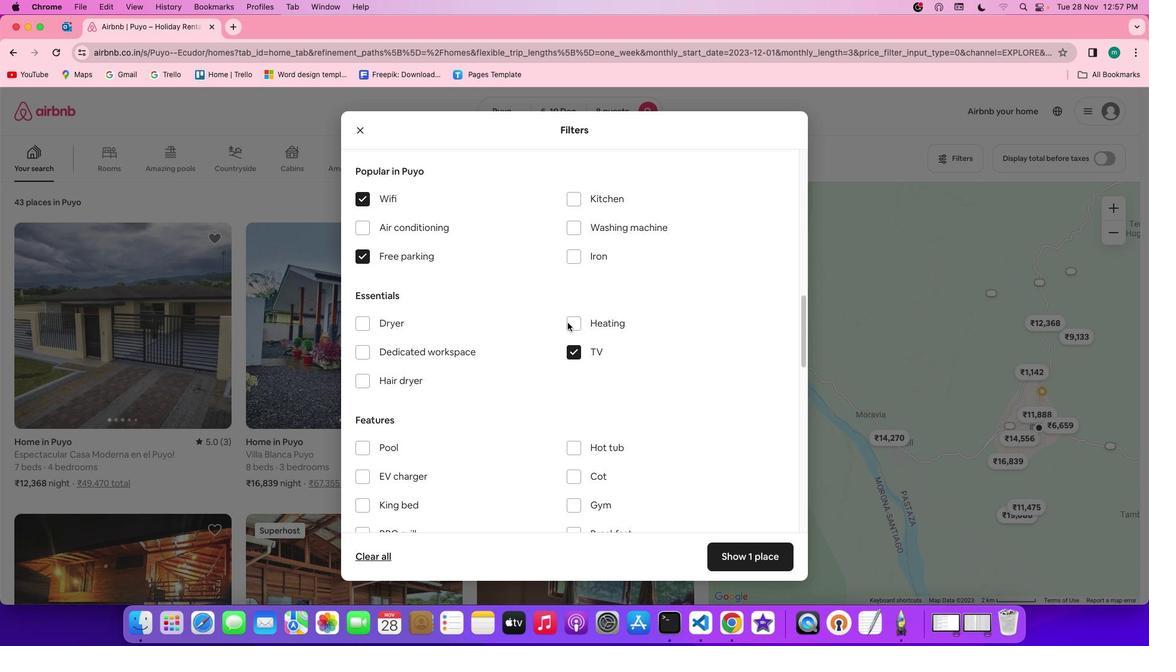 
Action: Mouse scrolled (568, 323) with delta (0, -1)
Screenshot: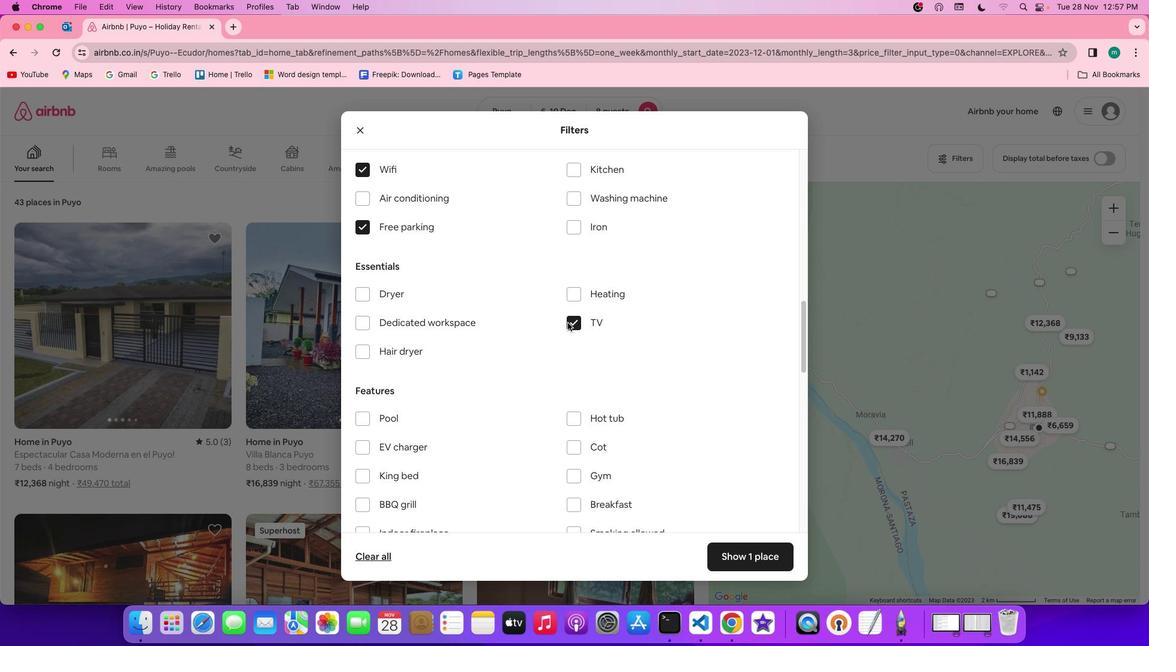
Action: Mouse moved to (569, 323)
Screenshot: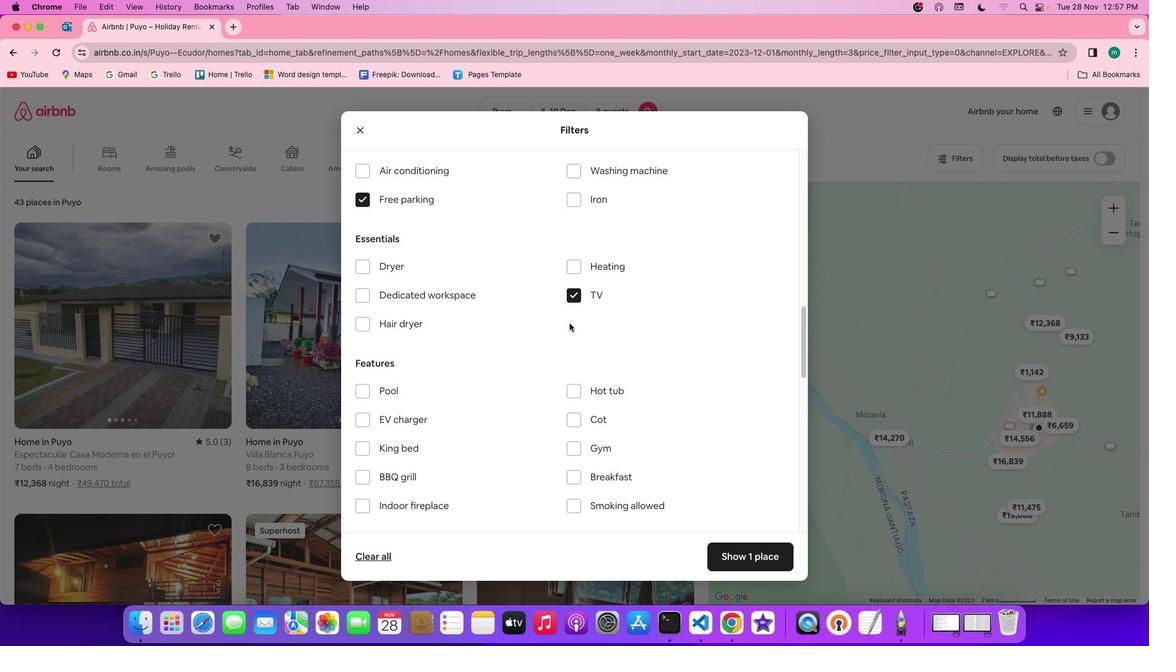 
Action: Mouse scrolled (569, 323) with delta (0, 0)
Screenshot: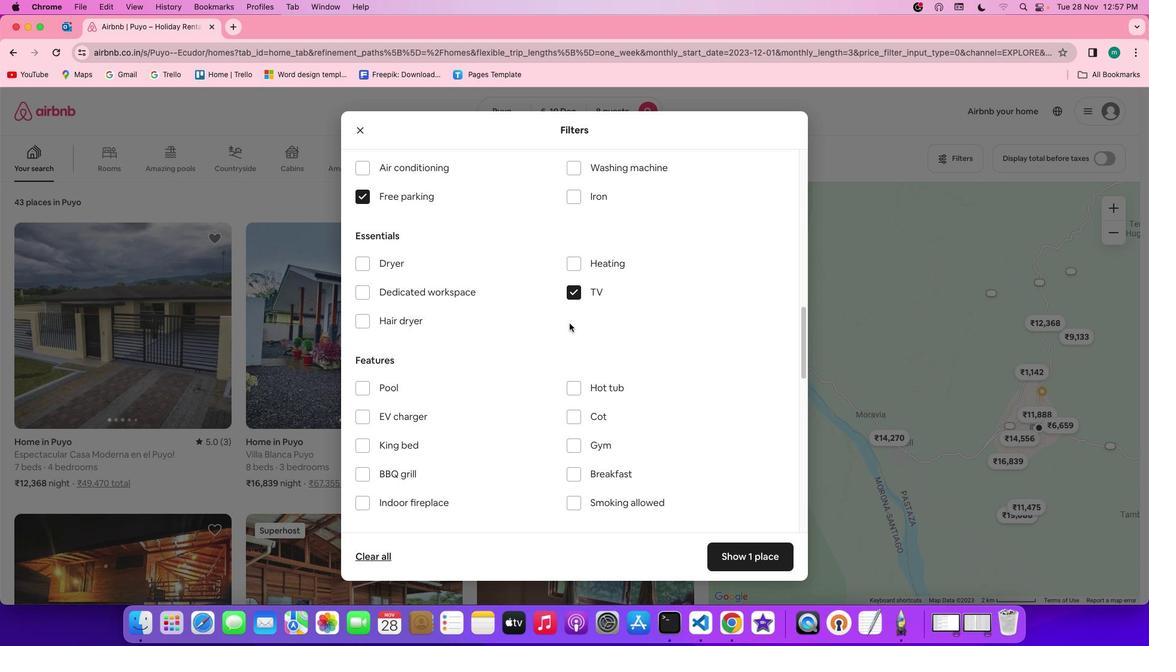 
Action: Mouse scrolled (569, 323) with delta (0, 0)
Screenshot: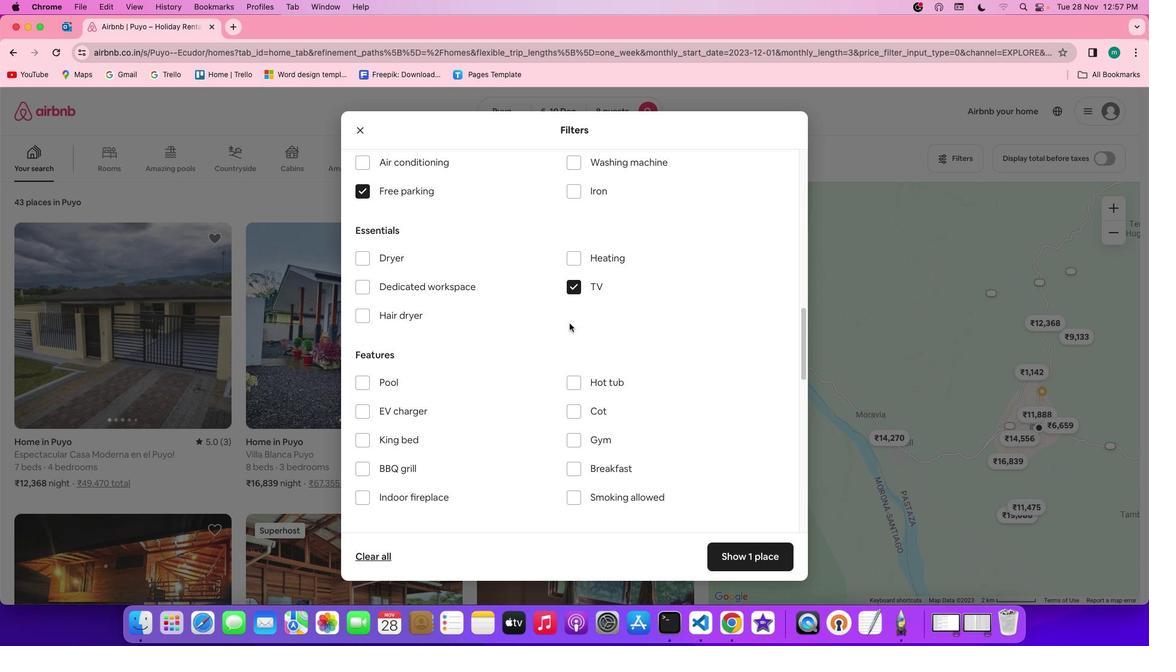 
Action: Mouse scrolled (569, 323) with delta (0, -1)
Screenshot: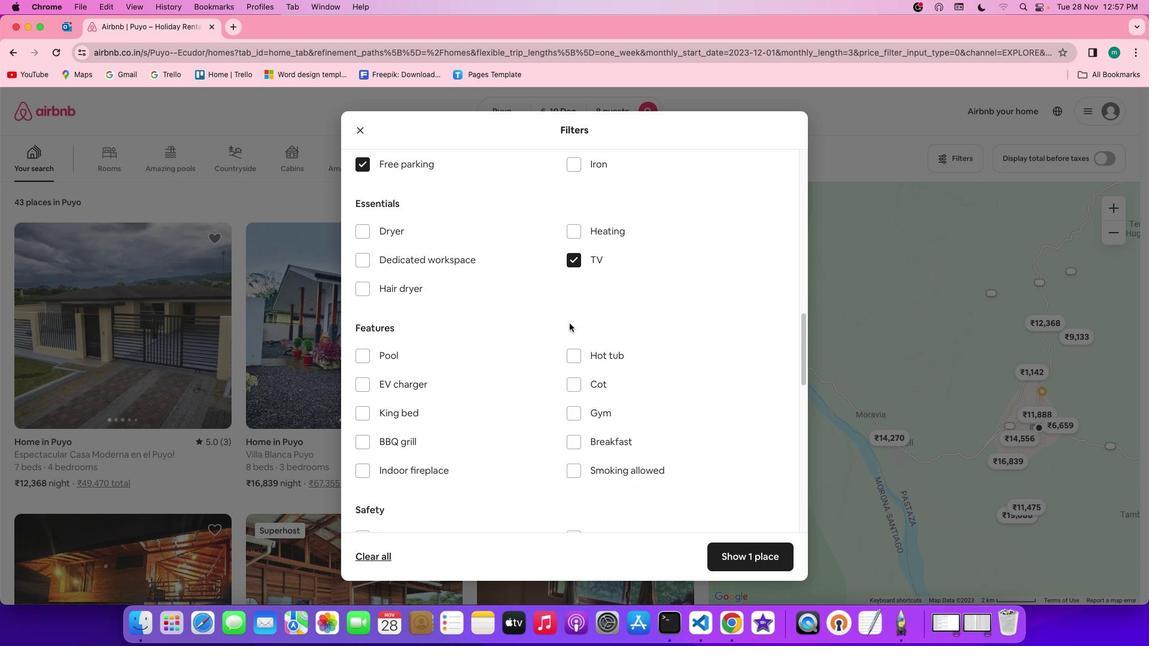 
Action: Mouse scrolled (569, 323) with delta (0, 0)
Screenshot: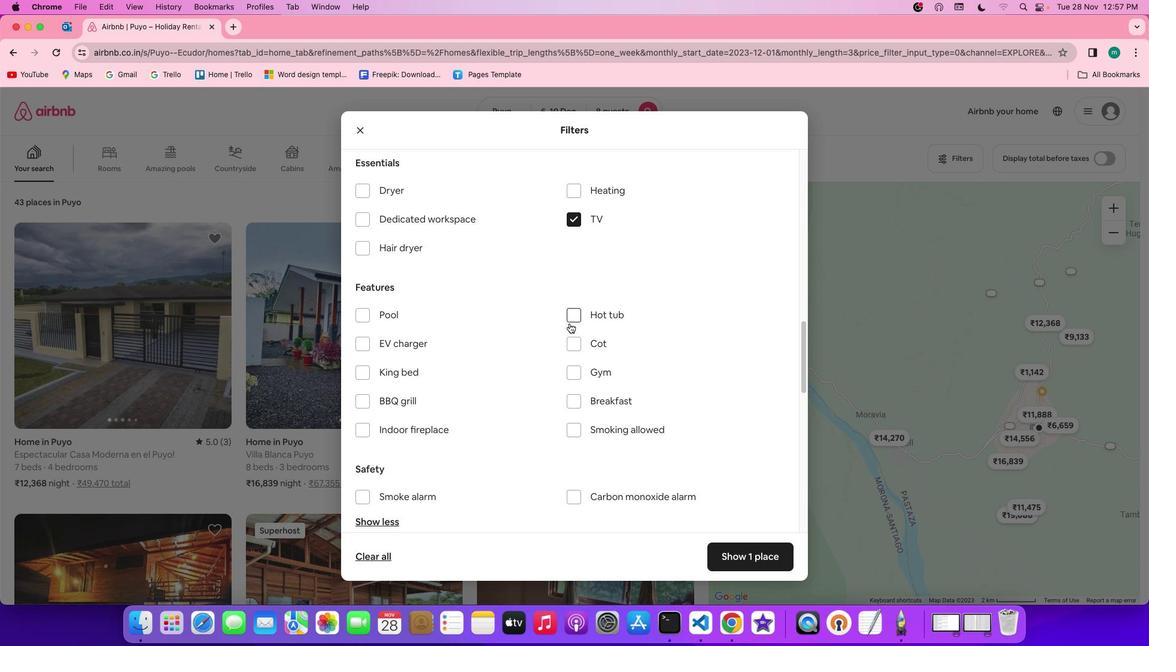 
Action: Mouse scrolled (569, 323) with delta (0, 0)
Screenshot: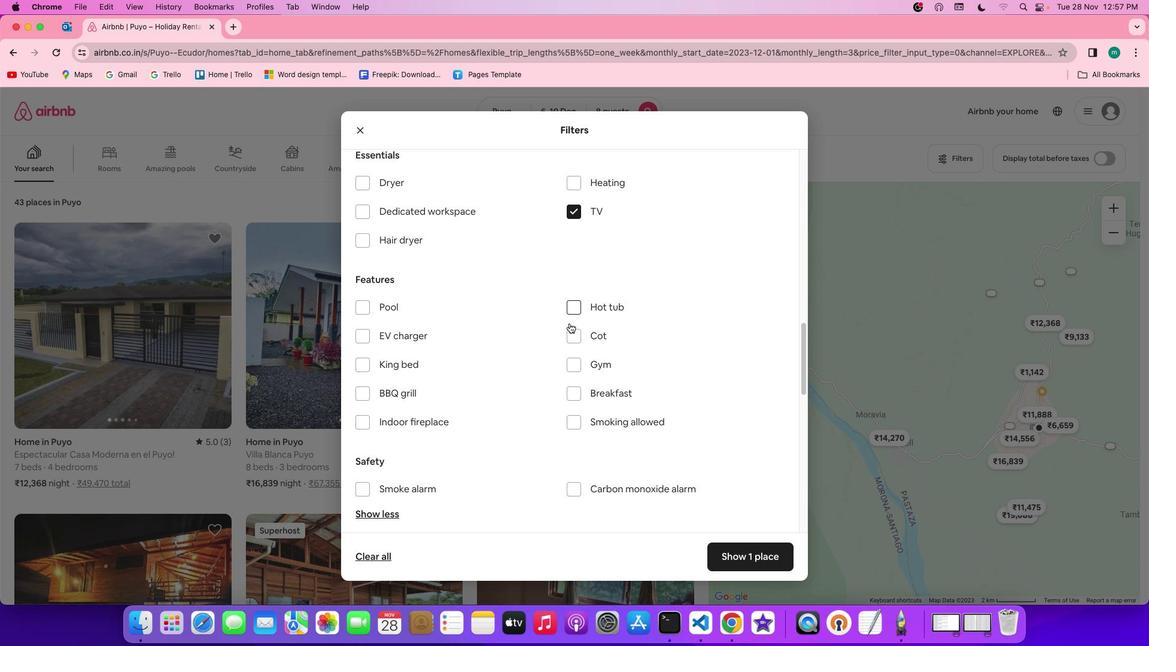 
Action: Mouse scrolled (569, 323) with delta (0, 0)
Screenshot: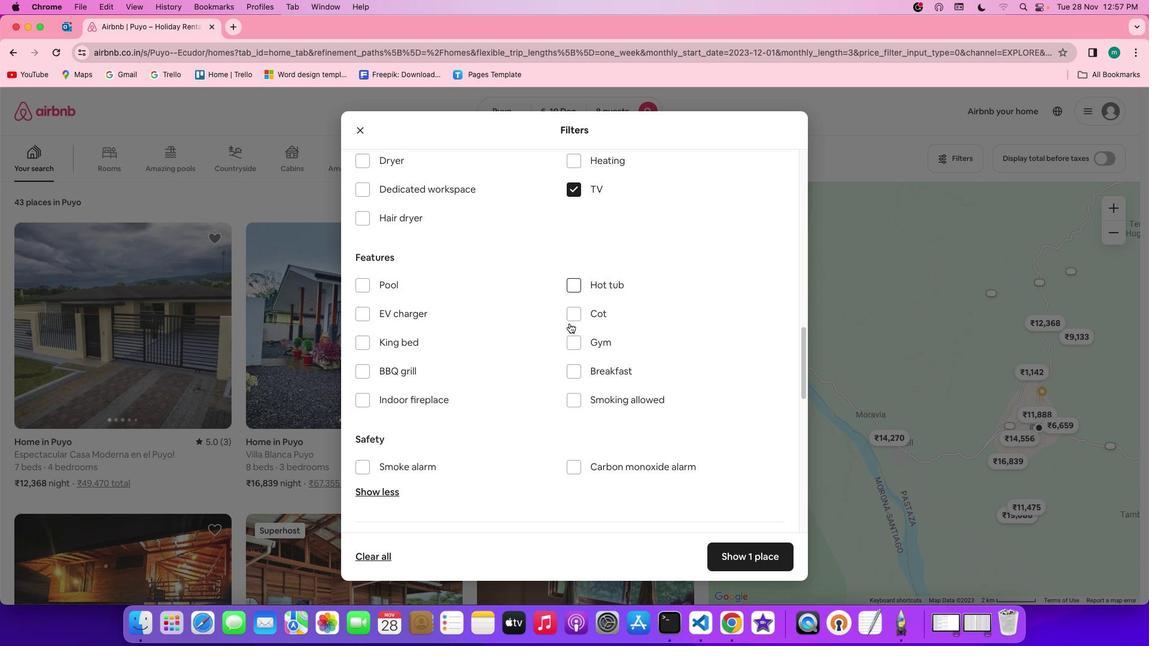 
Action: Mouse scrolled (569, 323) with delta (0, 0)
Screenshot: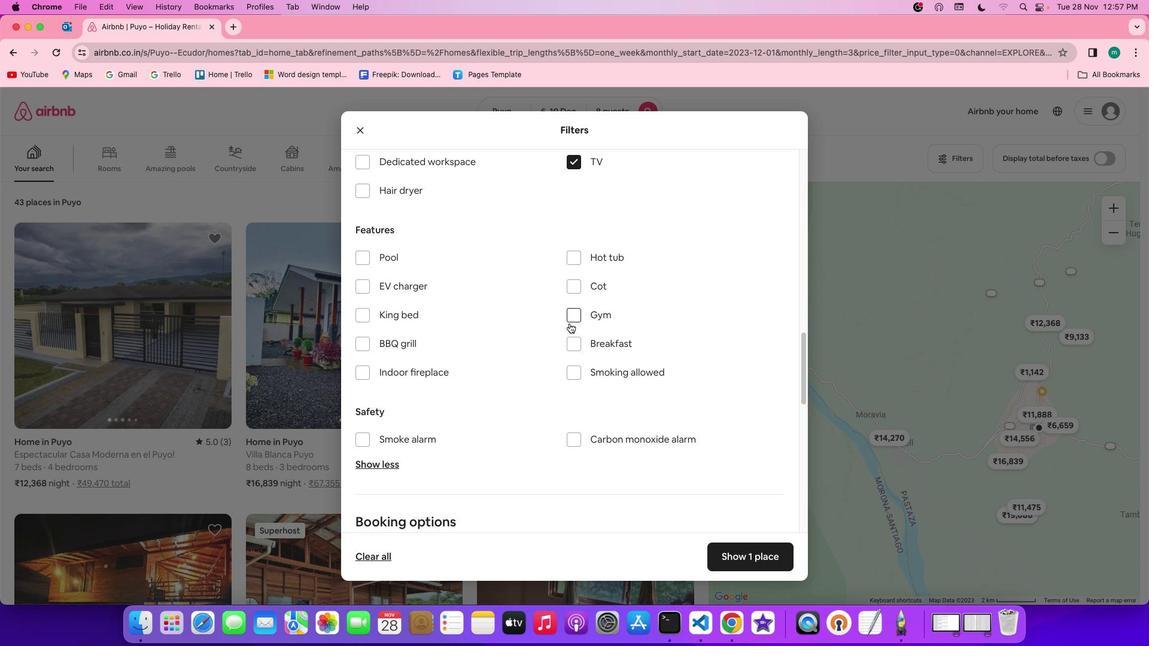 
Action: Mouse scrolled (569, 323) with delta (0, 0)
Screenshot: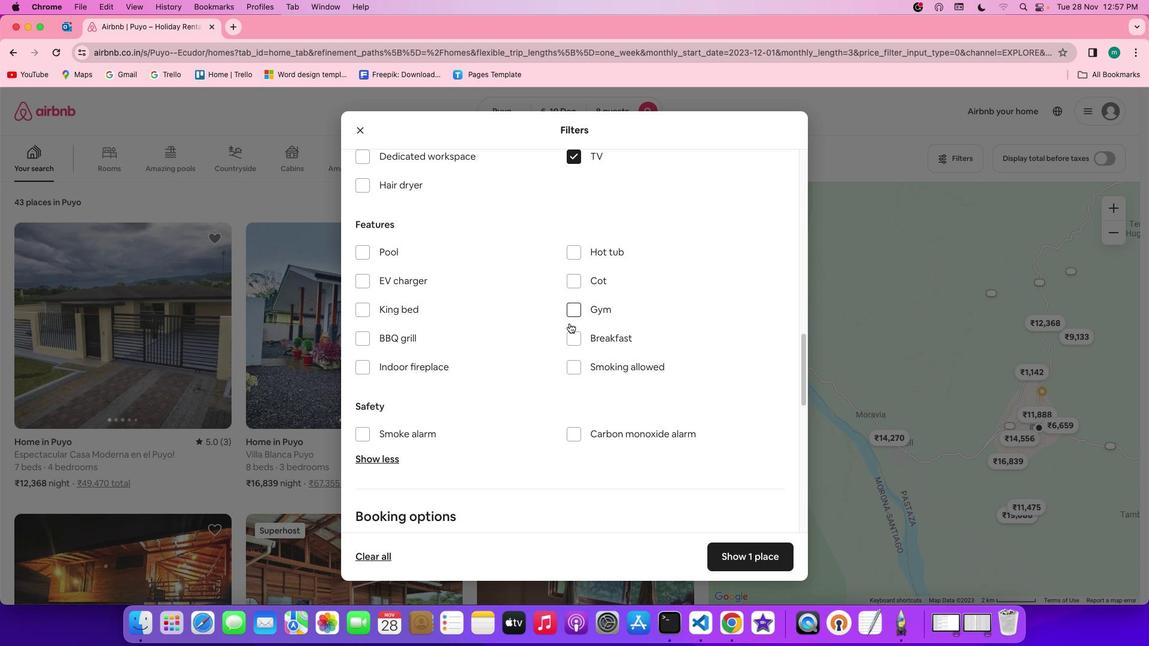 
Action: Mouse scrolled (569, 323) with delta (0, 0)
Screenshot: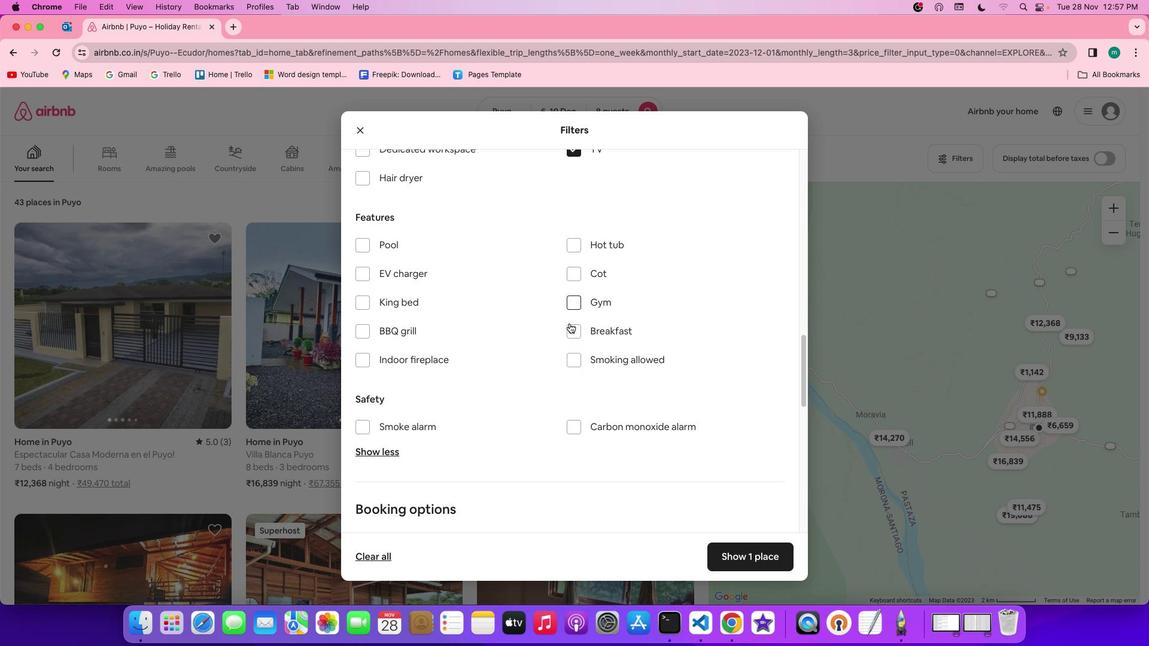
Action: Mouse moved to (575, 307)
Screenshot: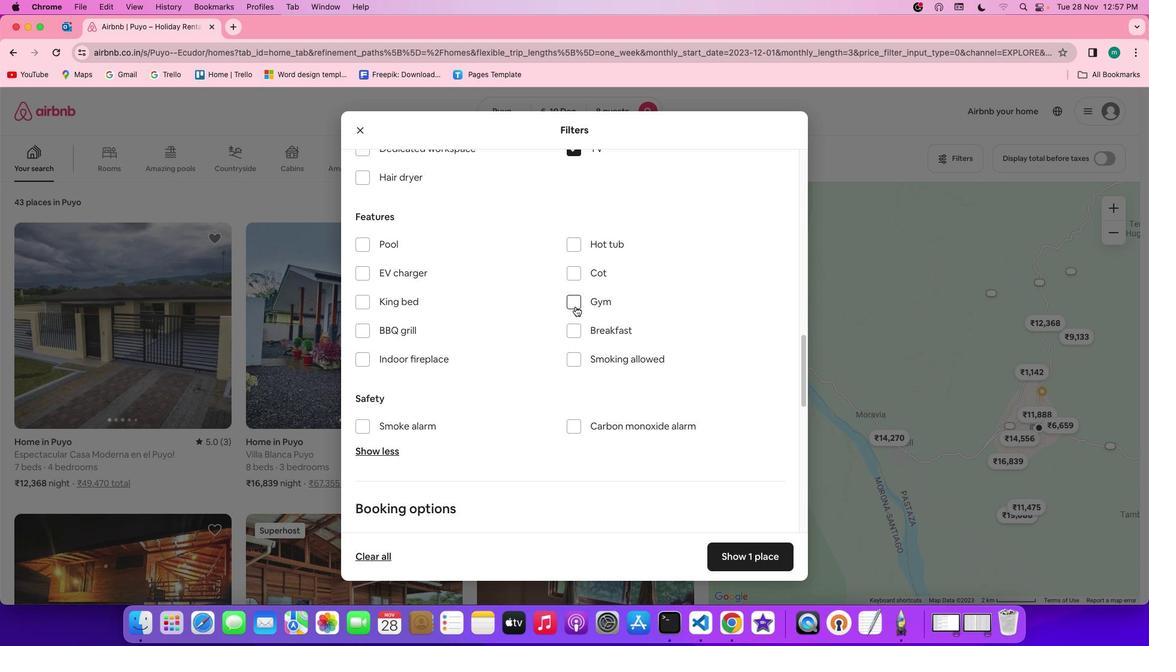 
Action: Mouse pressed left at (575, 307)
Screenshot: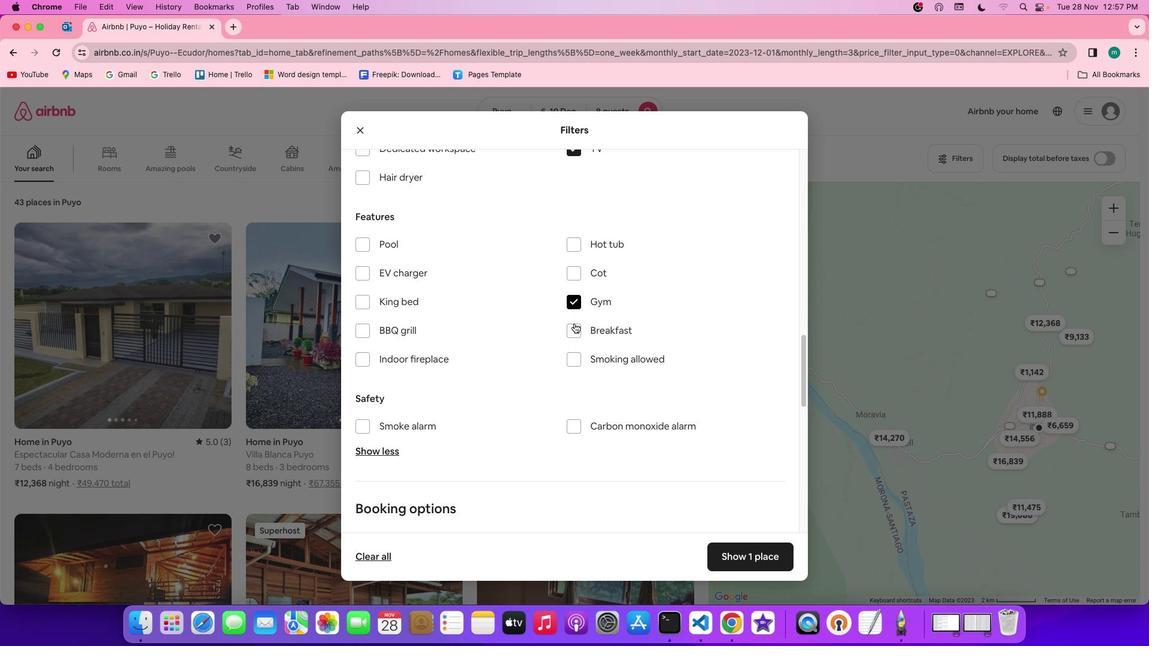 
Action: Mouse moved to (573, 330)
Screenshot: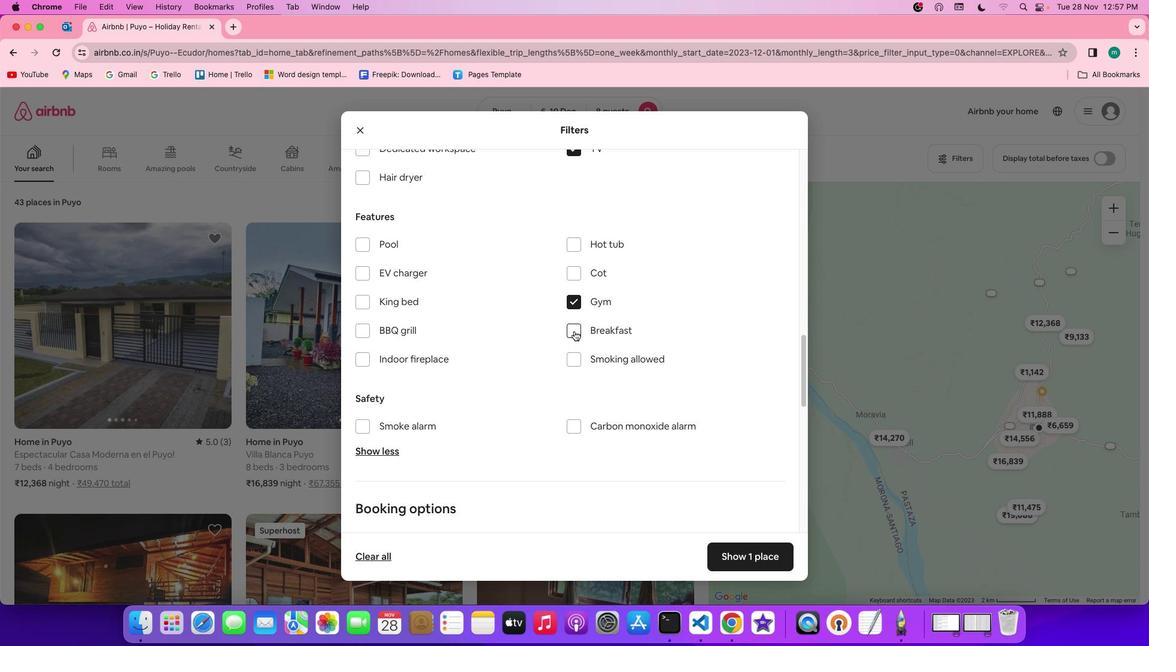 
Action: Mouse pressed left at (573, 330)
Screenshot: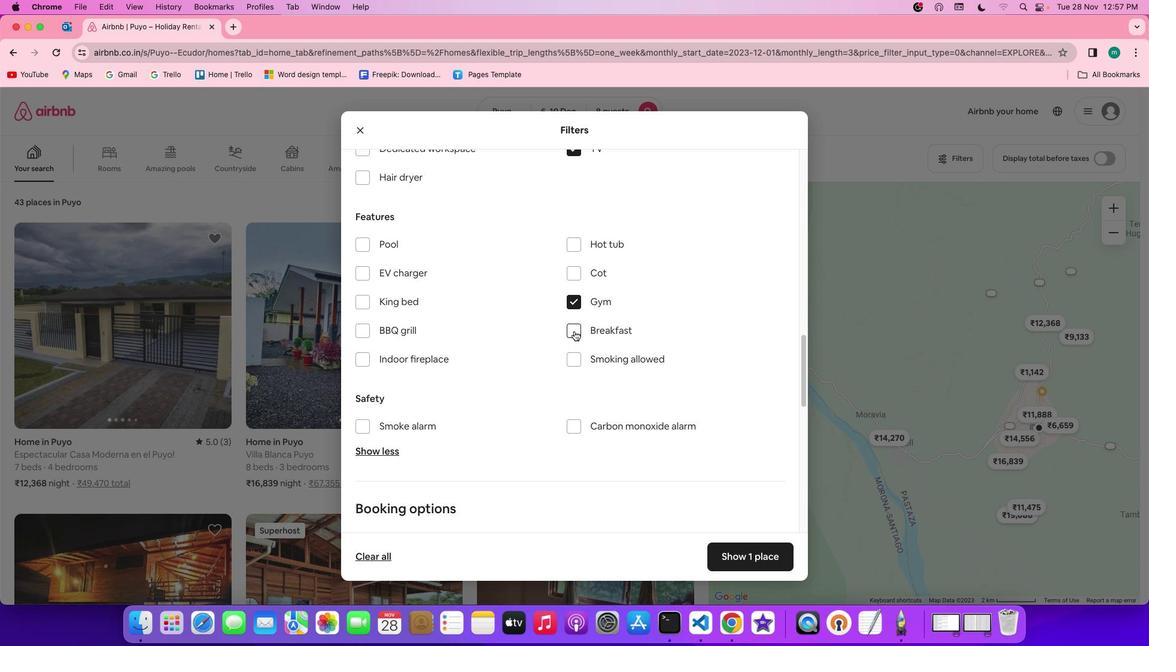 
Action: Mouse moved to (702, 372)
Screenshot: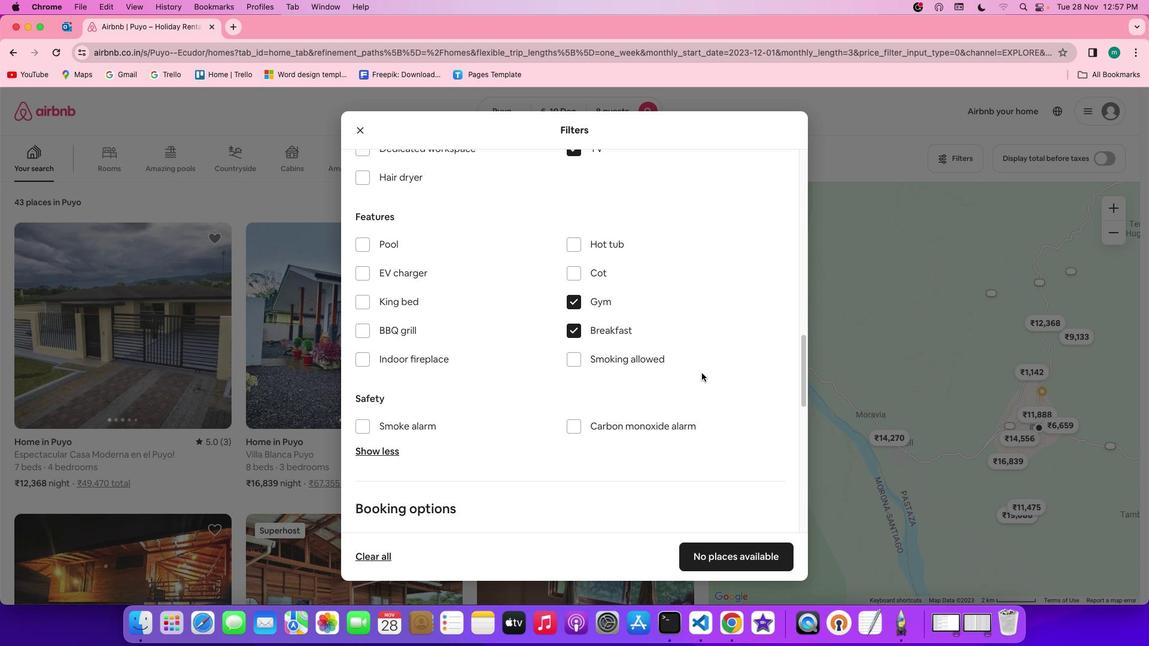 
Action: Mouse scrolled (702, 372) with delta (0, 0)
Screenshot: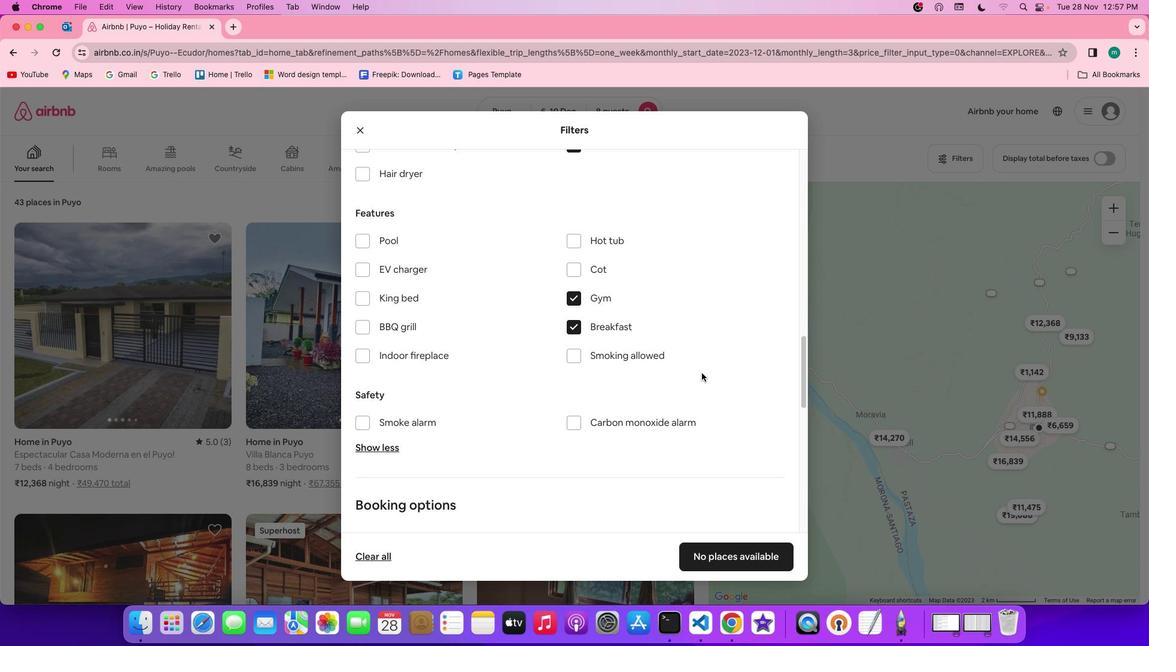 
Action: Mouse scrolled (702, 372) with delta (0, 0)
Screenshot: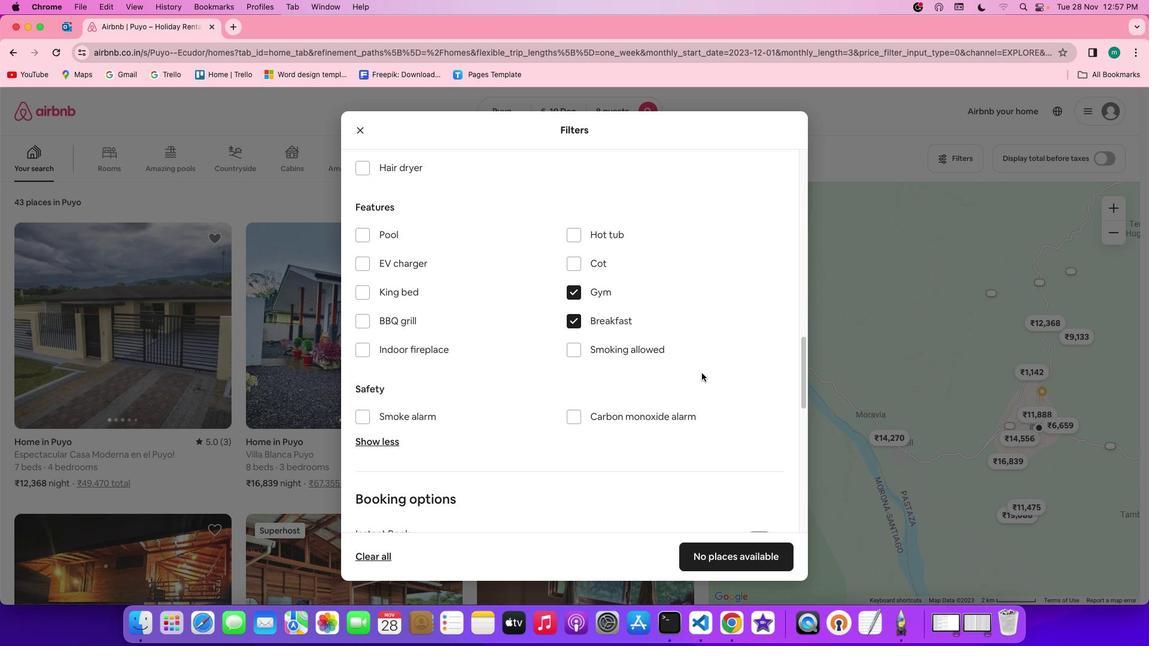 
Action: Mouse scrolled (702, 372) with delta (0, -1)
Screenshot: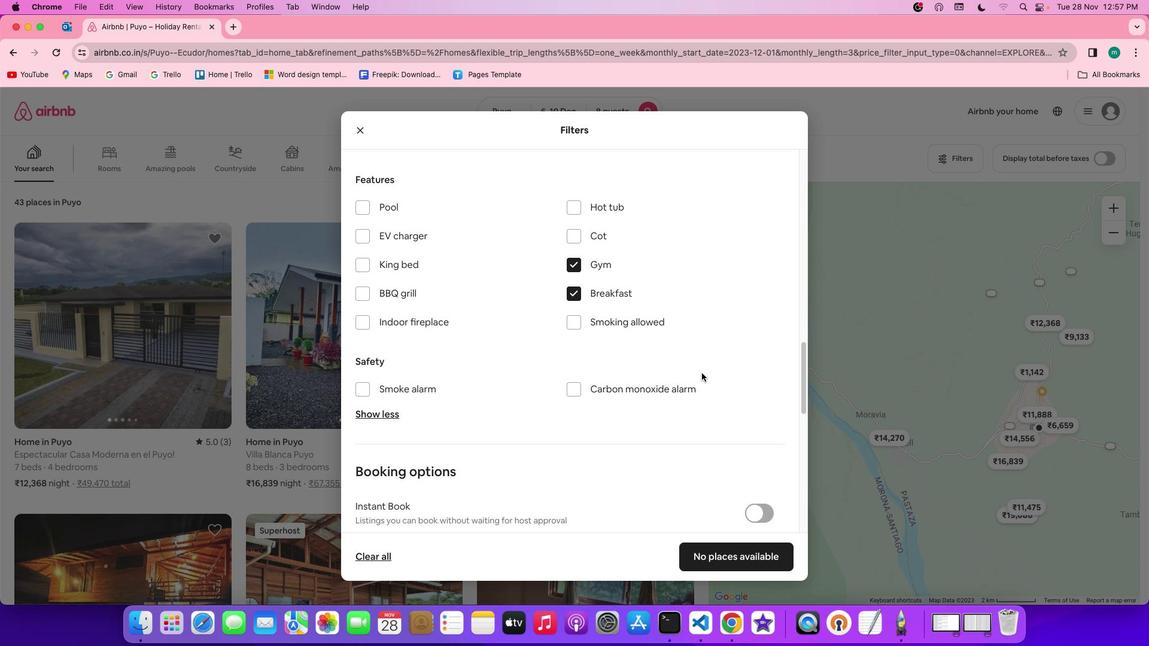 
Action: Mouse scrolled (702, 372) with delta (0, 0)
Screenshot: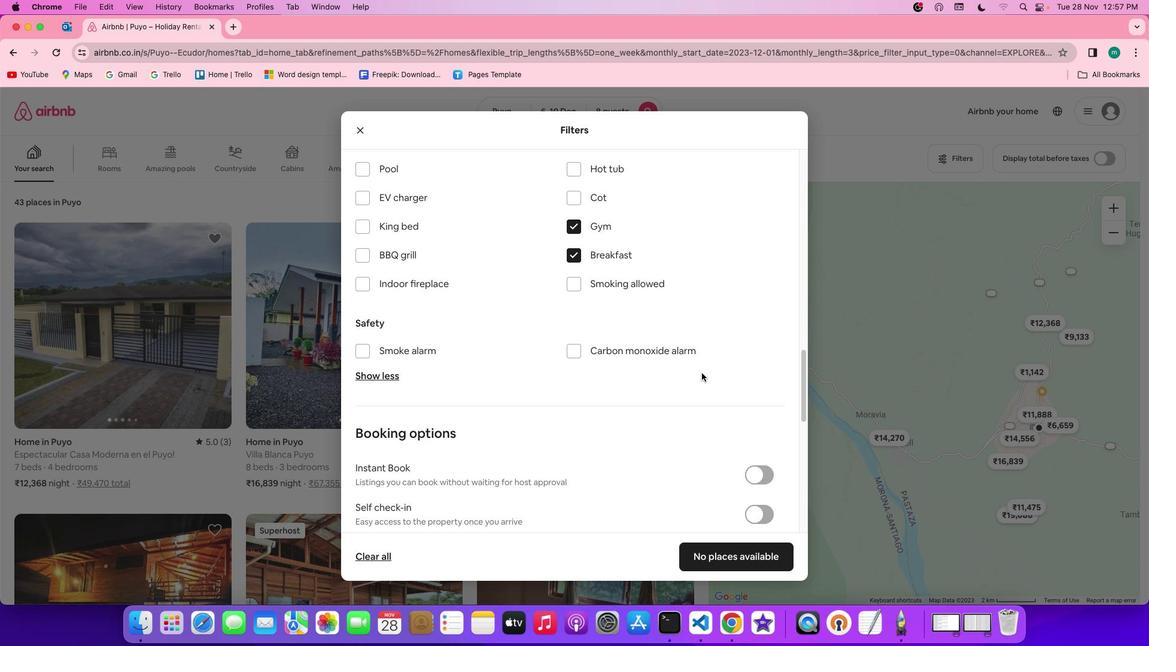 
Action: Mouse scrolled (702, 372) with delta (0, 0)
Screenshot: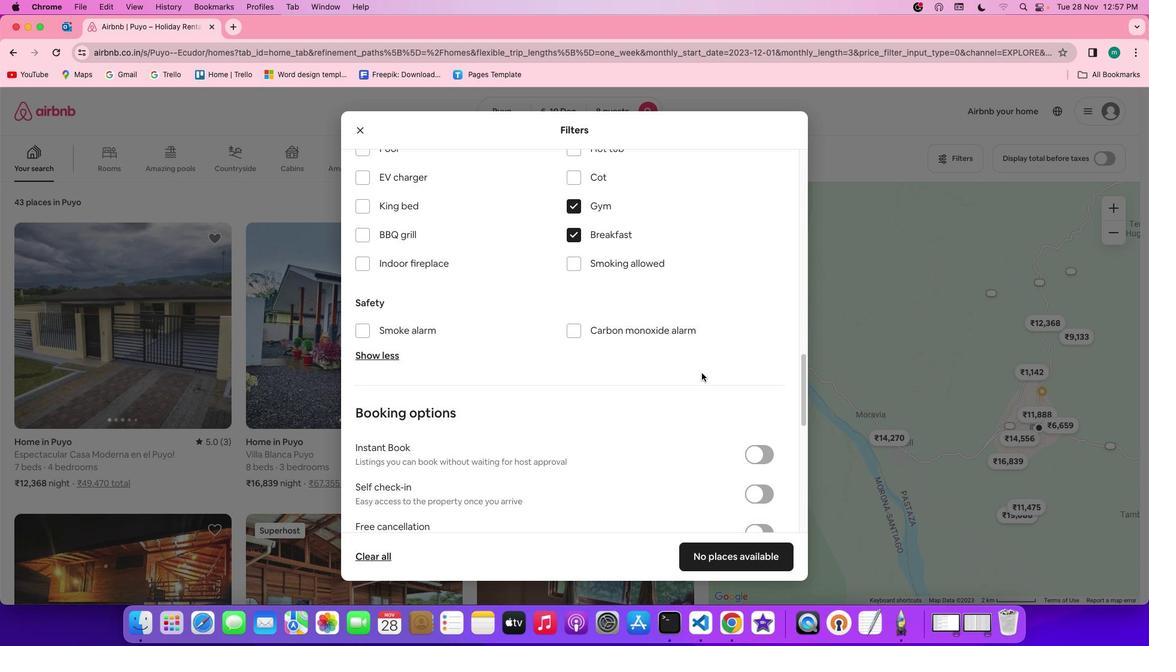 
Action: Mouse scrolled (702, 372) with delta (0, -1)
Screenshot: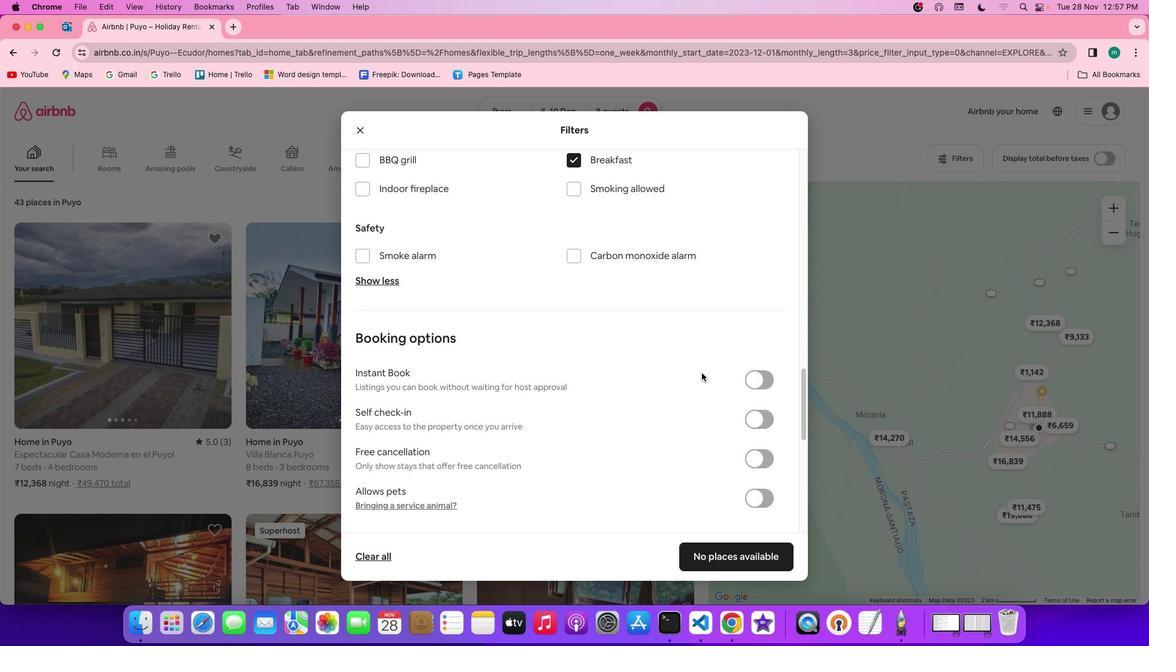 
Action: Mouse scrolled (702, 372) with delta (0, -2)
Screenshot: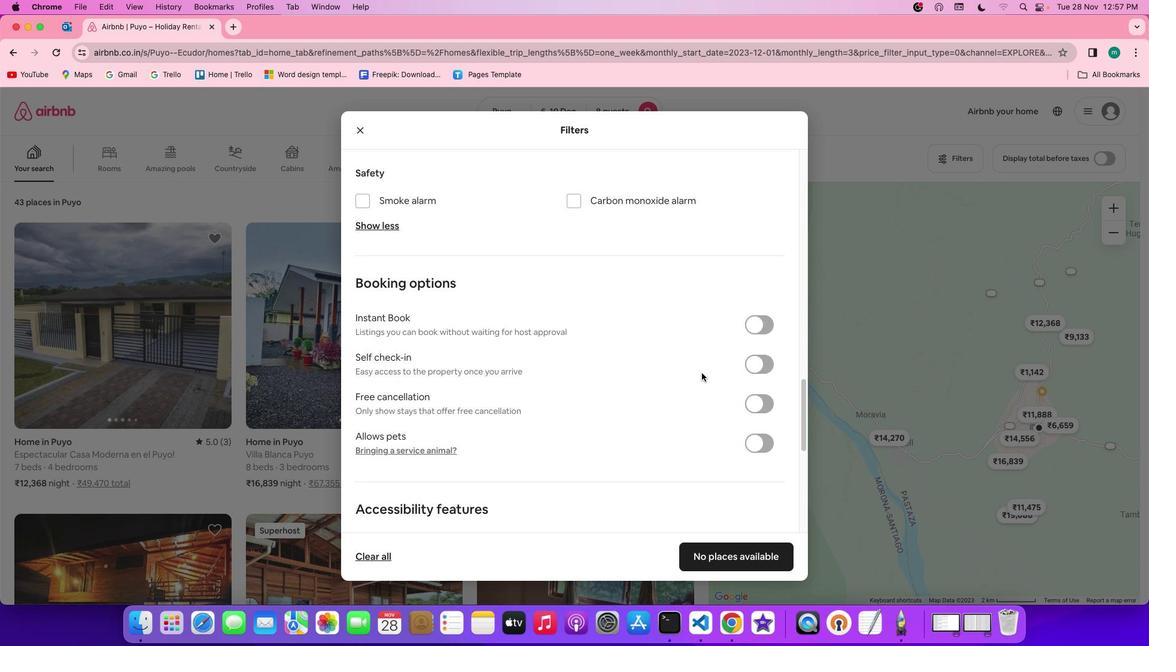 
Action: Mouse scrolled (702, 372) with delta (0, 0)
Screenshot: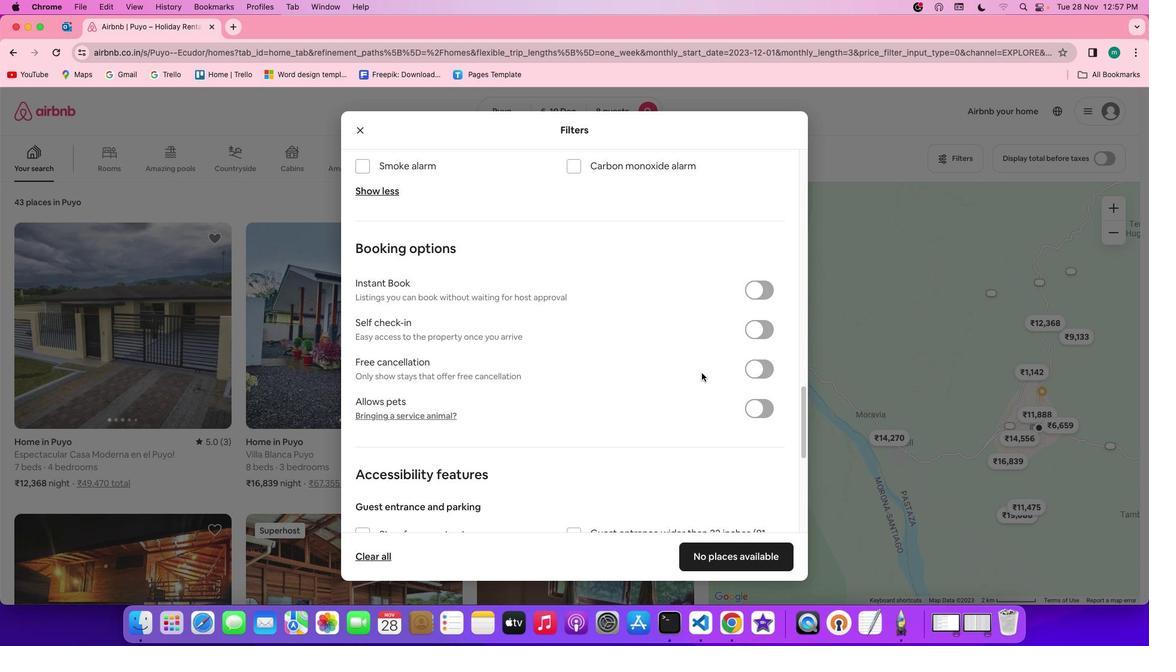 
Action: Mouse scrolled (702, 372) with delta (0, 0)
Screenshot: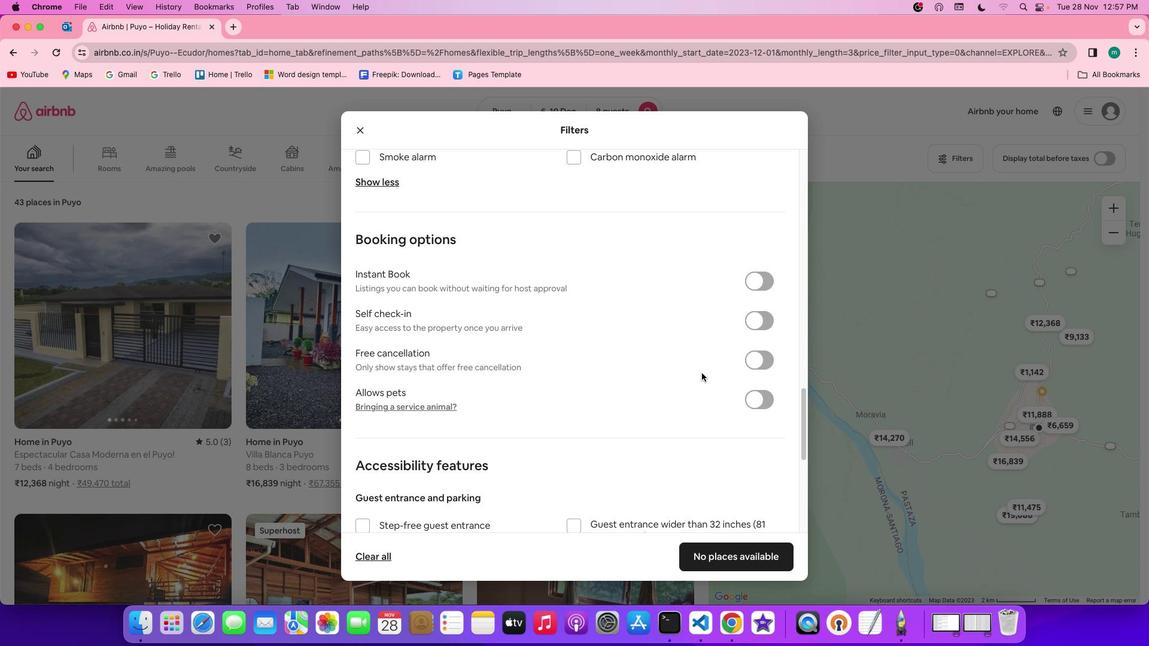 
Action: Mouse scrolled (702, 372) with delta (0, -1)
Screenshot: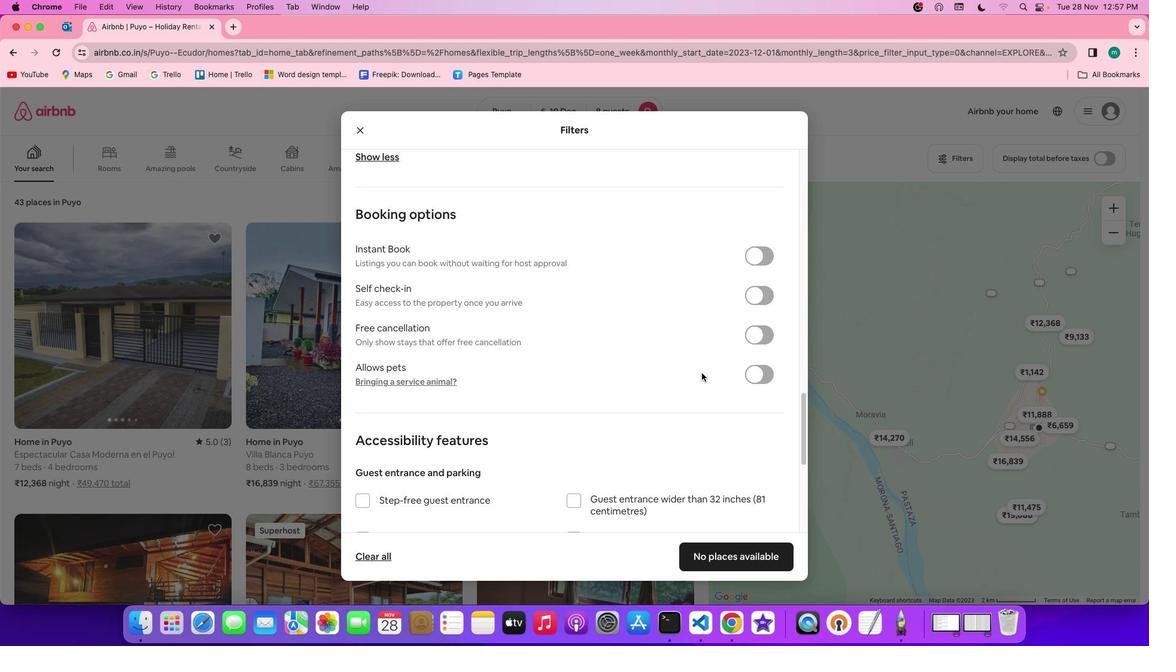 
Action: Mouse moved to (702, 372)
Screenshot: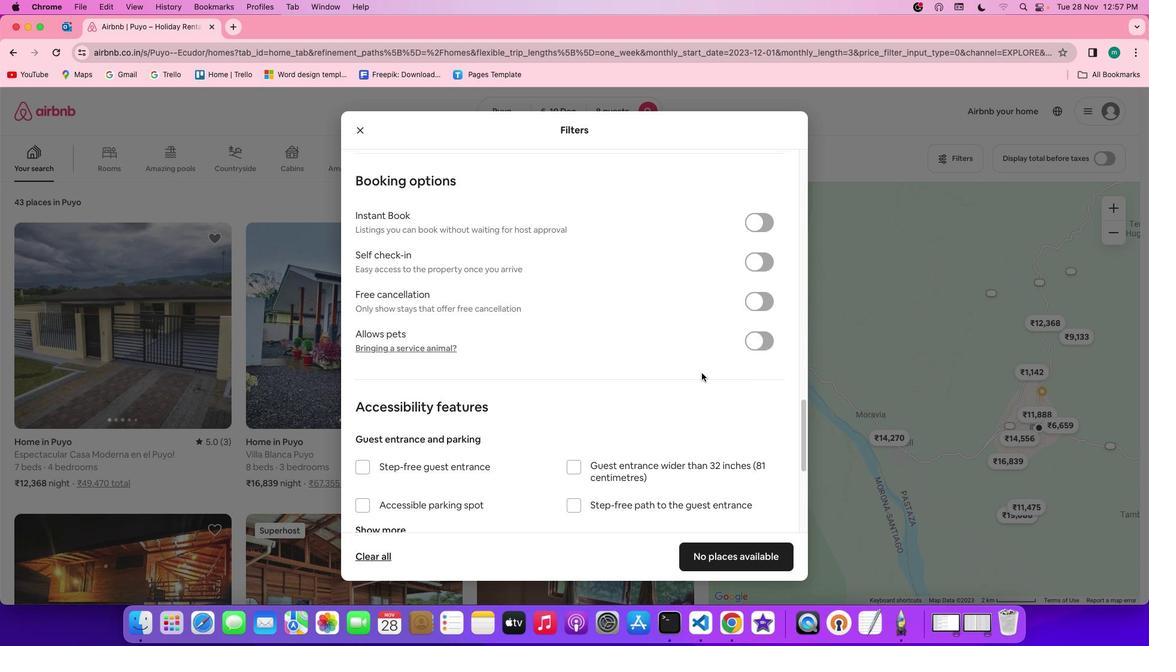 
Action: Mouse scrolled (702, 372) with delta (0, 0)
Screenshot: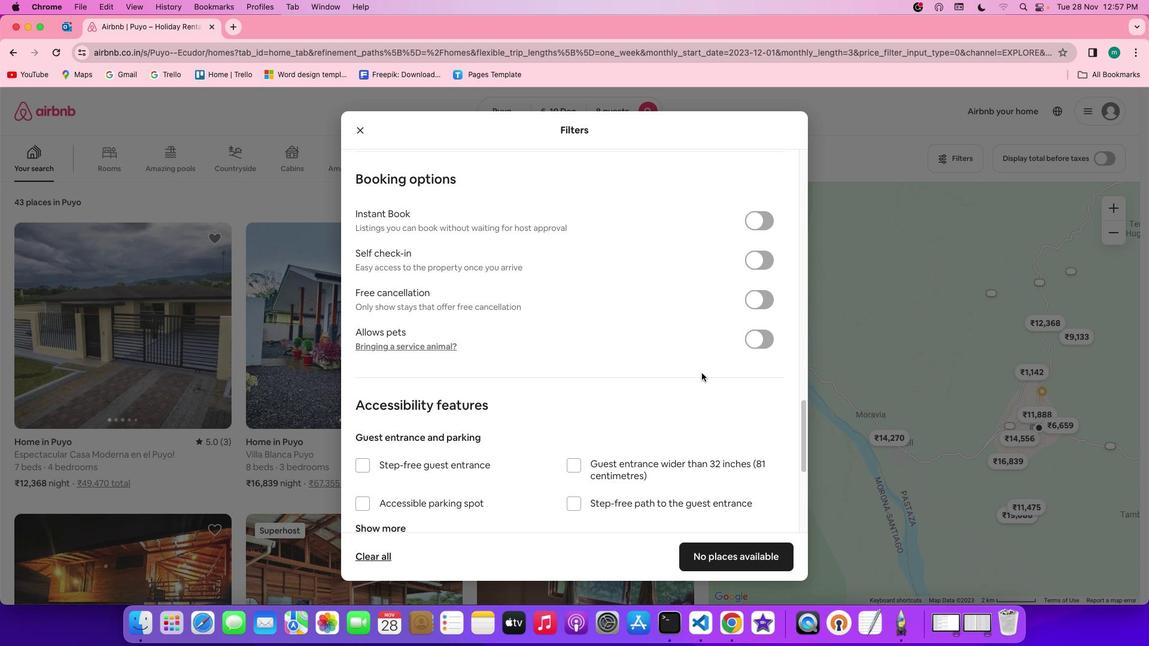 
Action: Mouse scrolled (702, 372) with delta (0, 0)
Screenshot: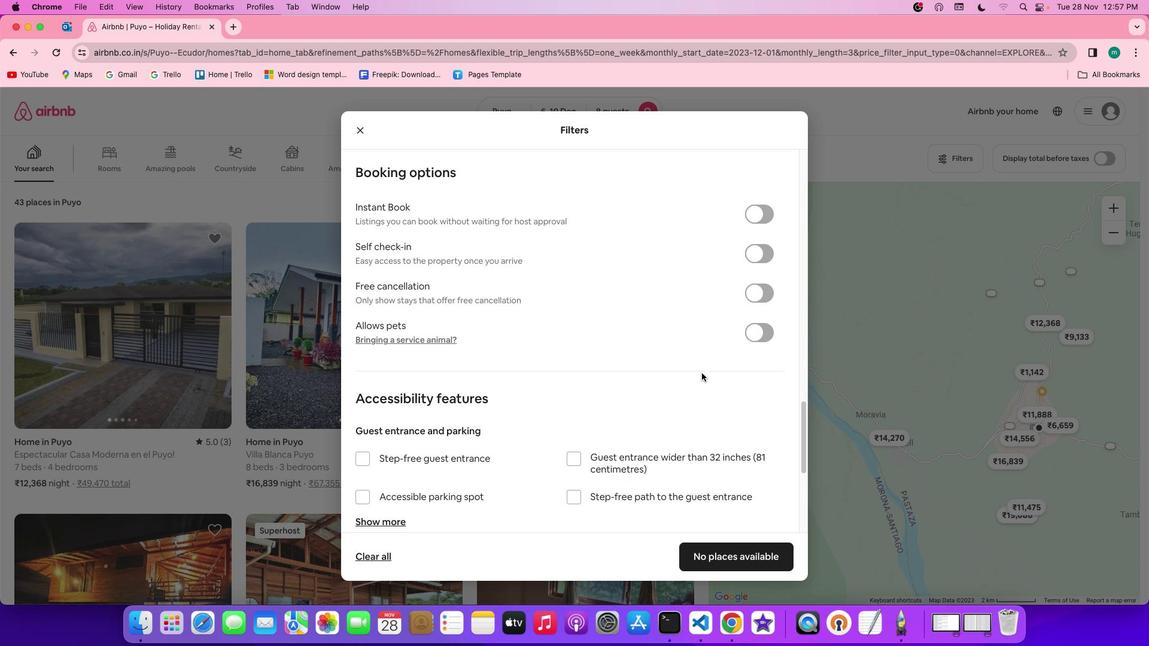 
Action: Mouse scrolled (702, 372) with delta (0, 0)
Screenshot: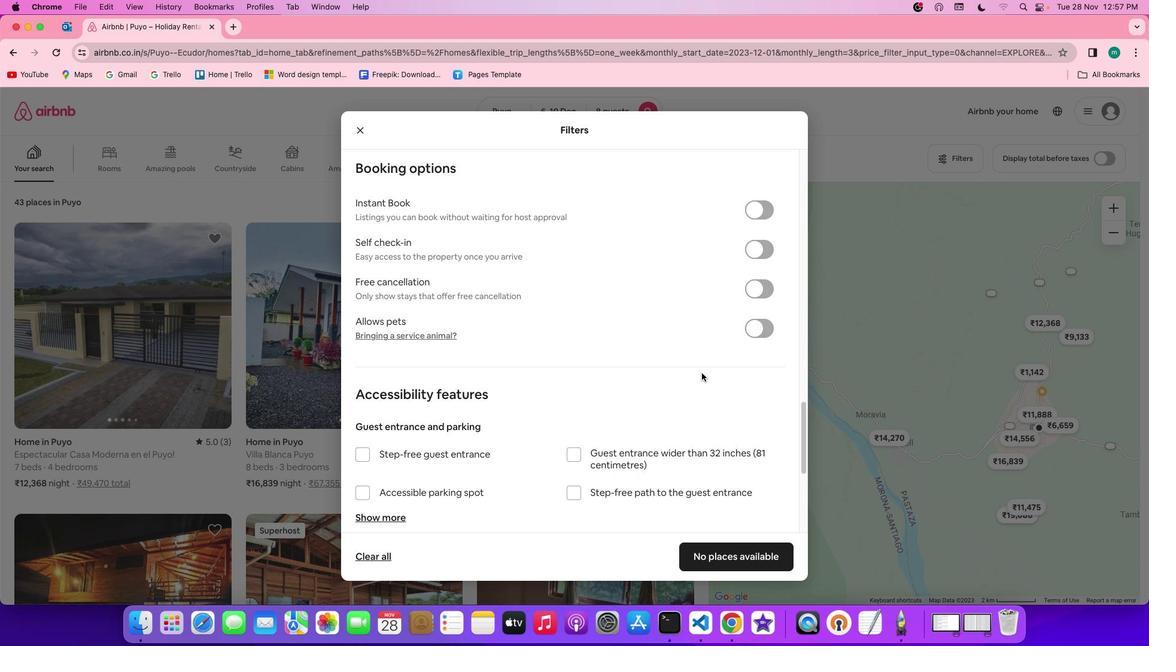 
Action: Mouse moved to (756, 364)
Screenshot: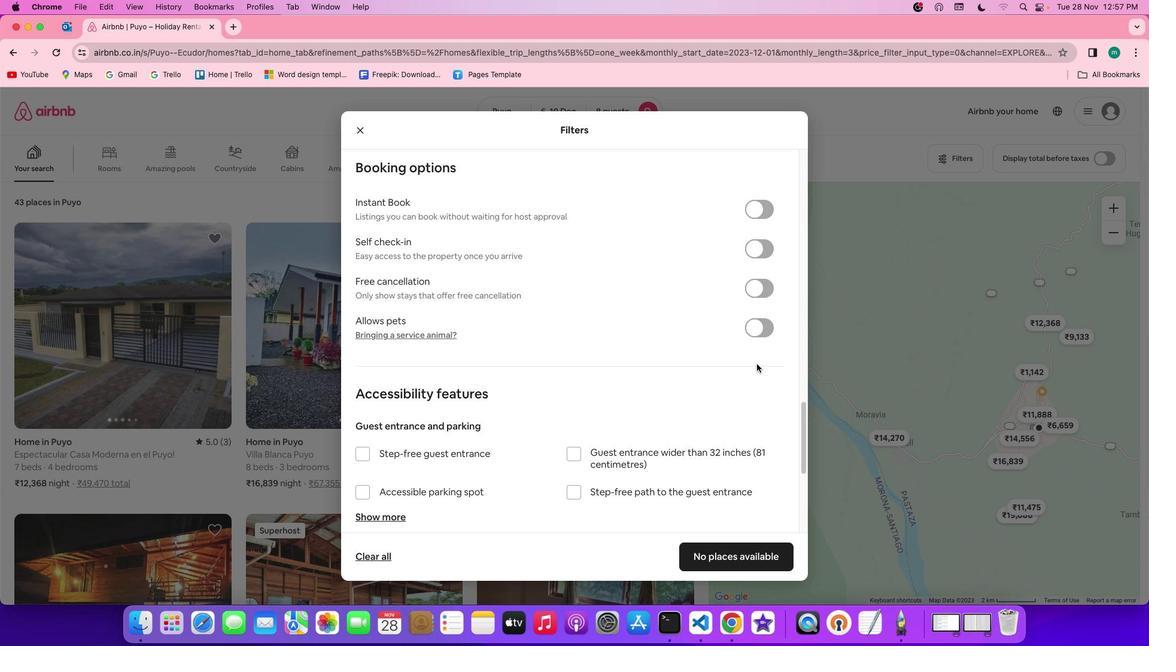 
Action: Mouse scrolled (756, 364) with delta (0, 0)
Screenshot: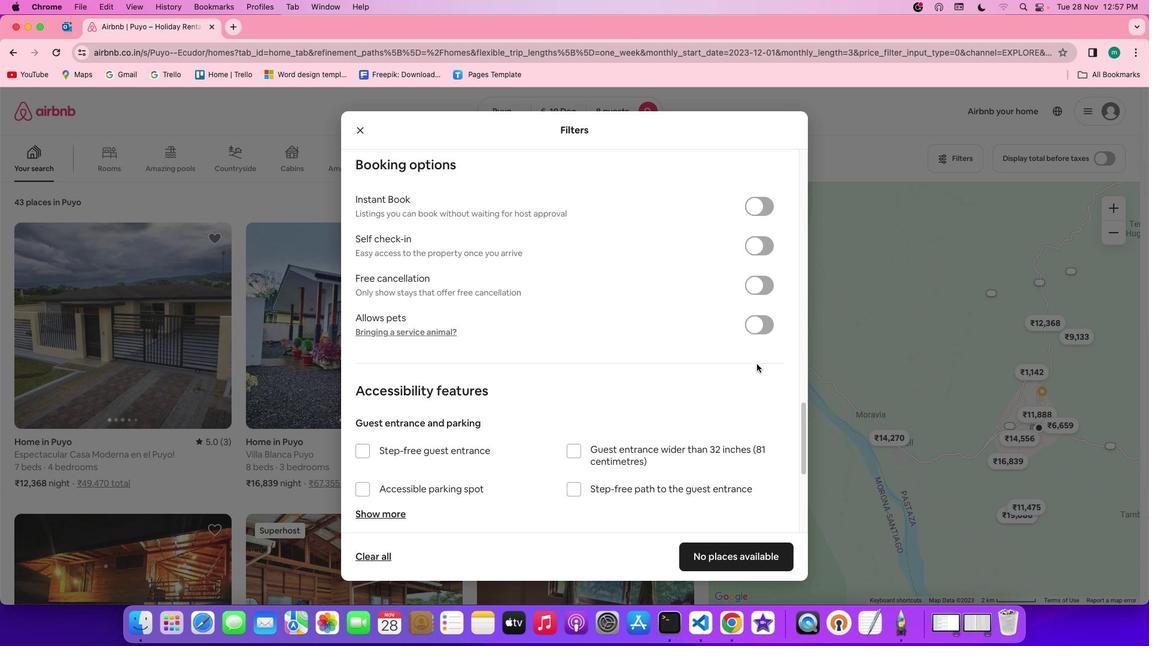 
Action: Mouse scrolled (756, 364) with delta (0, 0)
Screenshot: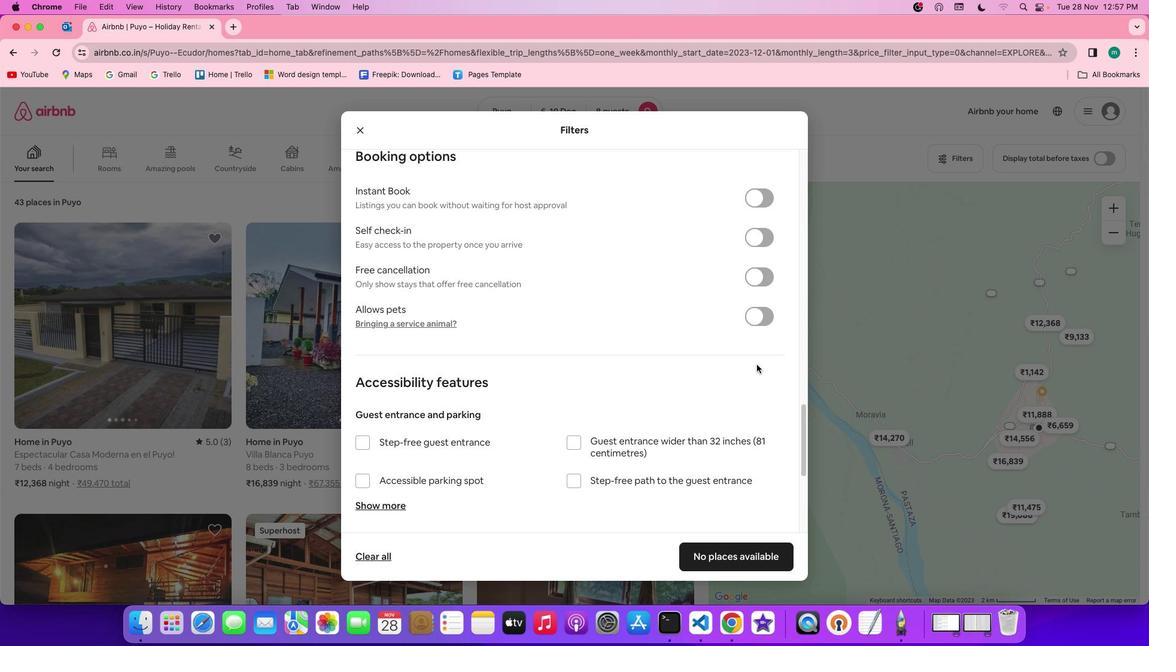 
Action: Mouse scrolled (756, 364) with delta (0, 0)
Screenshot: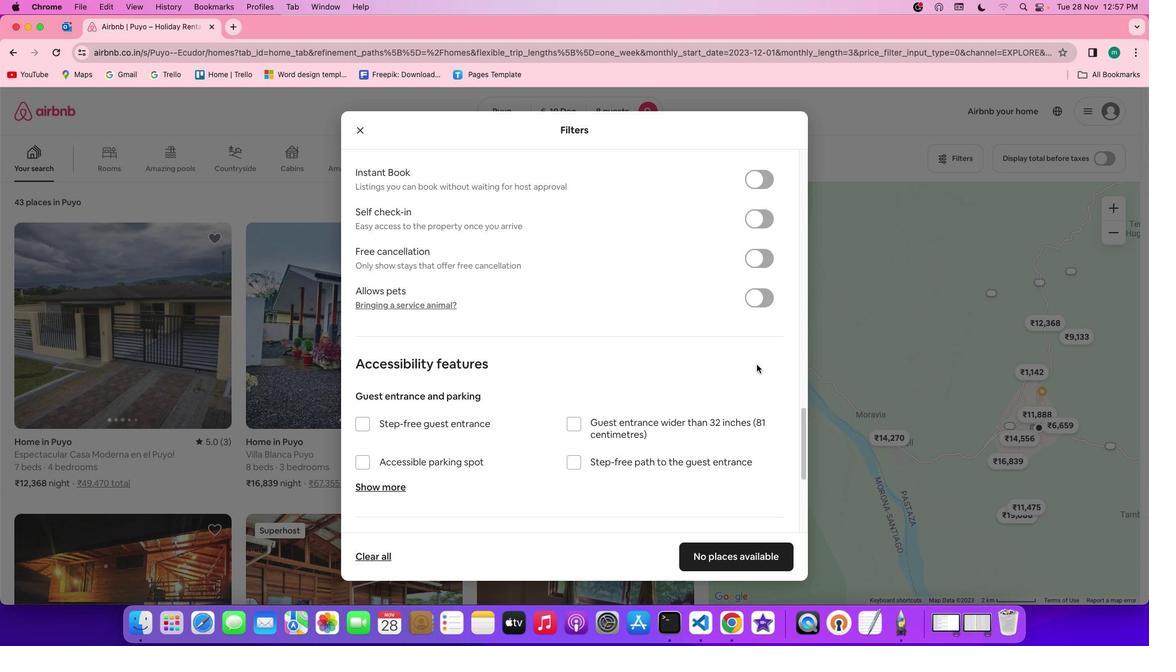 
Action: Mouse moved to (758, 365)
Screenshot: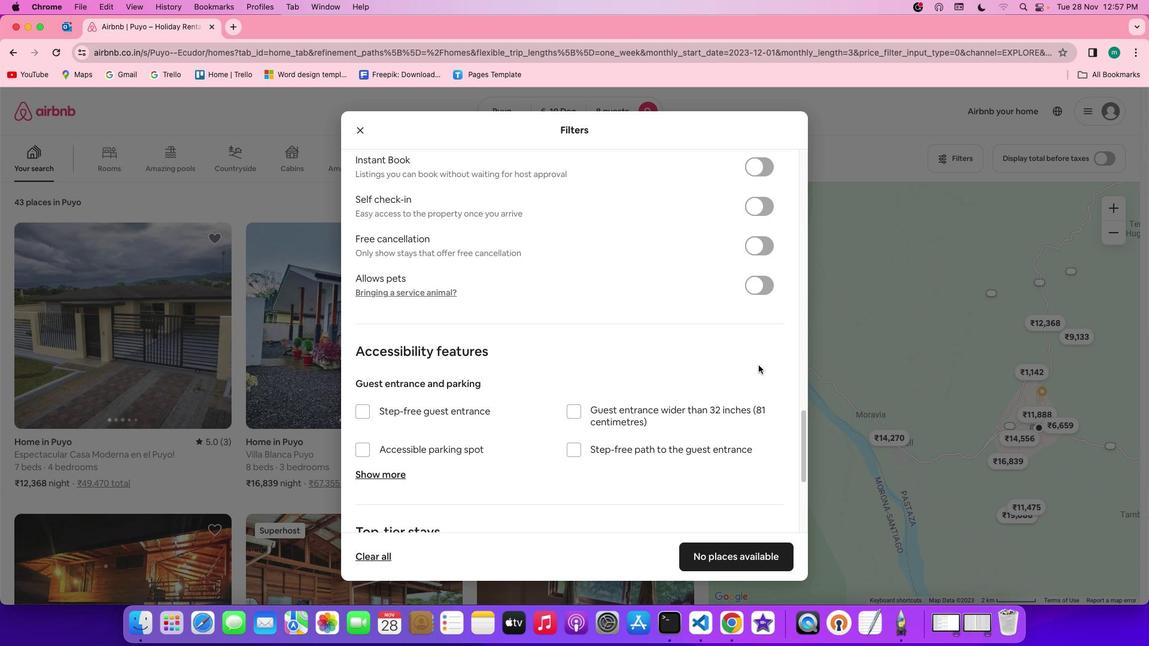
Action: Mouse scrolled (758, 365) with delta (0, 0)
Screenshot: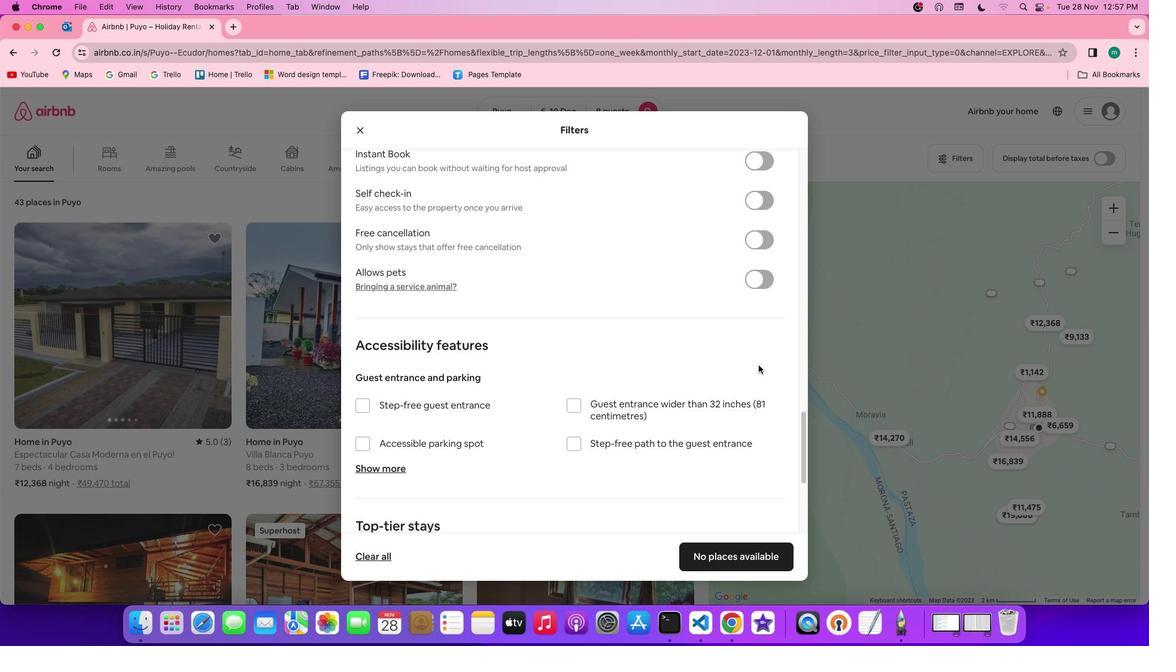 
Action: Mouse scrolled (758, 365) with delta (0, 0)
Screenshot: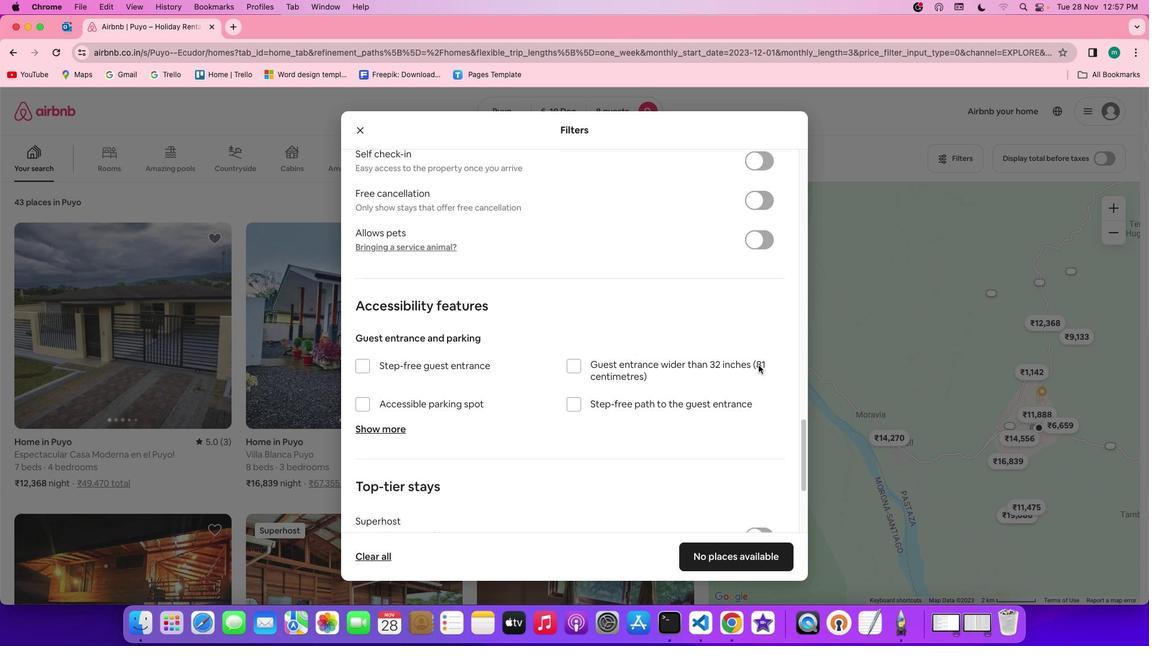 
Action: Mouse scrolled (758, 365) with delta (0, -1)
Screenshot: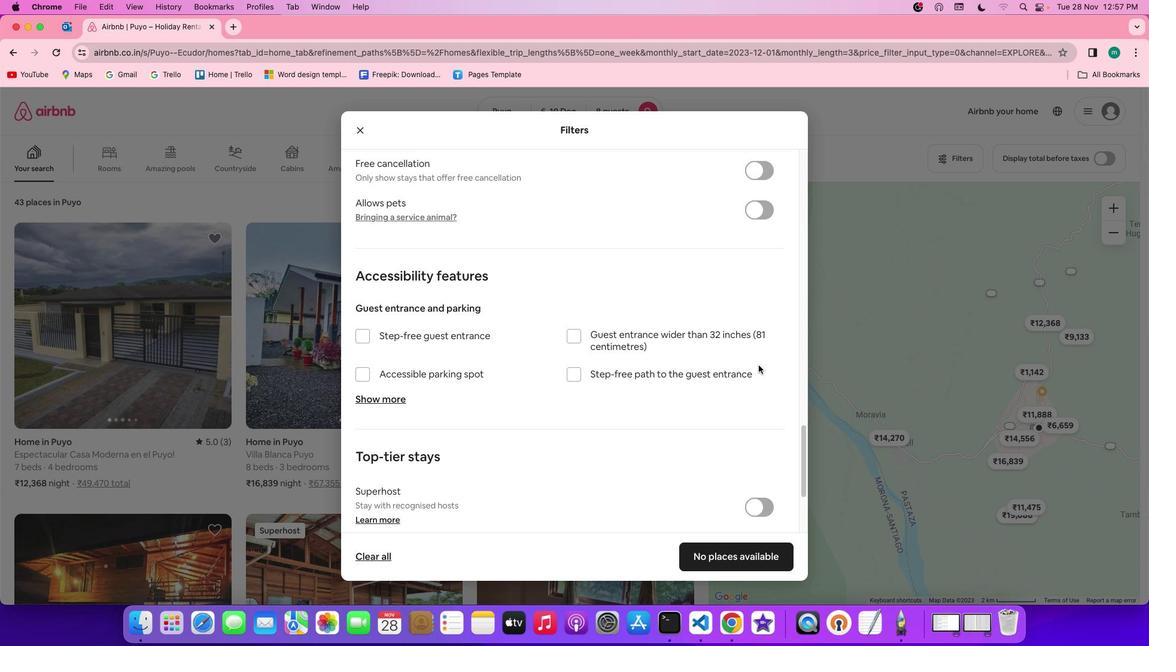 
Action: Mouse scrolled (758, 365) with delta (0, -1)
Screenshot: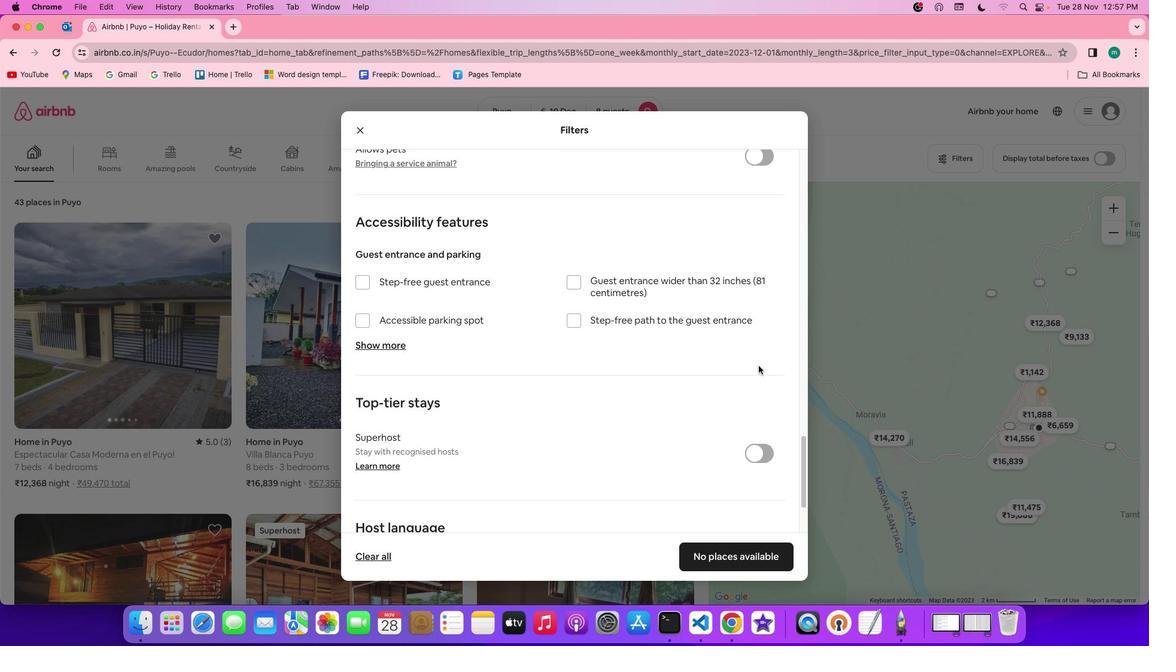 
Action: Mouse moved to (758, 366)
Screenshot: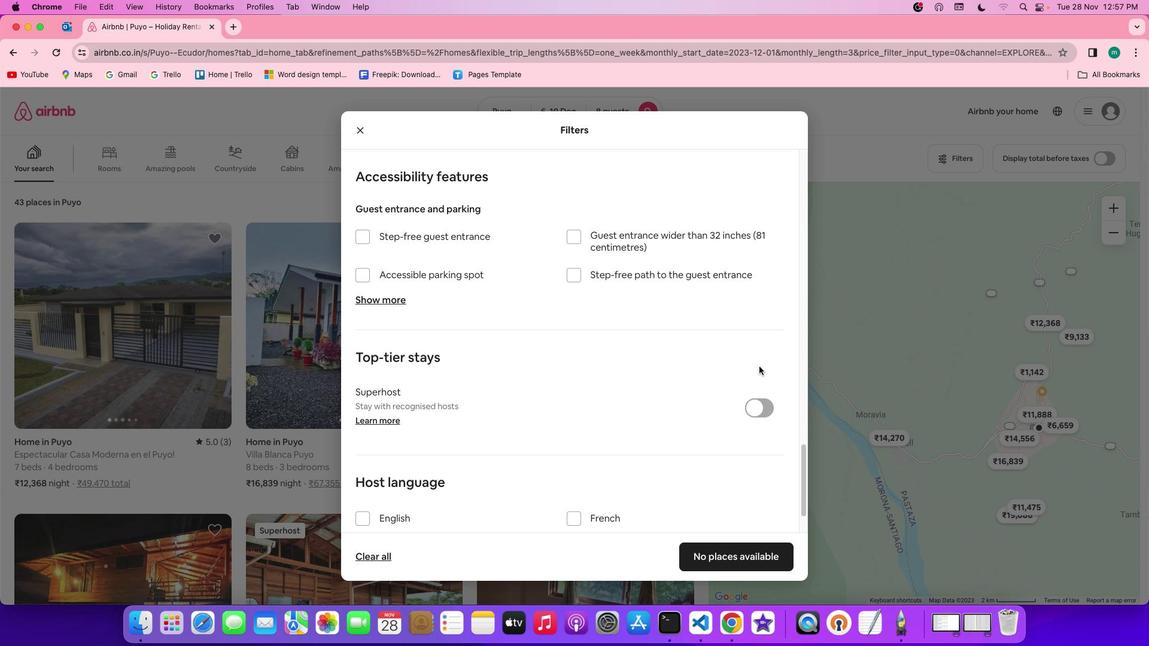 
Action: Mouse scrolled (758, 366) with delta (0, 0)
Screenshot: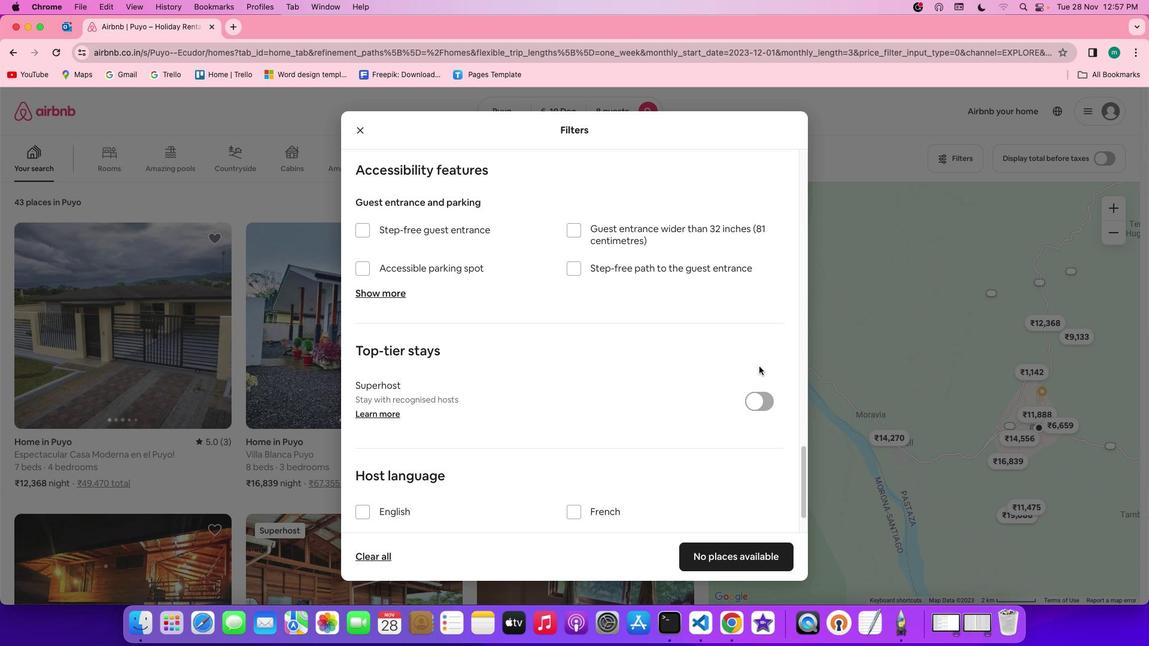 
Action: Mouse scrolled (758, 366) with delta (0, 0)
Screenshot: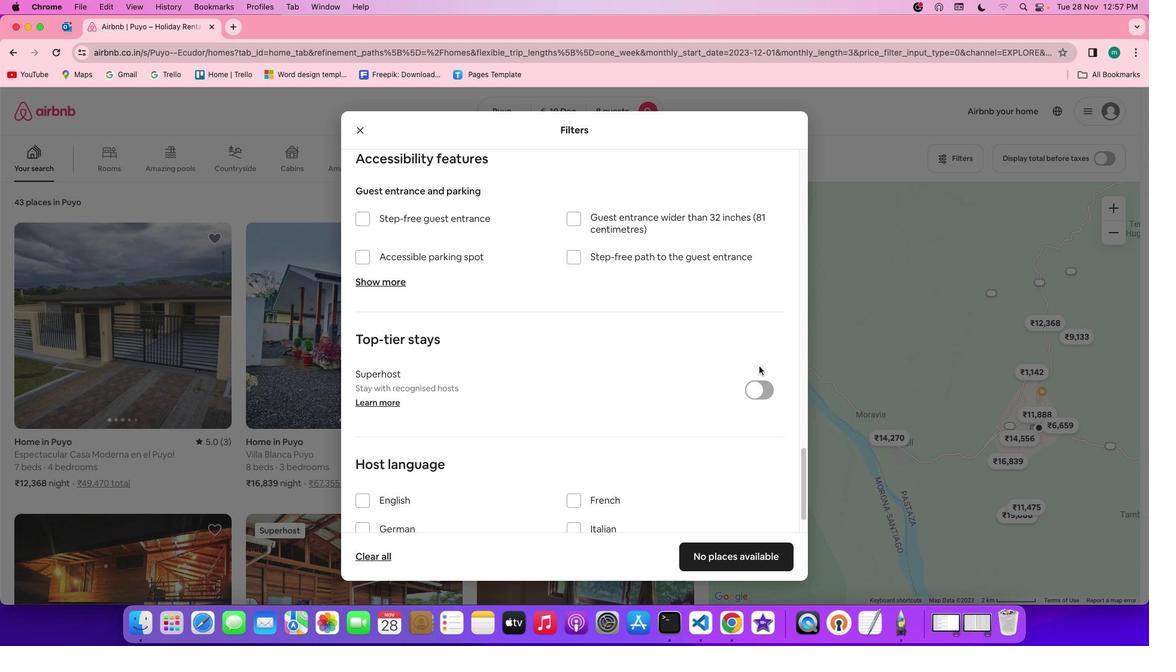 
Action: Mouse scrolled (758, 366) with delta (0, -1)
Screenshot: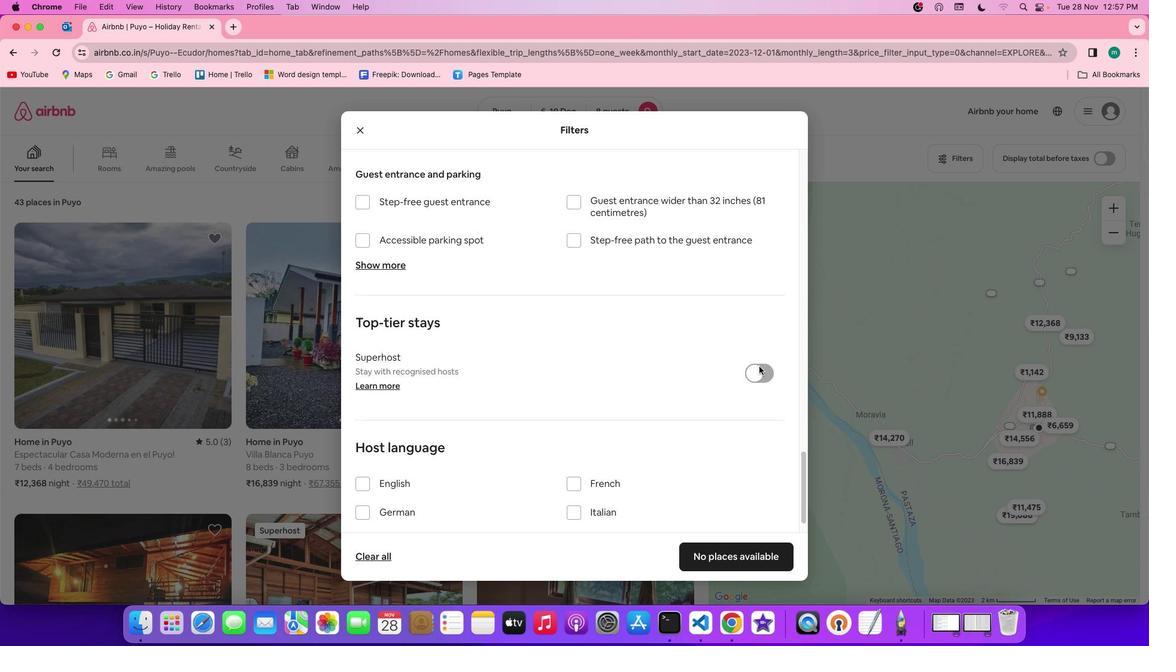 
Action: Mouse scrolled (758, 366) with delta (0, 0)
Screenshot: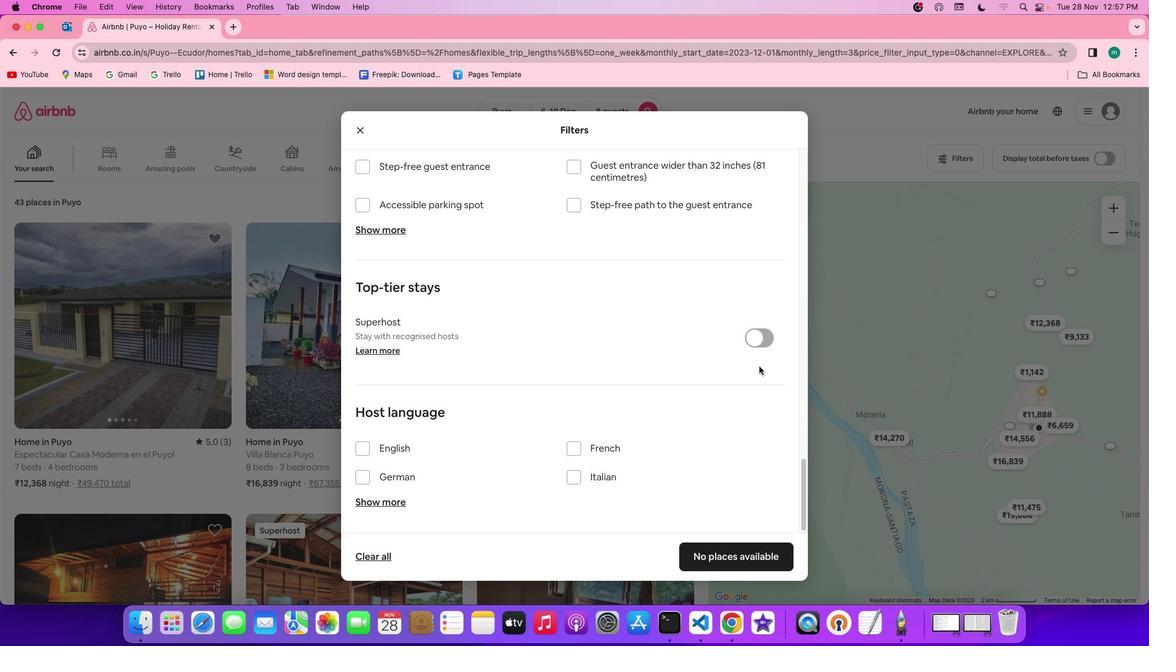 
Action: Mouse scrolled (758, 366) with delta (0, 0)
Screenshot: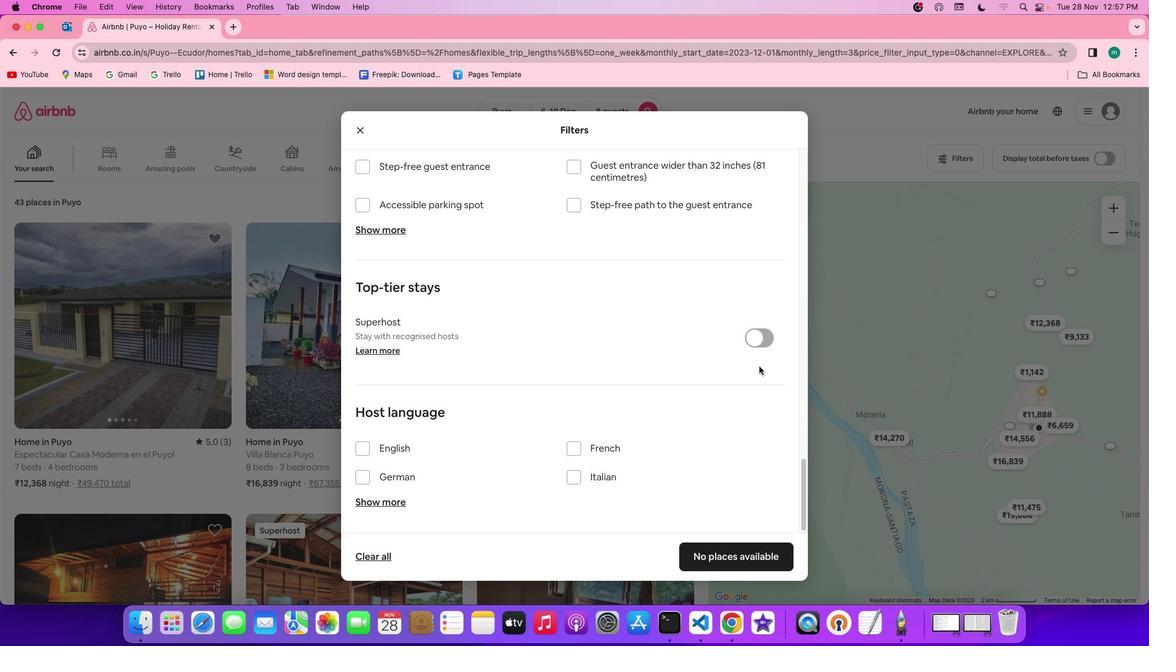 
Action: Mouse scrolled (758, 366) with delta (0, -1)
Screenshot: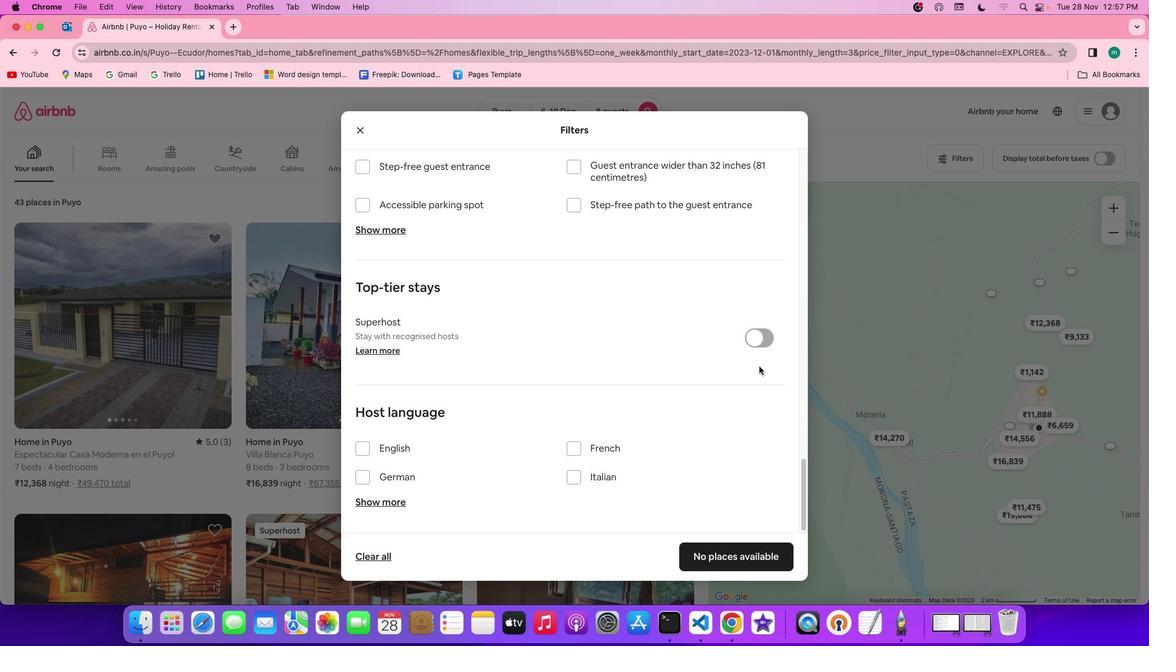
Action: Mouse scrolled (758, 366) with delta (0, -1)
Screenshot: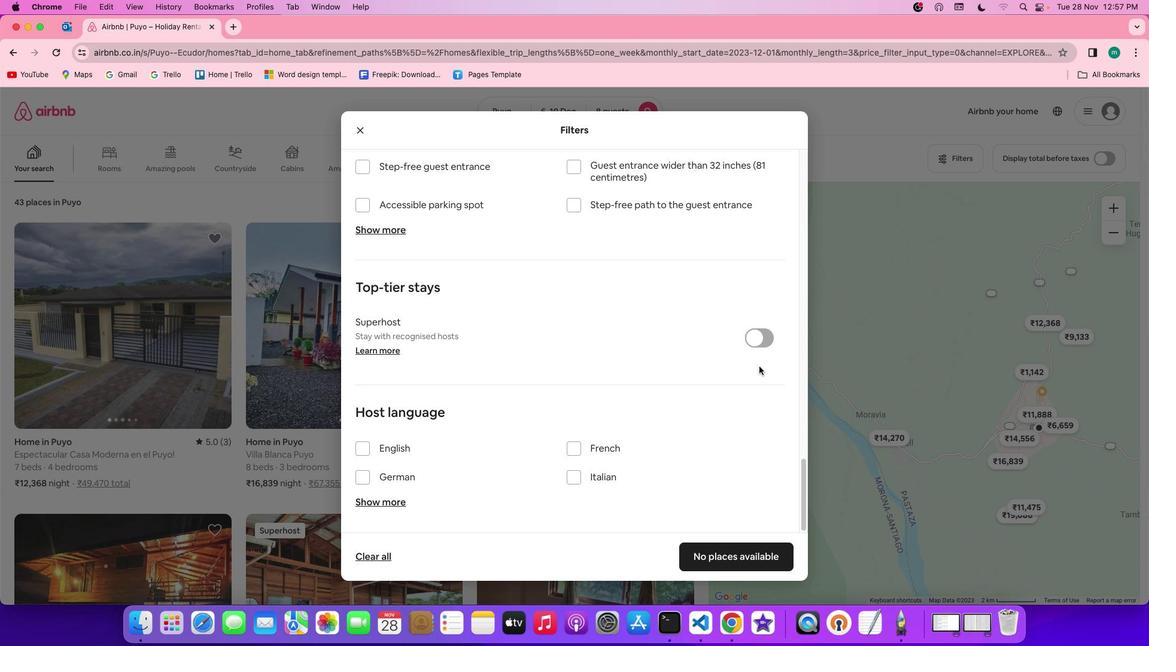 
Action: Mouse scrolled (758, 366) with delta (0, 0)
Screenshot: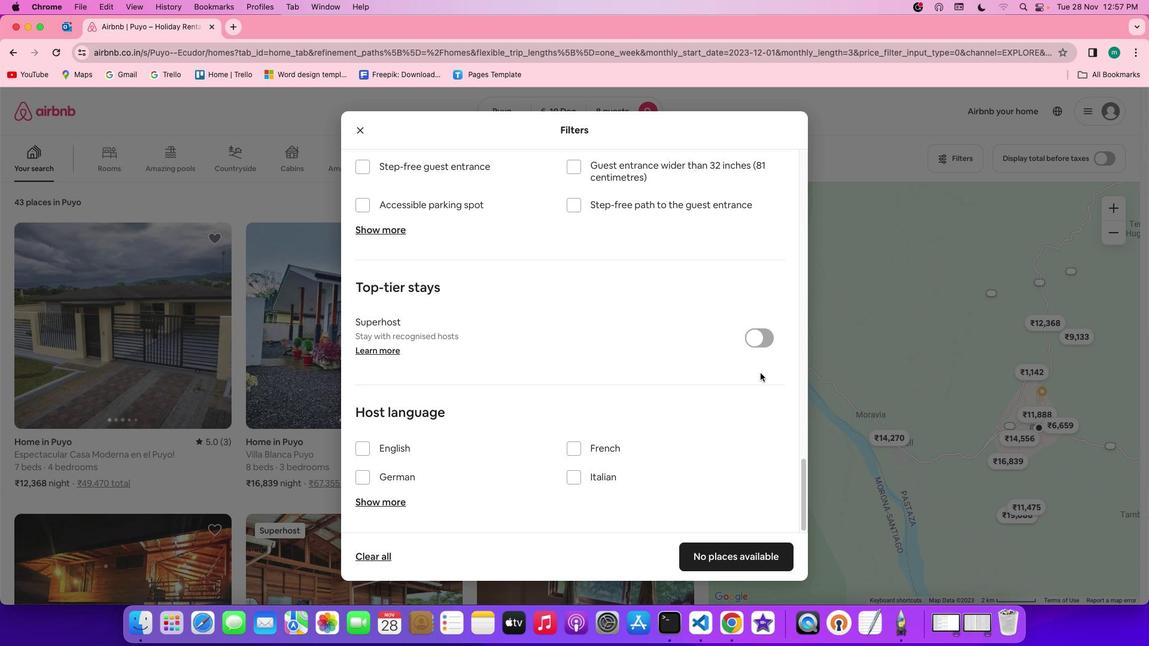 
Action: Mouse scrolled (758, 366) with delta (0, 0)
Screenshot: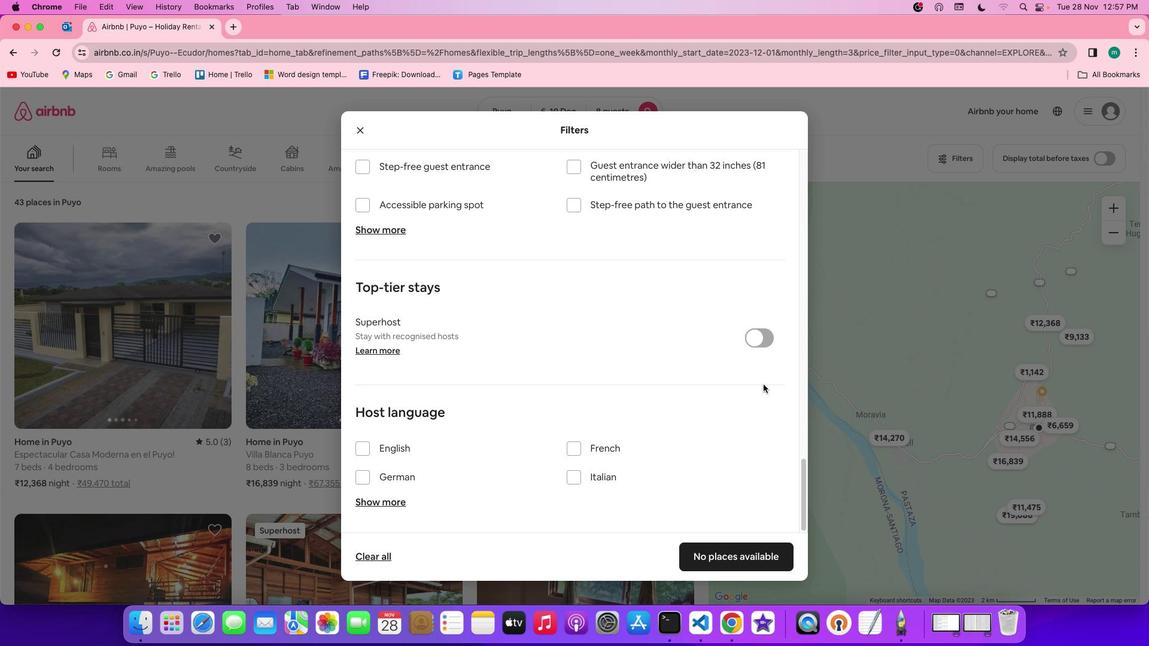 
Action: Mouse scrolled (758, 366) with delta (0, -1)
Screenshot: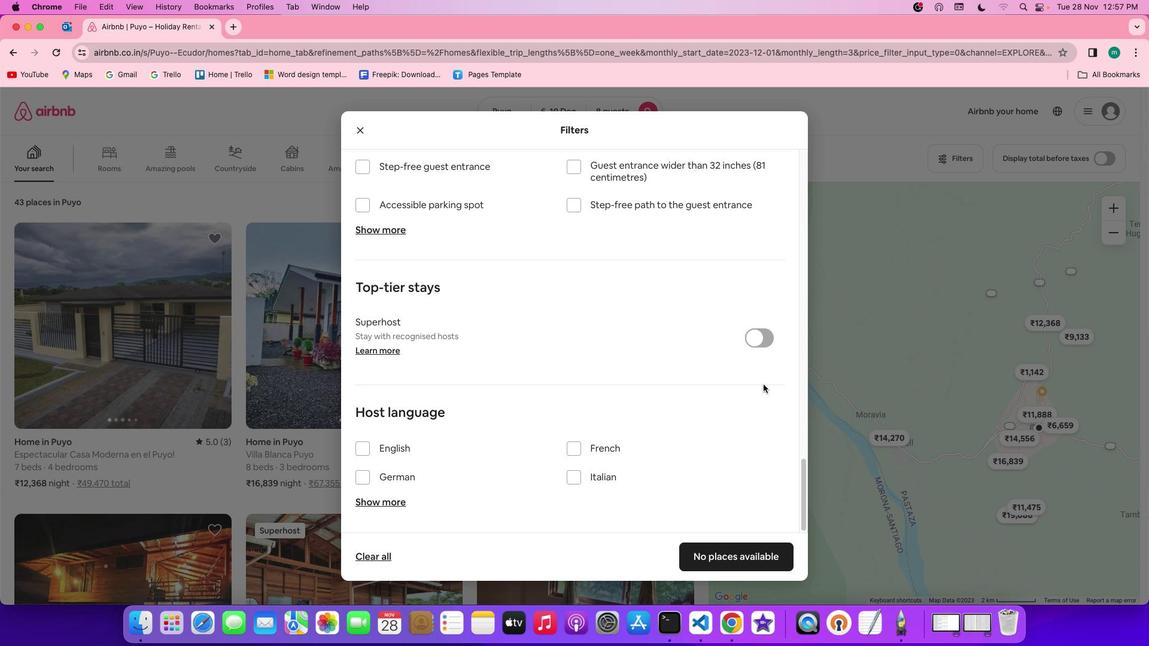 
Action: Mouse scrolled (758, 366) with delta (0, -2)
Screenshot: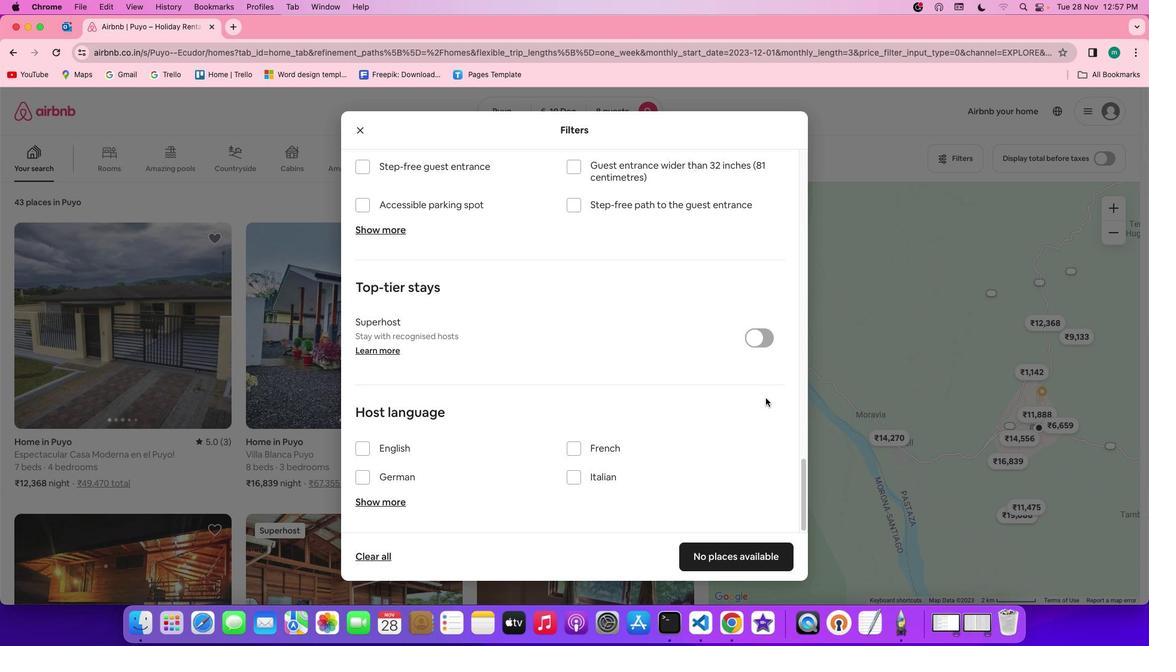 
Action: Mouse moved to (742, 550)
Screenshot: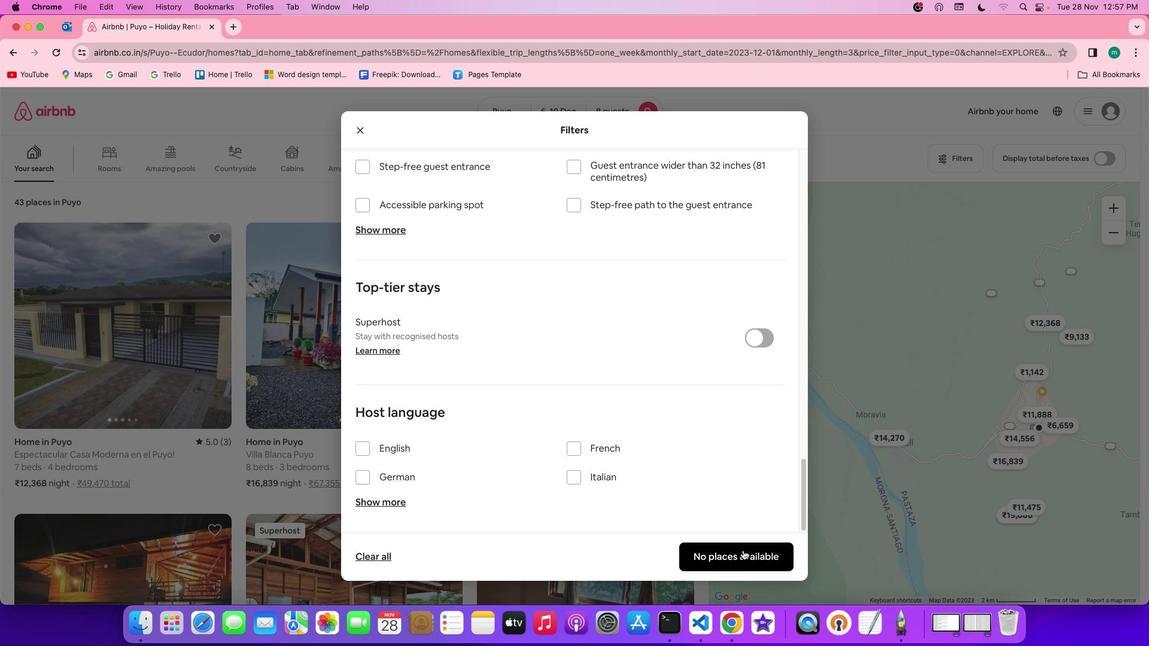 
Action: Mouse pressed left at (742, 550)
Screenshot: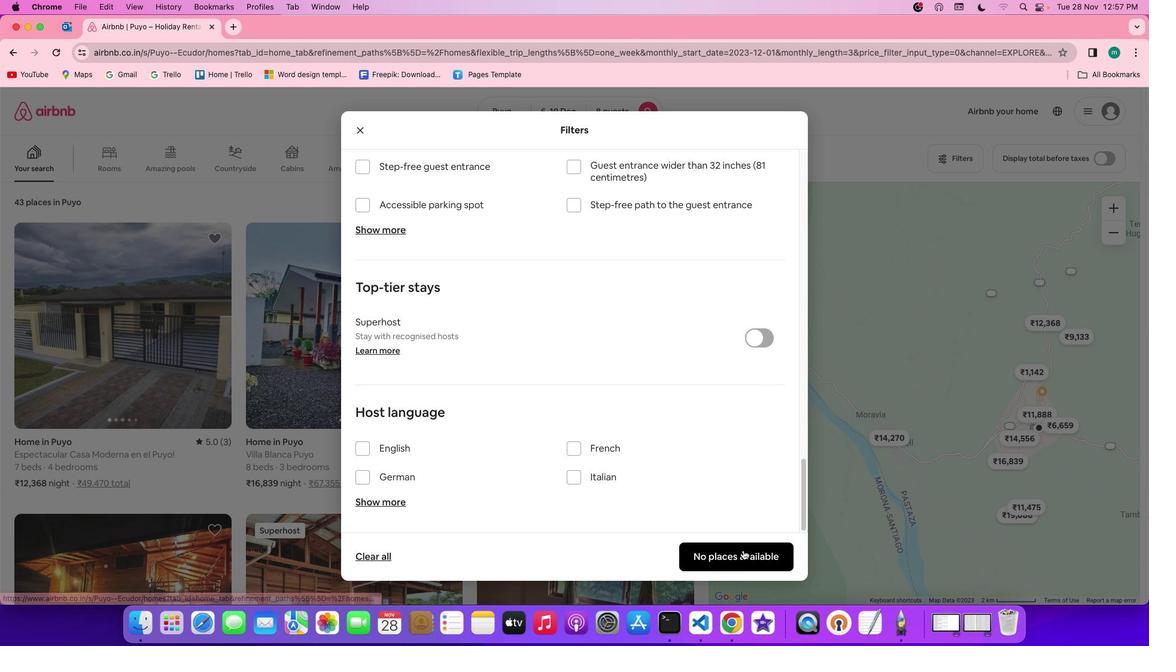 
Action: Mouse moved to (556, 437)
Screenshot: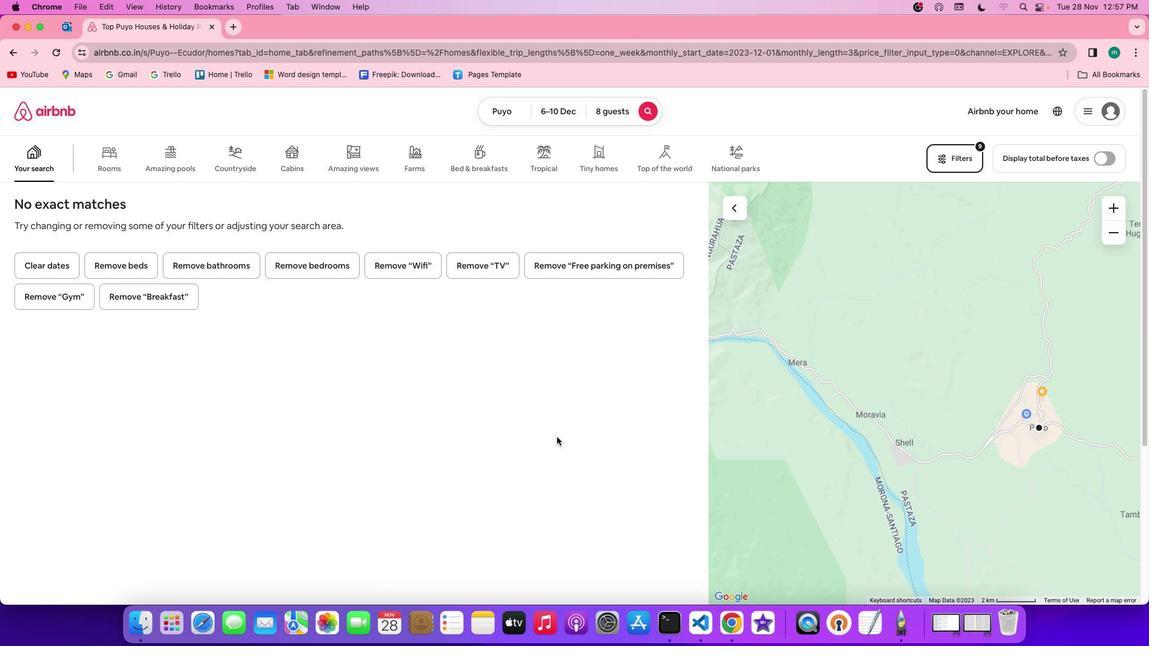 
